 Task: Look for space in Barberton, South Africa from 8th August, 2023 to 15th August, 2023 for 9 adults in price range Rs.10000 to Rs.14000. Place can be shared room with 5 bedrooms having 9 beds and 5 bathrooms. Property type can be house, flat, guest house. Amenities needed are: wifi, TV, free parkinig on premises, gym, breakfast. Booking option can be shelf check-in. Required host language is English.
Action: Mouse moved to (527, 137)
Screenshot: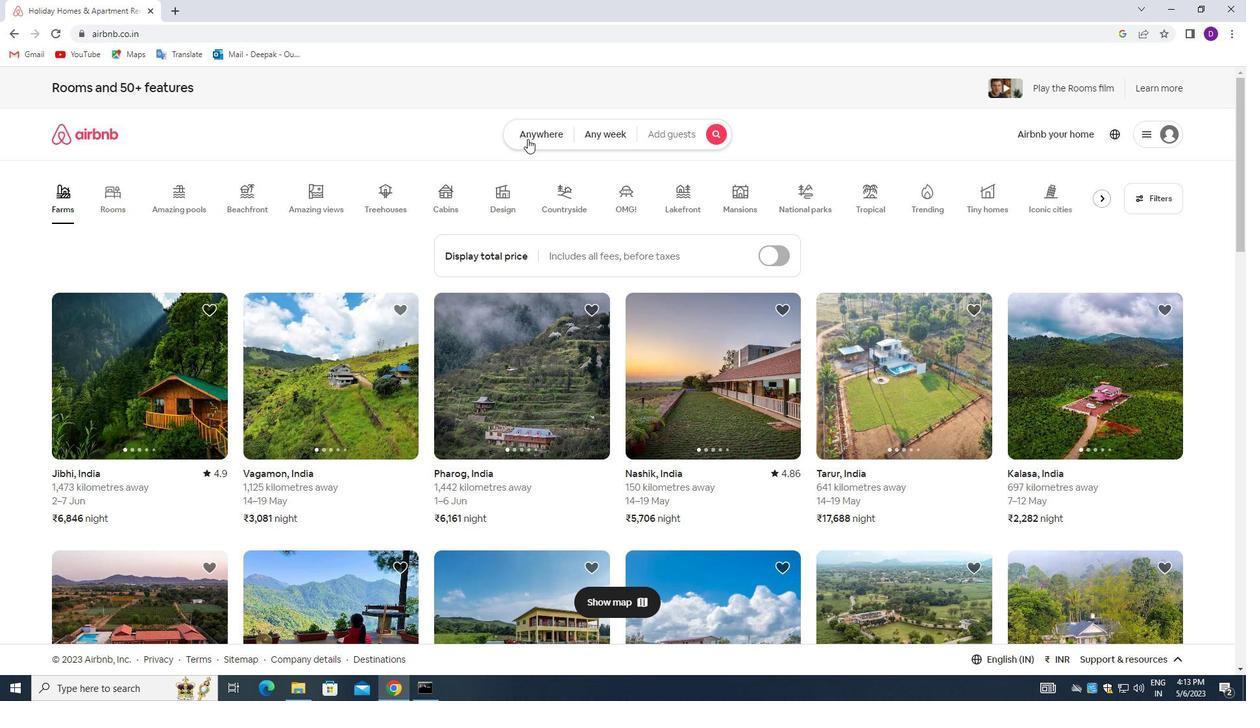 
Action: Mouse pressed left at (527, 137)
Screenshot: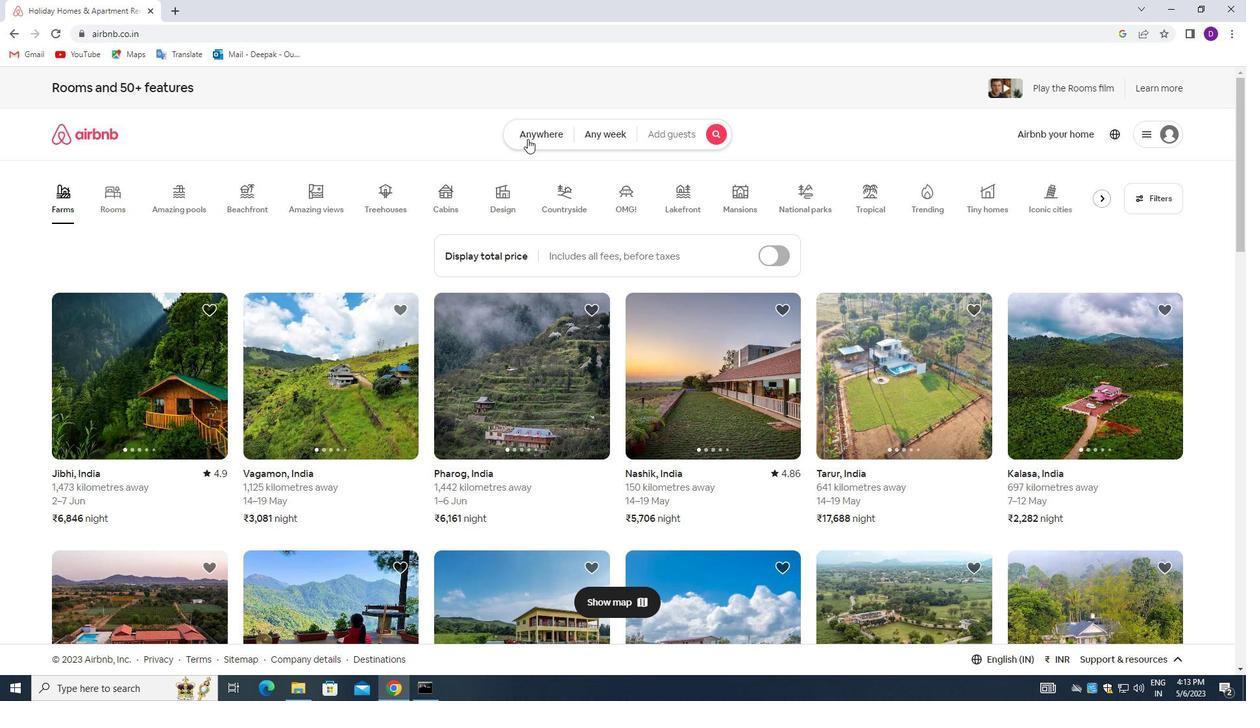 
Action: Mouse moved to (464, 185)
Screenshot: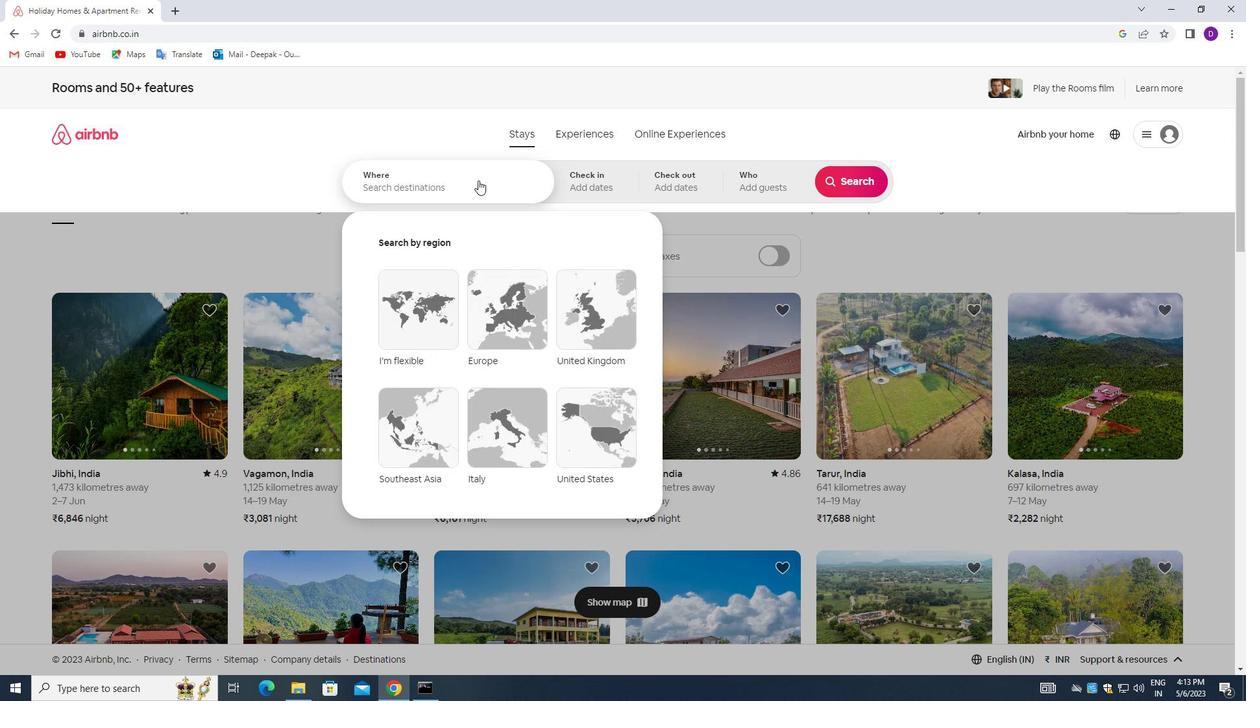 
Action: Mouse pressed left at (464, 185)
Screenshot: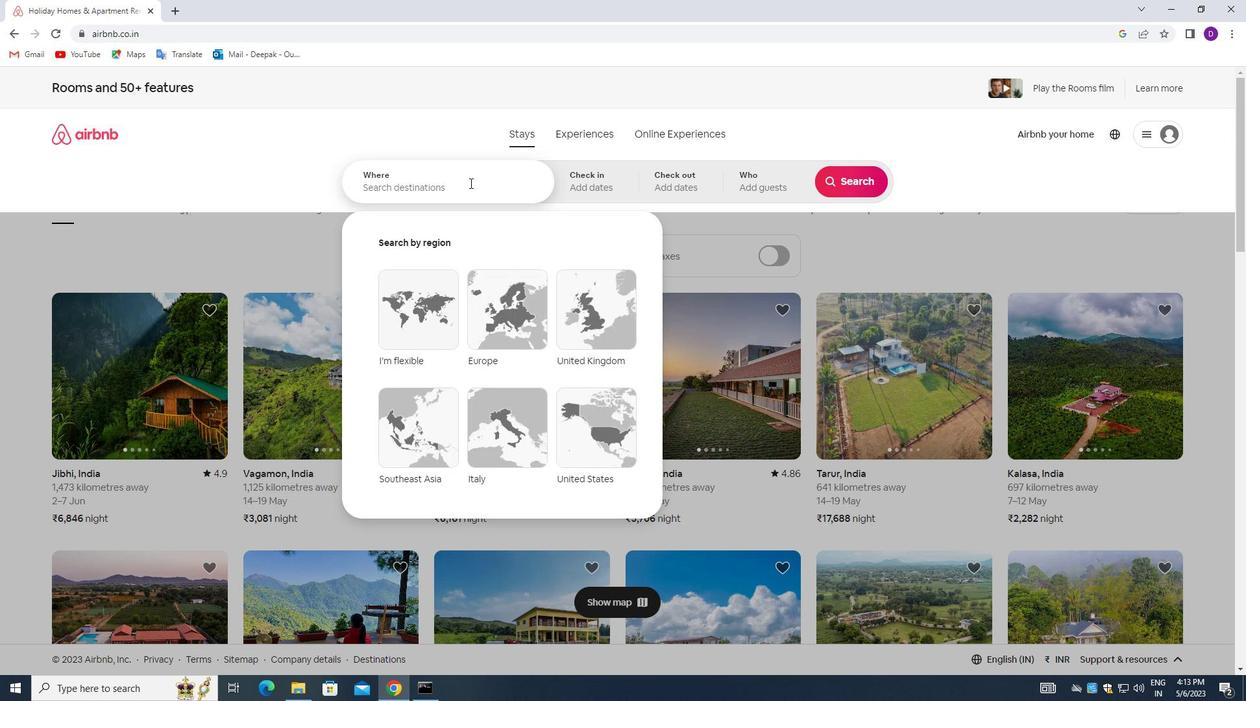 
Action: Mouse moved to (222, 284)
Screenshot: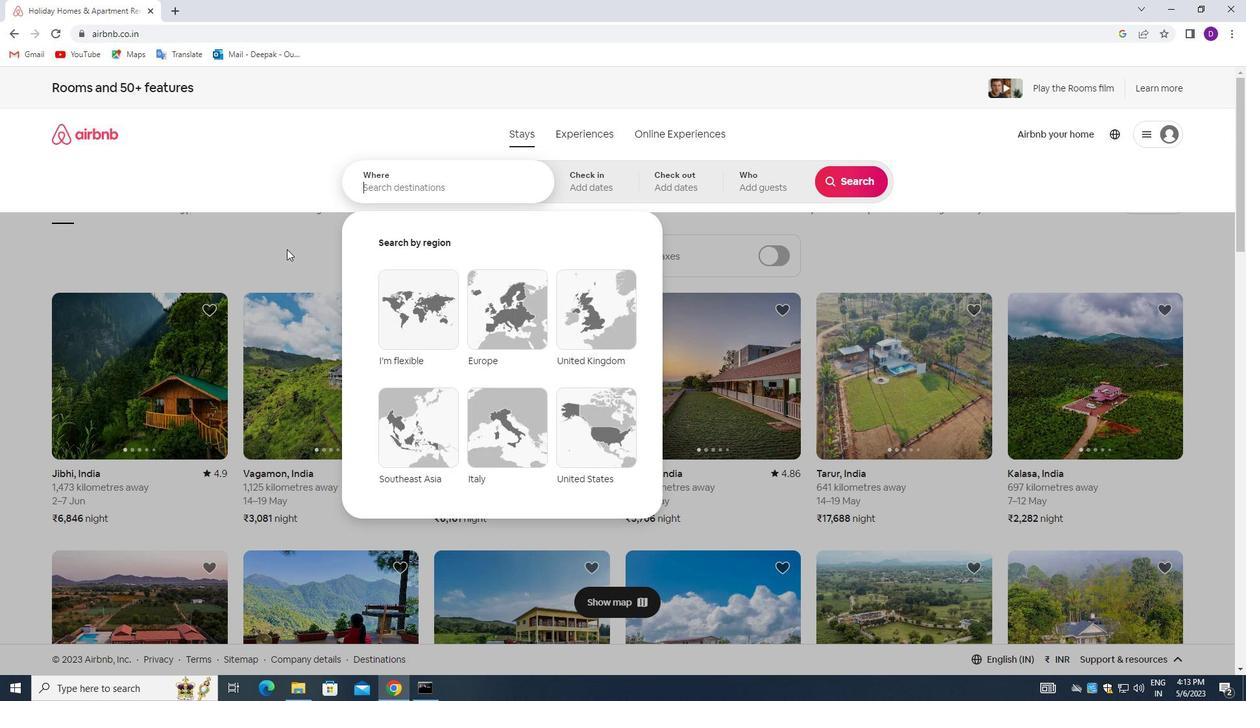 
Action: Key pressed <Key.shift_r><Key.shift_r><Key.shift_r><Key.shift_r><Key.shift_r>Barberton,<Key.space><Key.shift_r>South<Key.space><Key.shift_r>Africa<Key.enter>
Screenshot: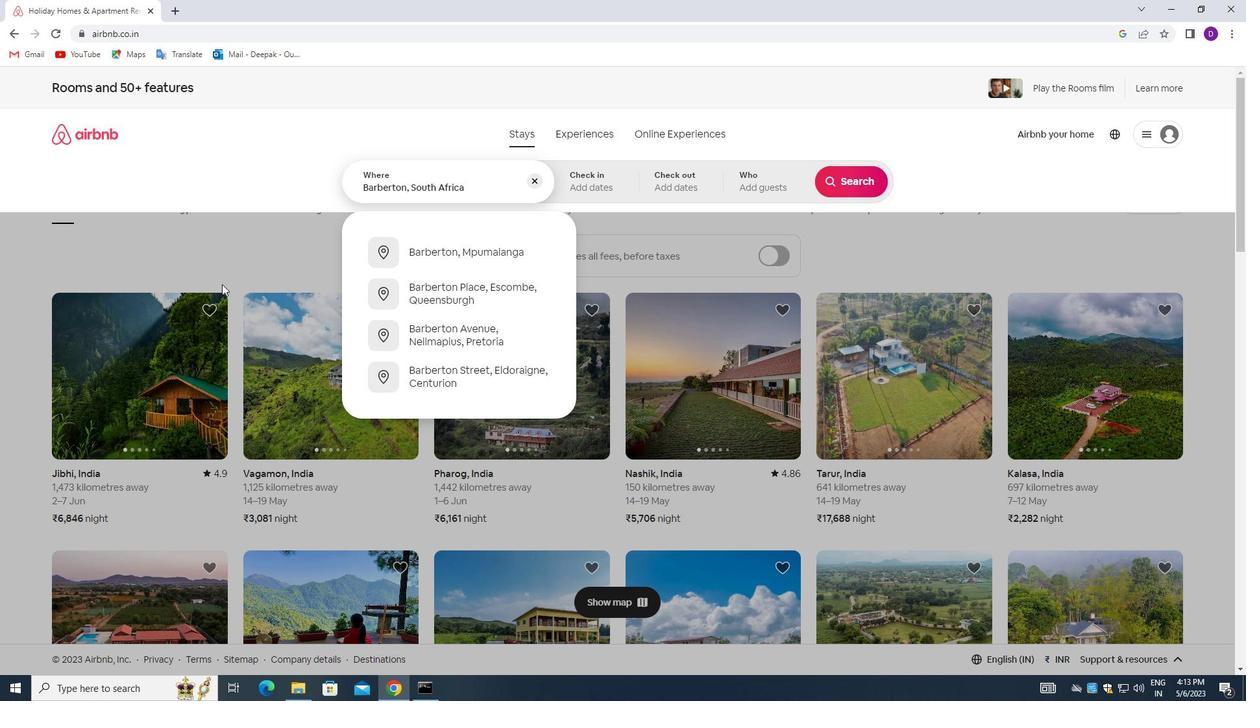 
Action: Mouse moved to (838, 277)
Screenshot: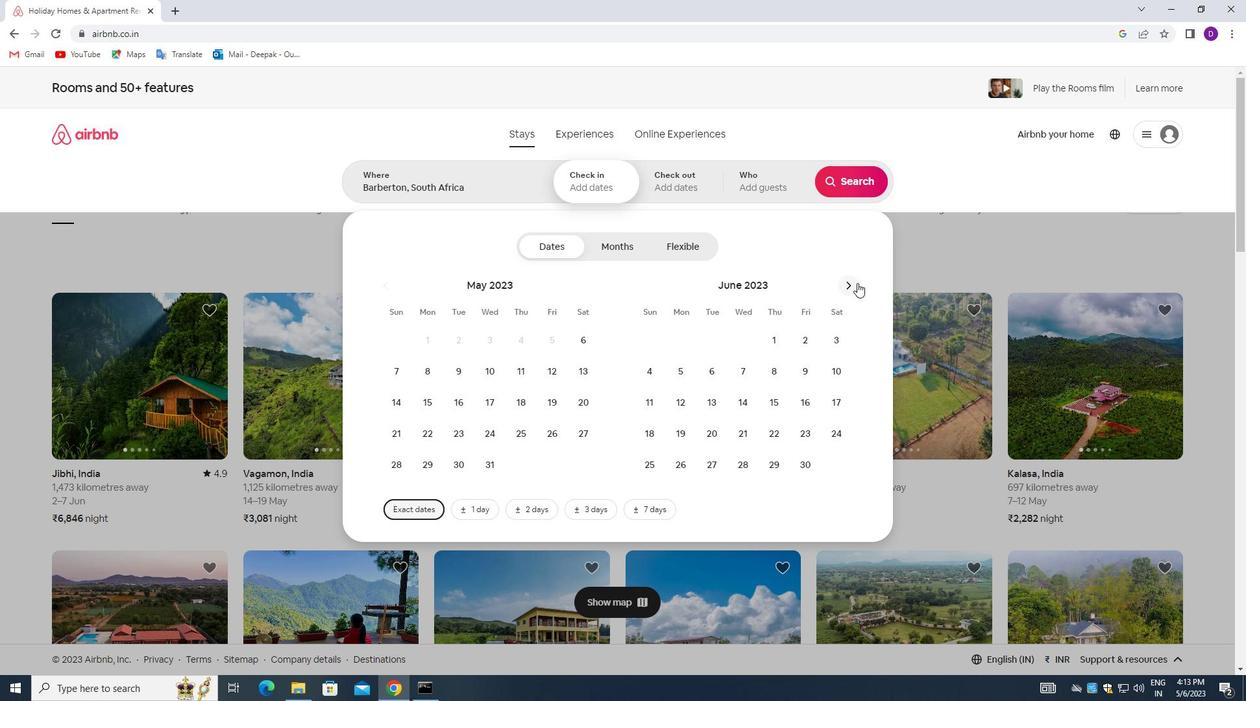 
Action: Mouse pressed left at (838, 277)
Screenshot: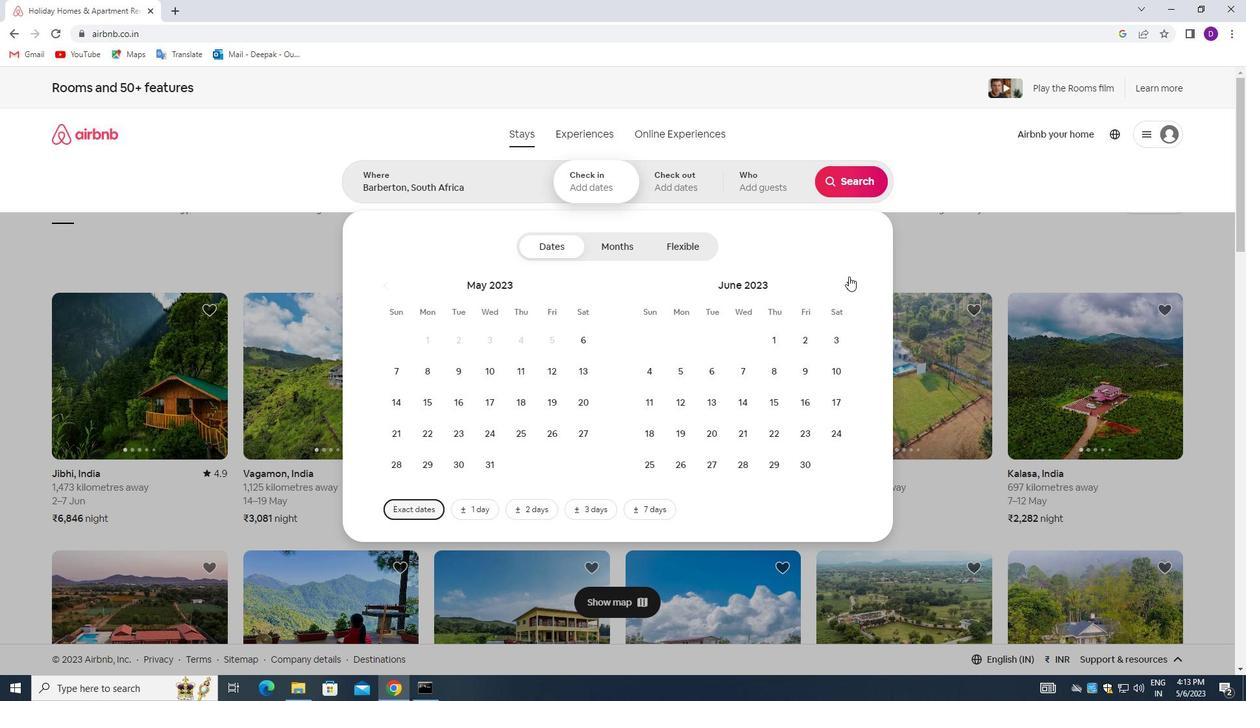 
Action: Mouse moved to (844, 287)
Screenshot: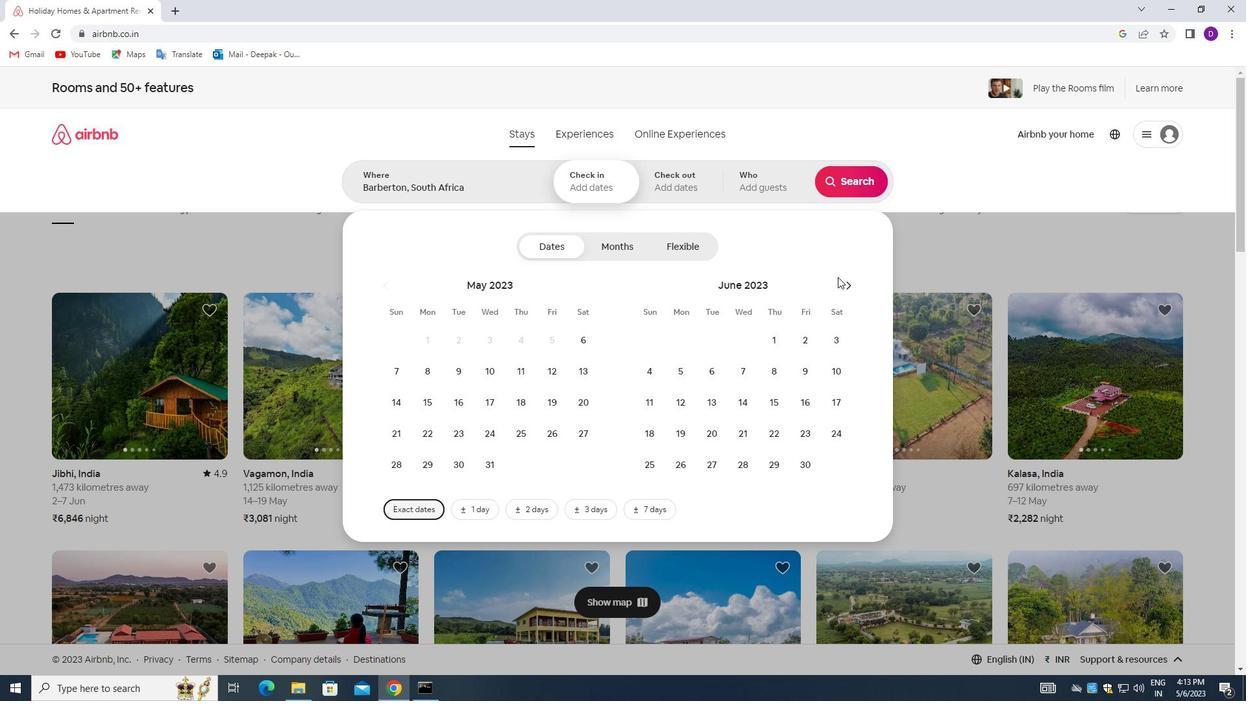 
Action: Mouse pressed left at (844, 287)
Screenshot: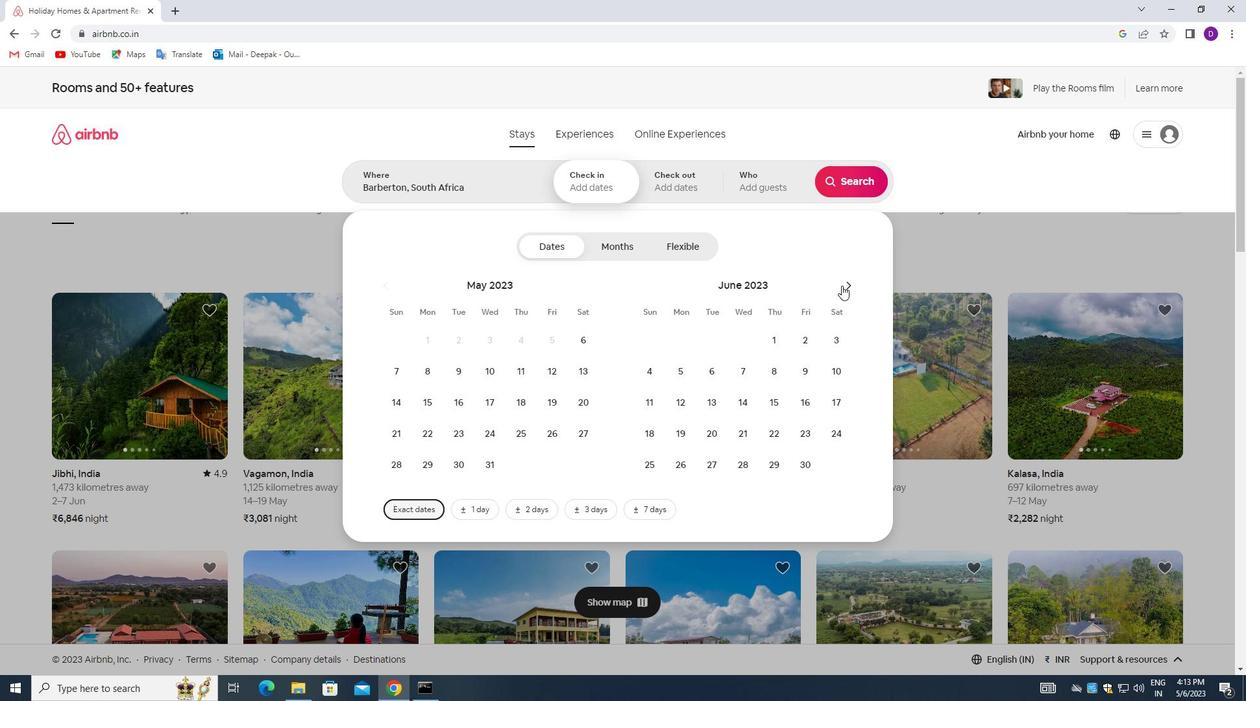
Action: Mouse pressed left at (844, 287)
Screenshot: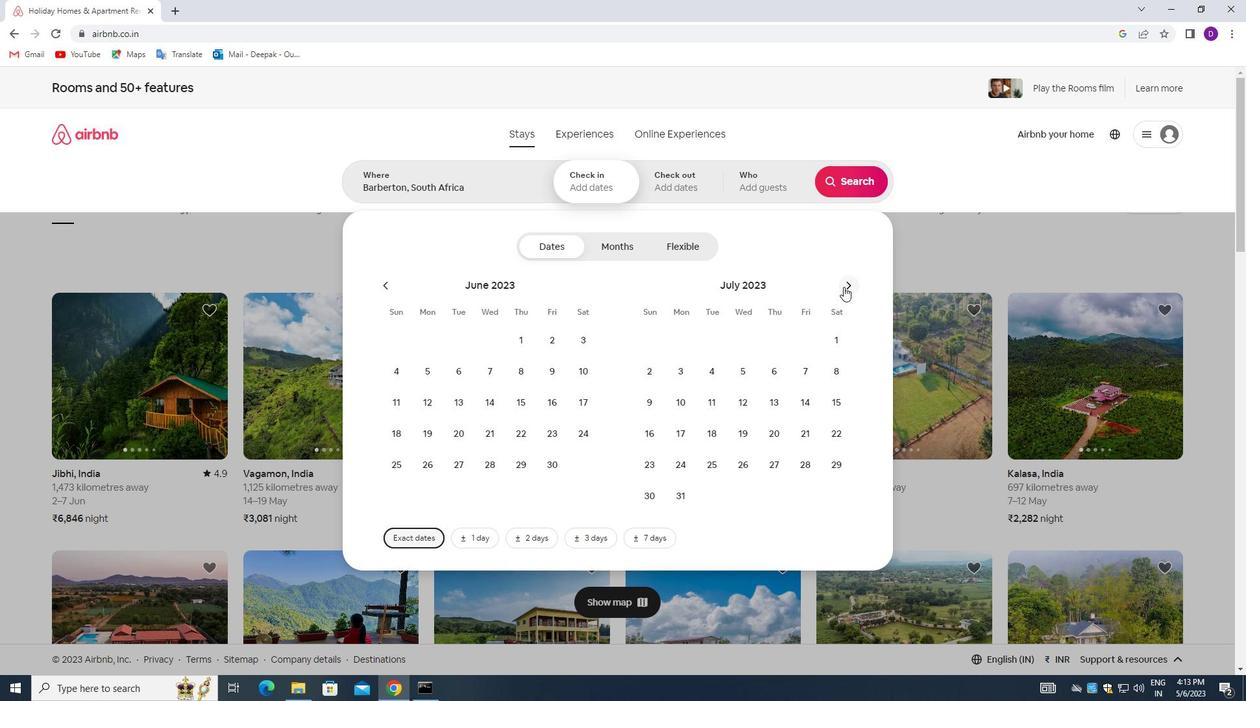 
Action: Mouse moved to (721, 367)
Screenshot: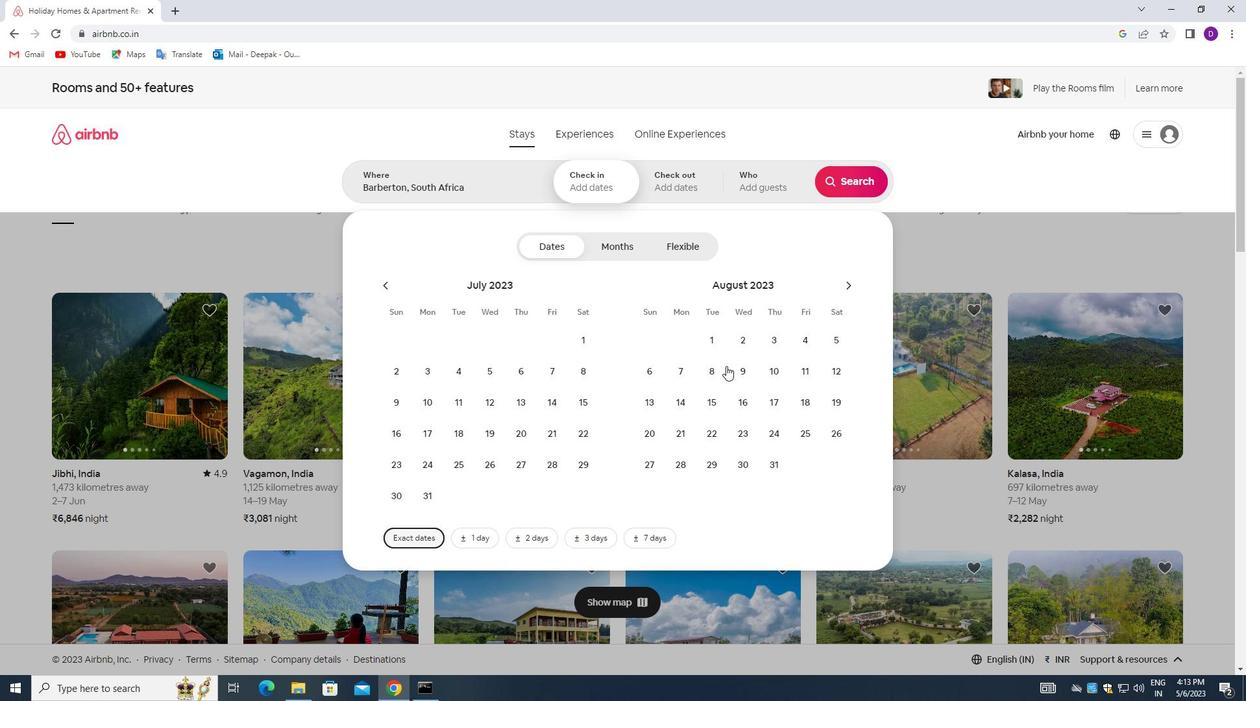 
Action: Mouse pressed left at (721, 367)
Screenshot: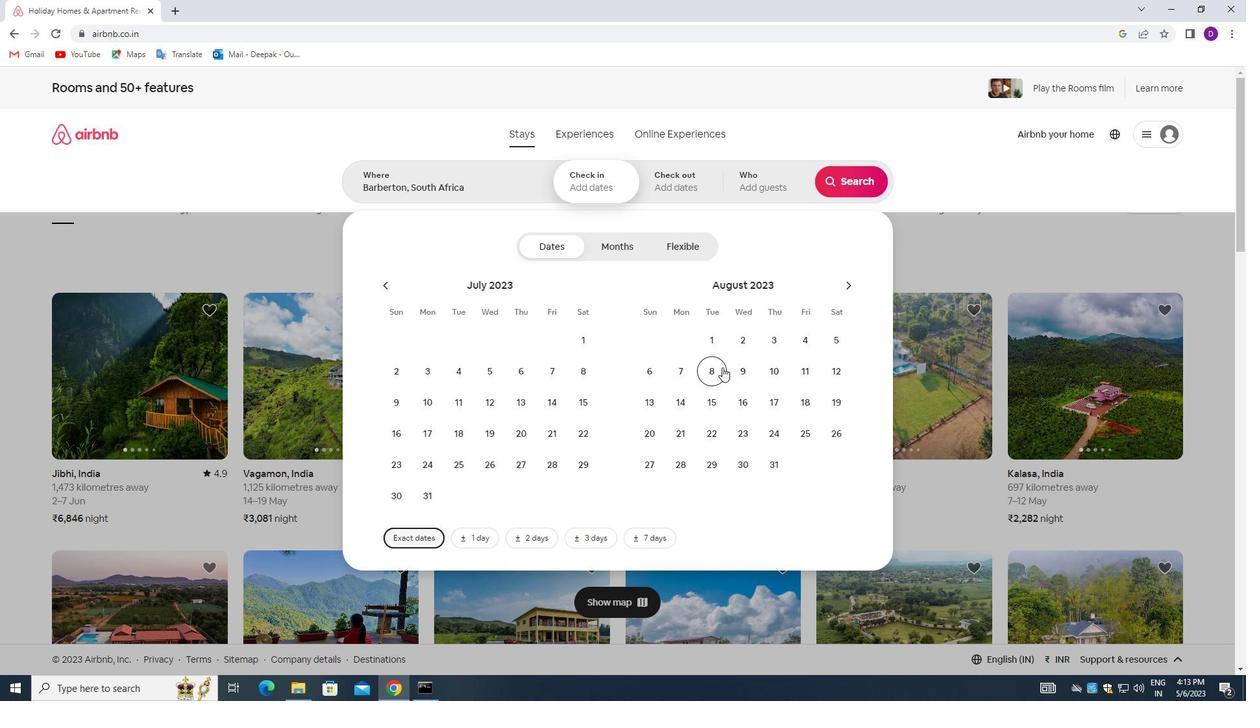
Action: Mouse moved to (721, 392)
Screenshot: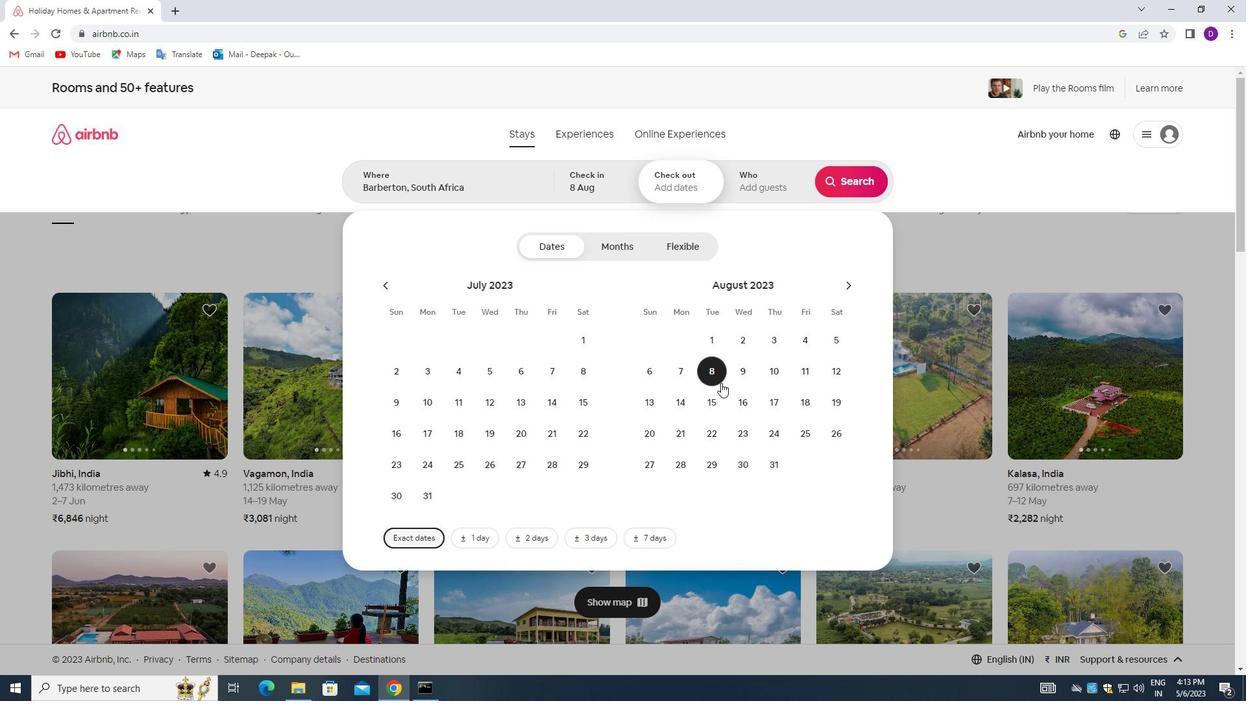 
Action: Mouse pressed left at (721, 392)
Screenshot: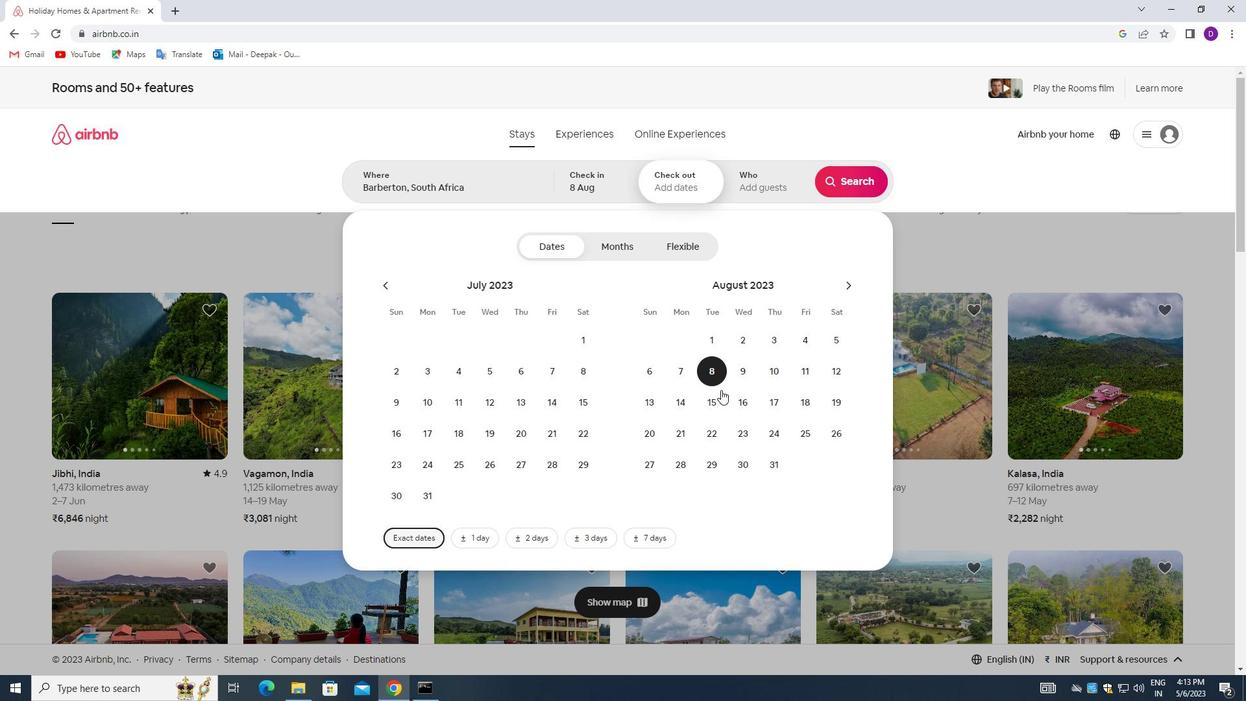 
Action: Mouse moved to (759, 186)
Screenshot: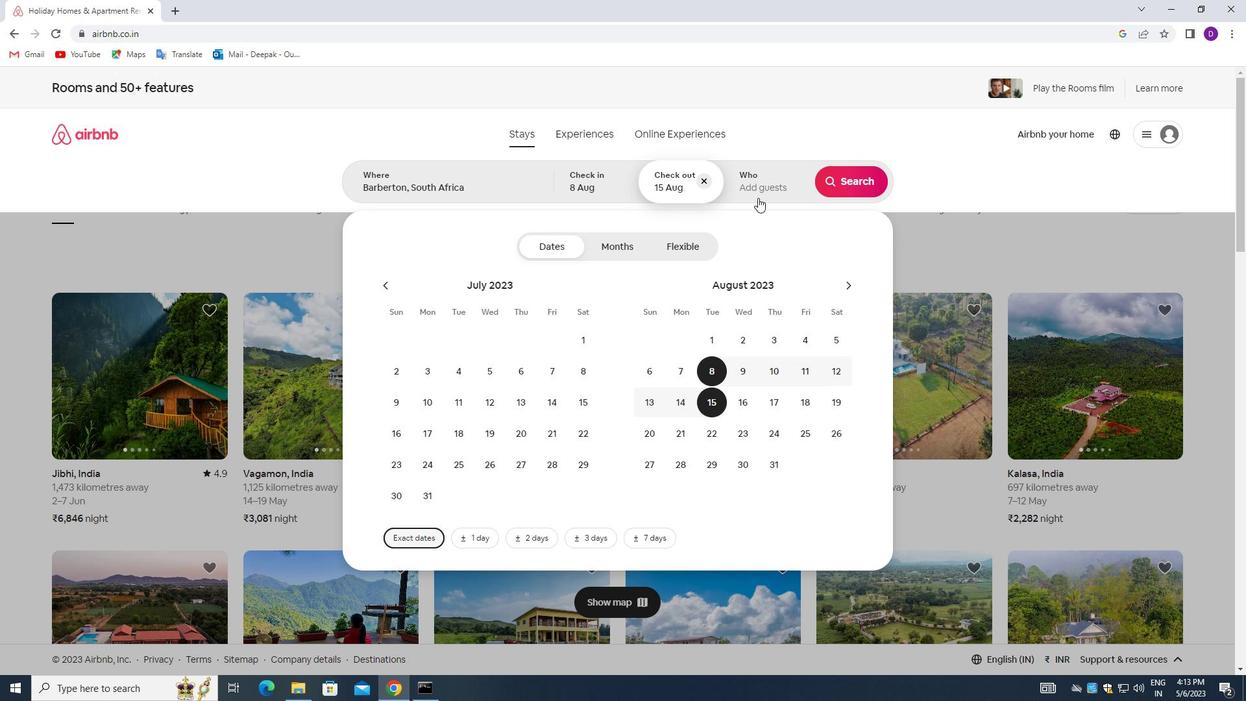 
Action: Mouse pressed left at (759, 186)
Screenshot: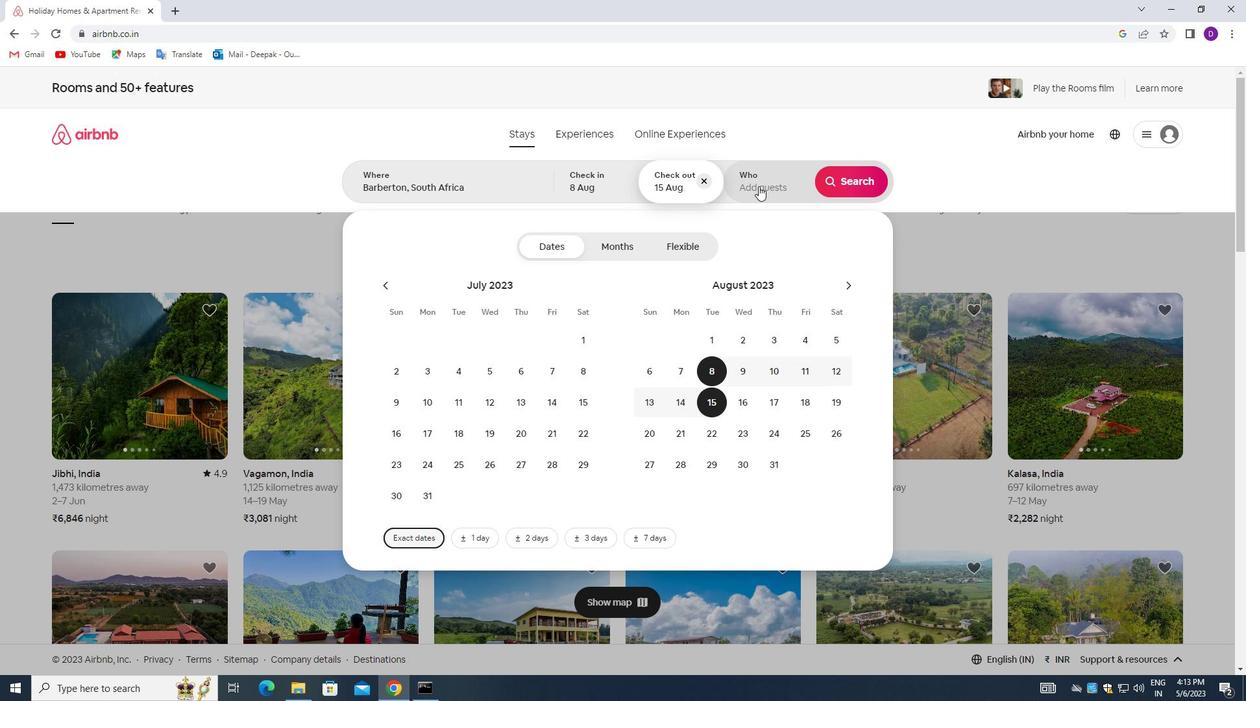 
Action: Mouse moved to (858, 256)
Screenshot: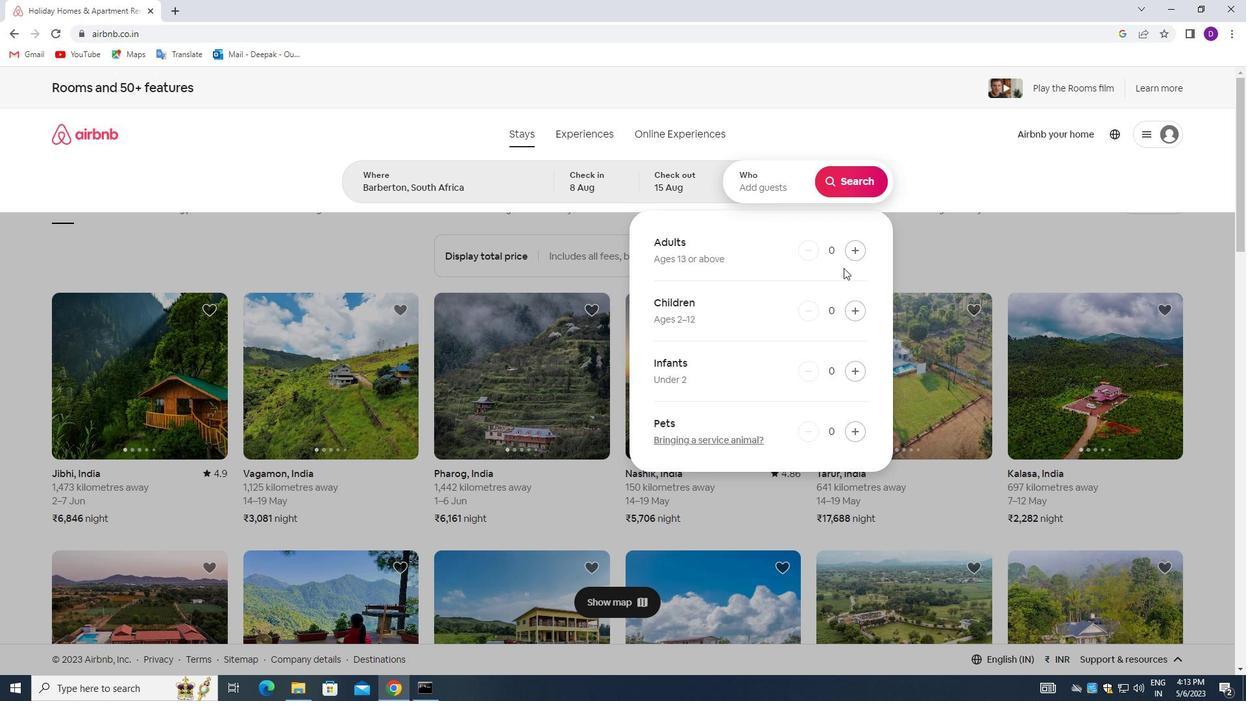 
Action: Mouse pressed left at (858, 256)
Screenshot: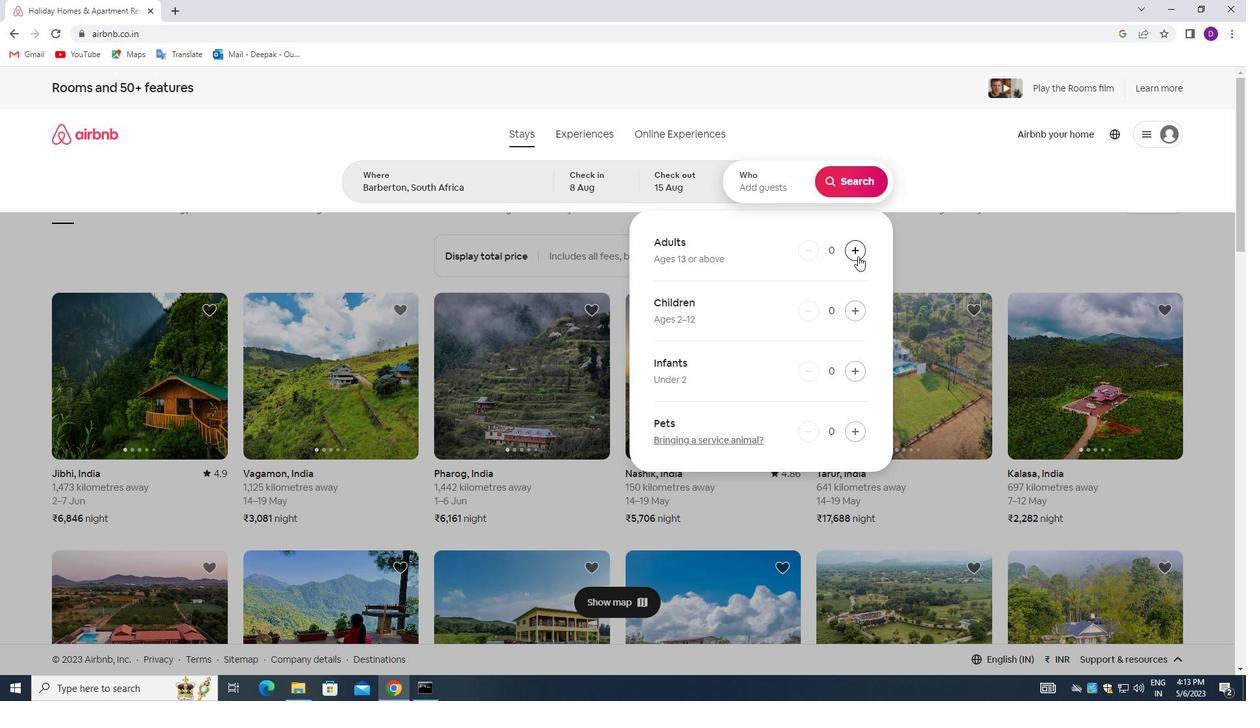 
Action: Mouse pressed left at (858, 256)
Screenshot: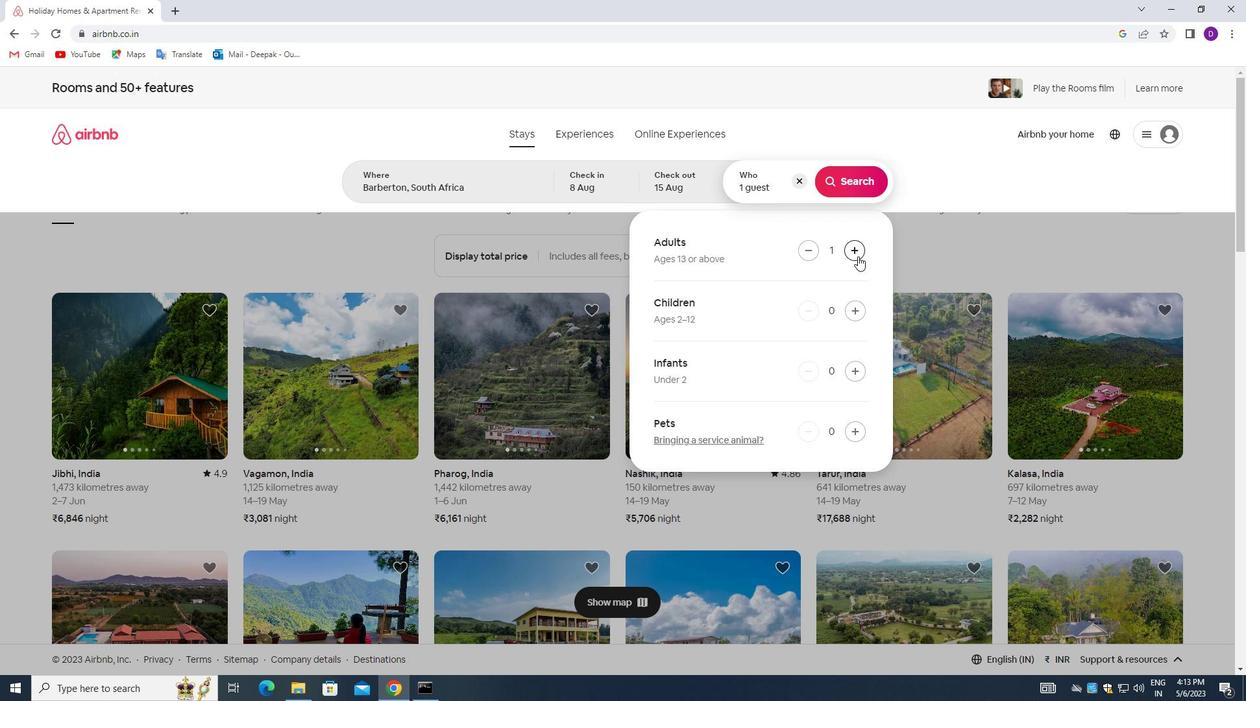 
Action: Mouse pressed left at (858, 256)
Screenshot: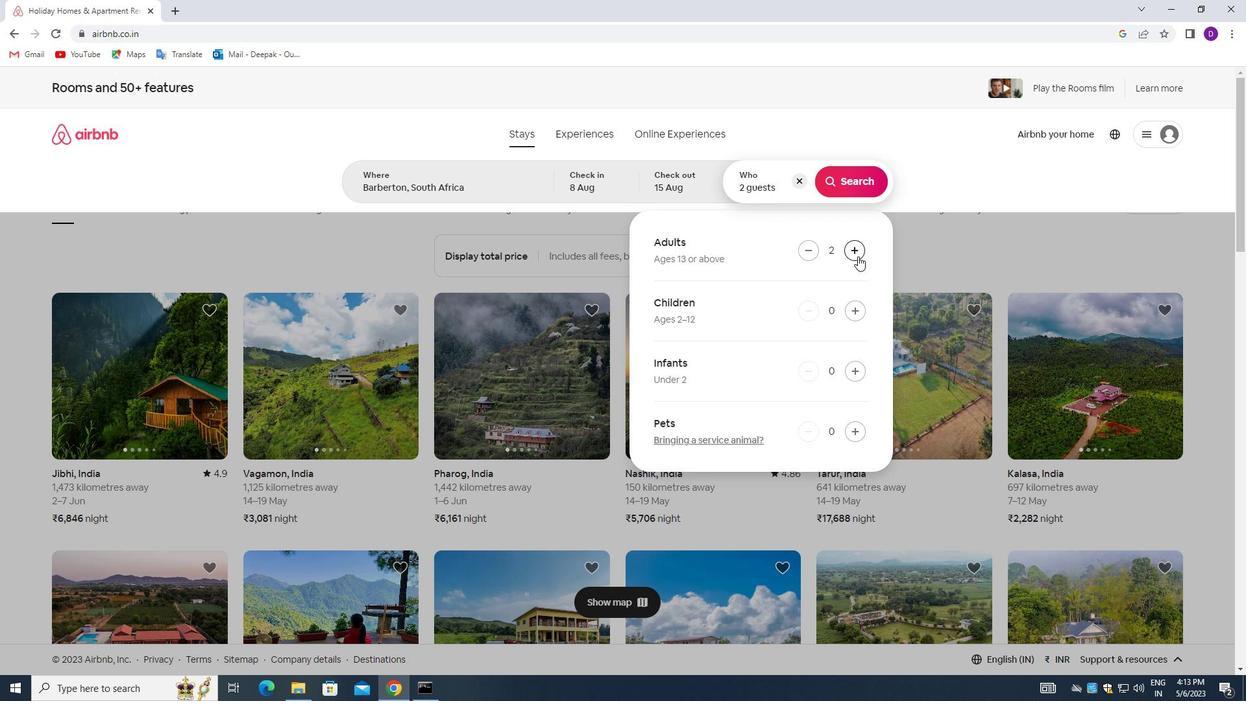 
Action: Mouse pressed left at (858, 256)
Screenshot: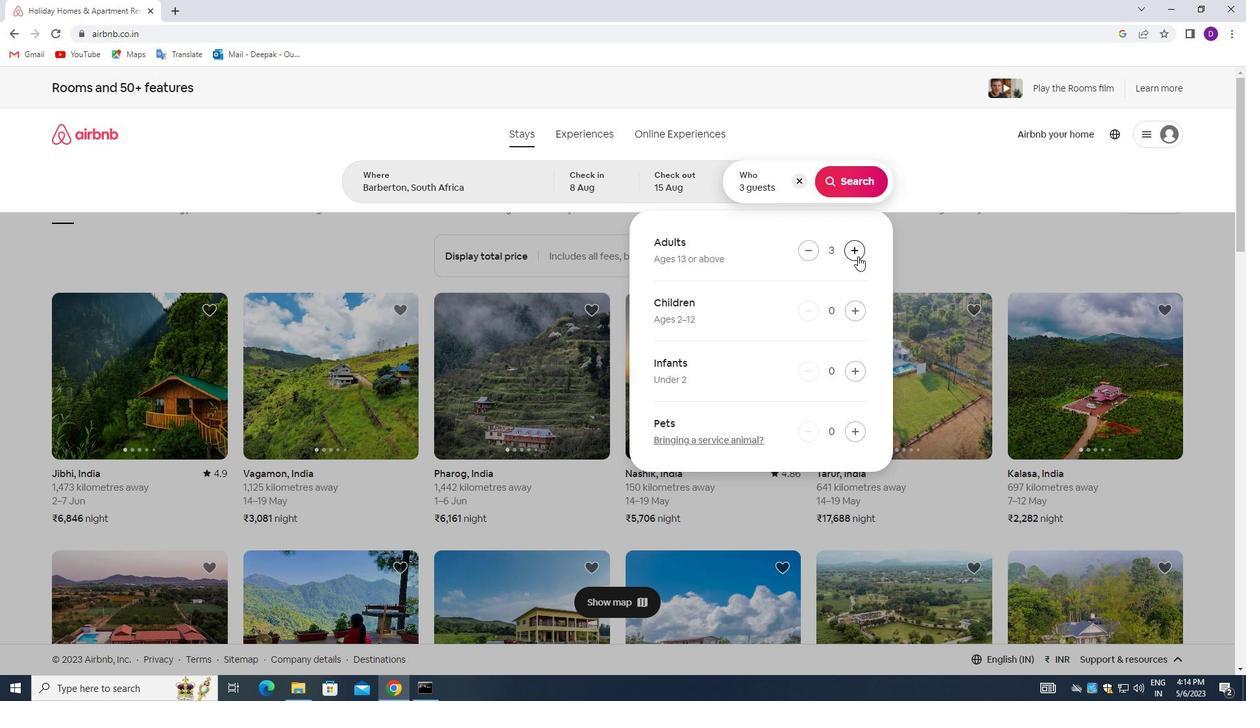 
Action: Mouse pressed left at (858, 256)
Screenshot: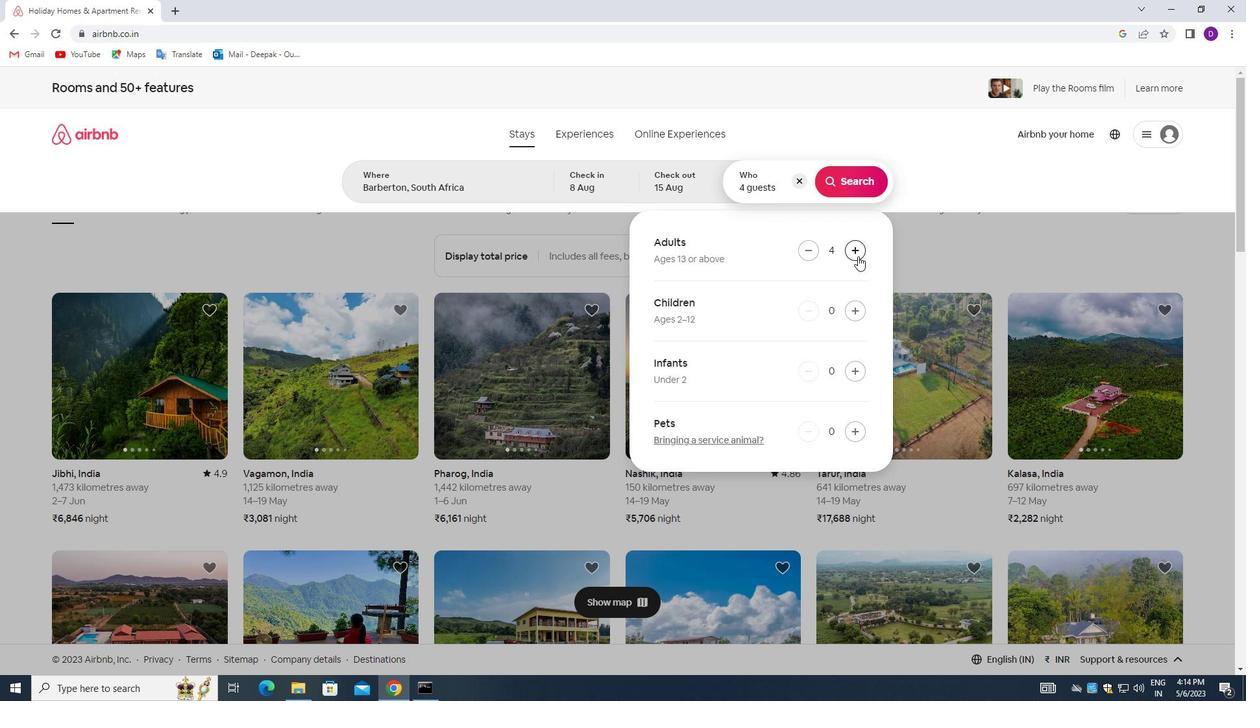 
Action: Mouse pressed left at (858, 256)
Screenshot: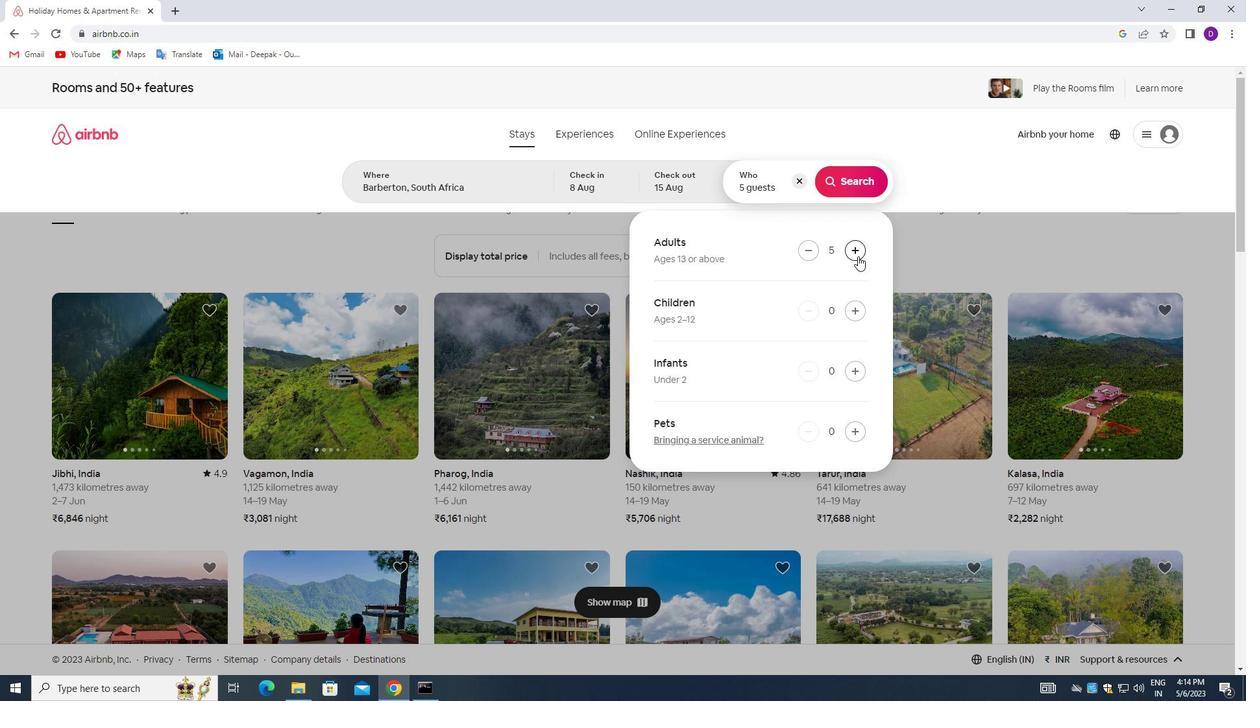 
Action: Mouse pressed left at (858, 256)
Screenshot: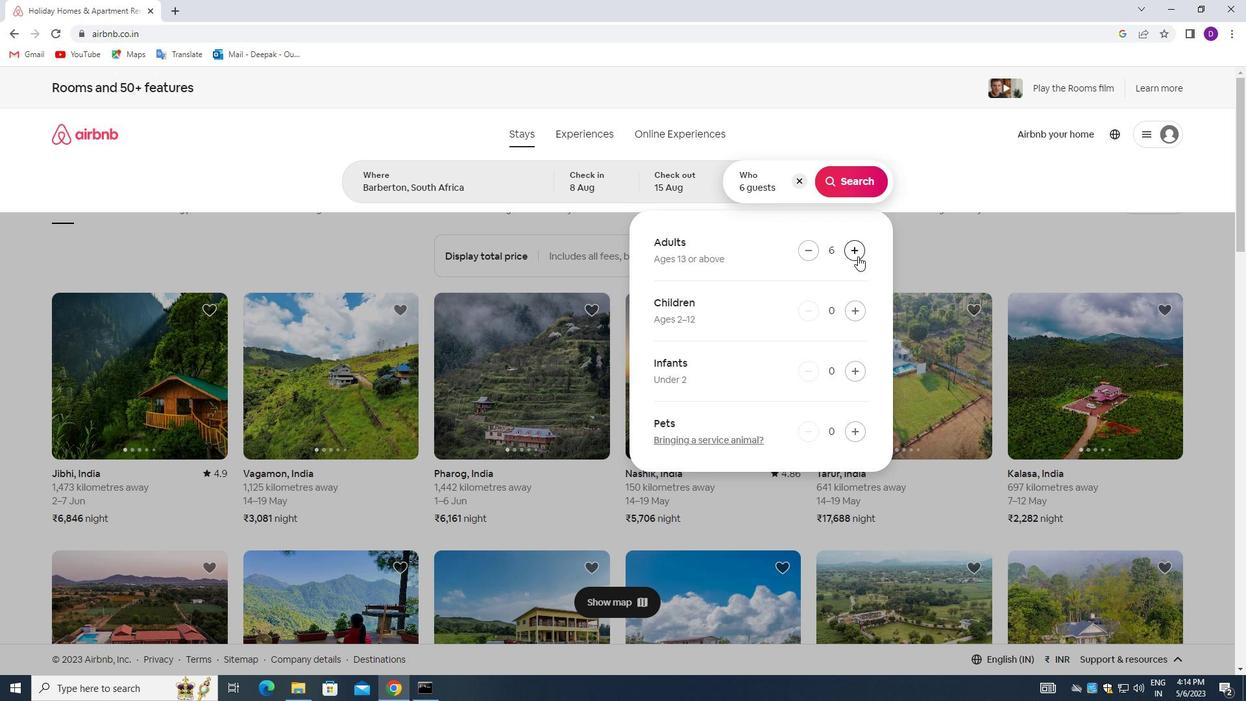 
Action: Mouse pressed left at (858, 256)
Screenshot: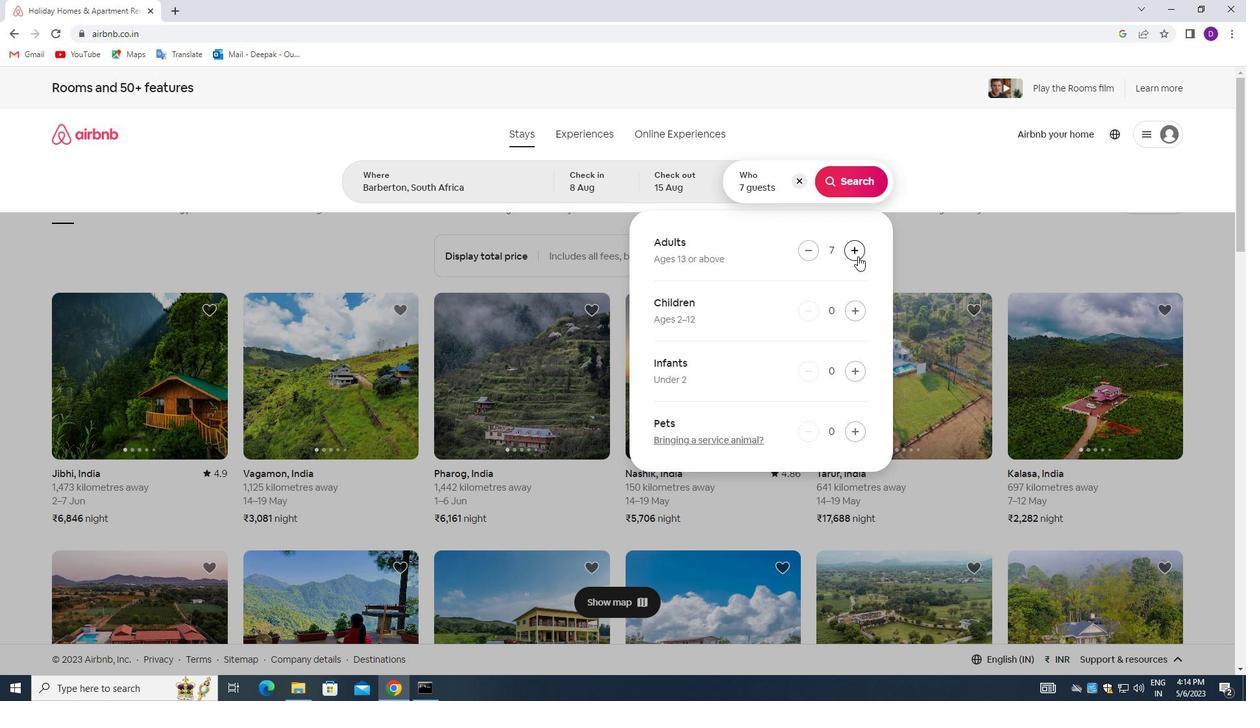 
Action: Mouse pressed left at (858, 256)
Screenshot: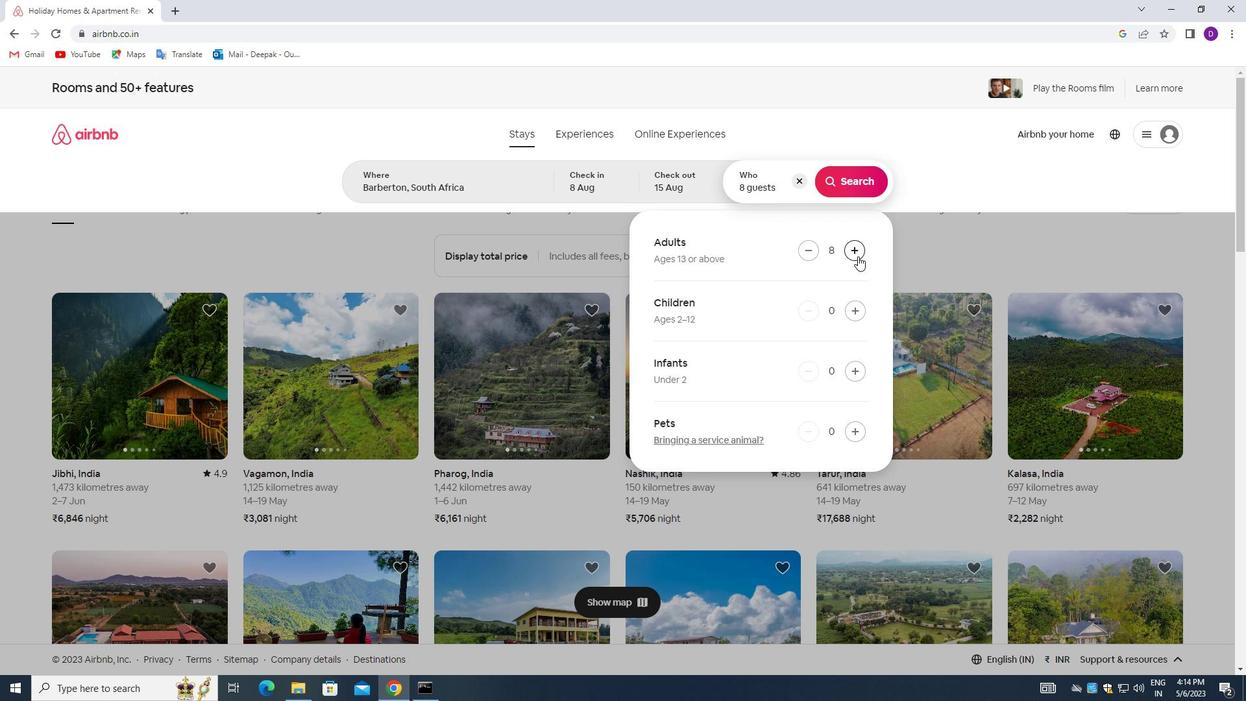 
Action: Mouse moved to (848, 181)
Screenshot: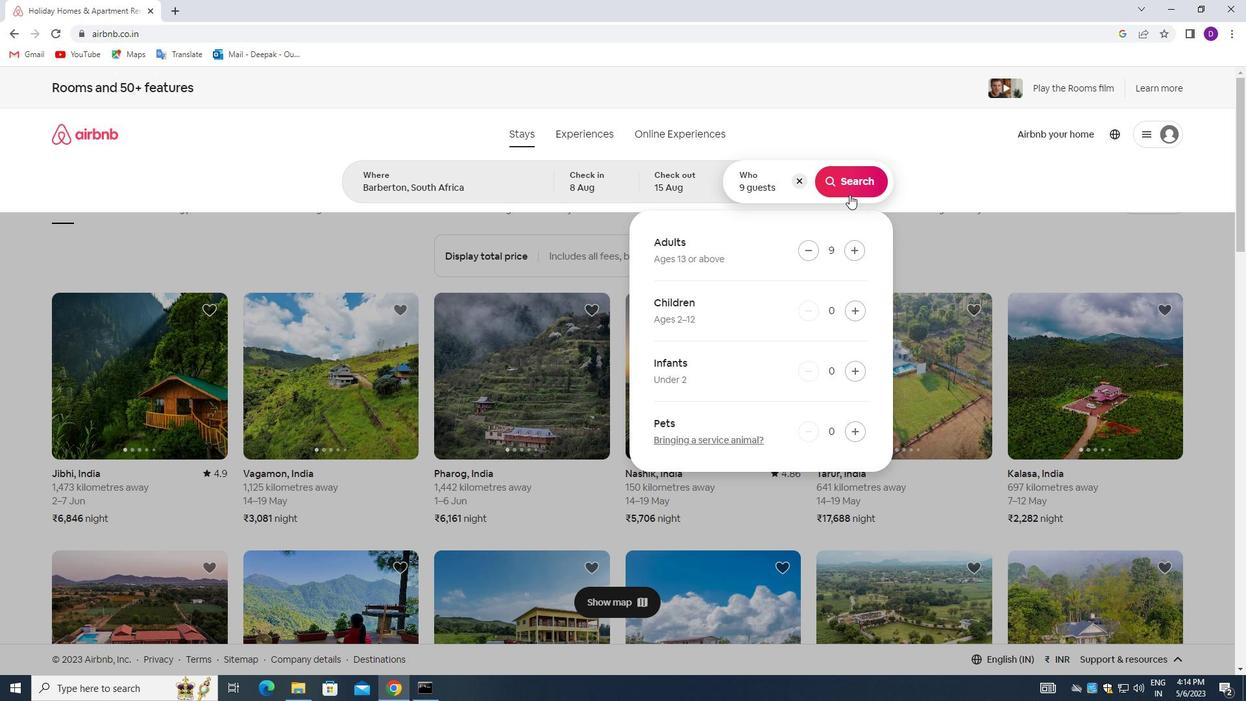 
Action: Mouse pressed left at (848, 181)
Screenshot: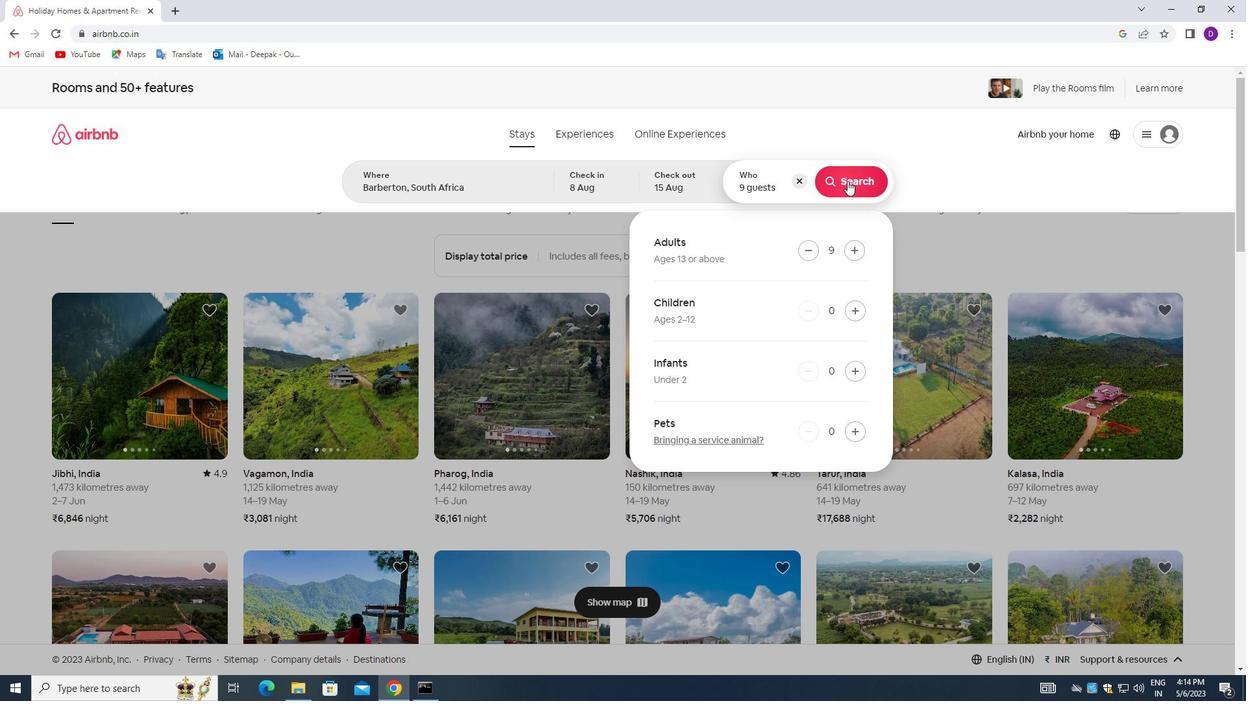 
Action: Mouse moved to (1175, 141)
Screenshot: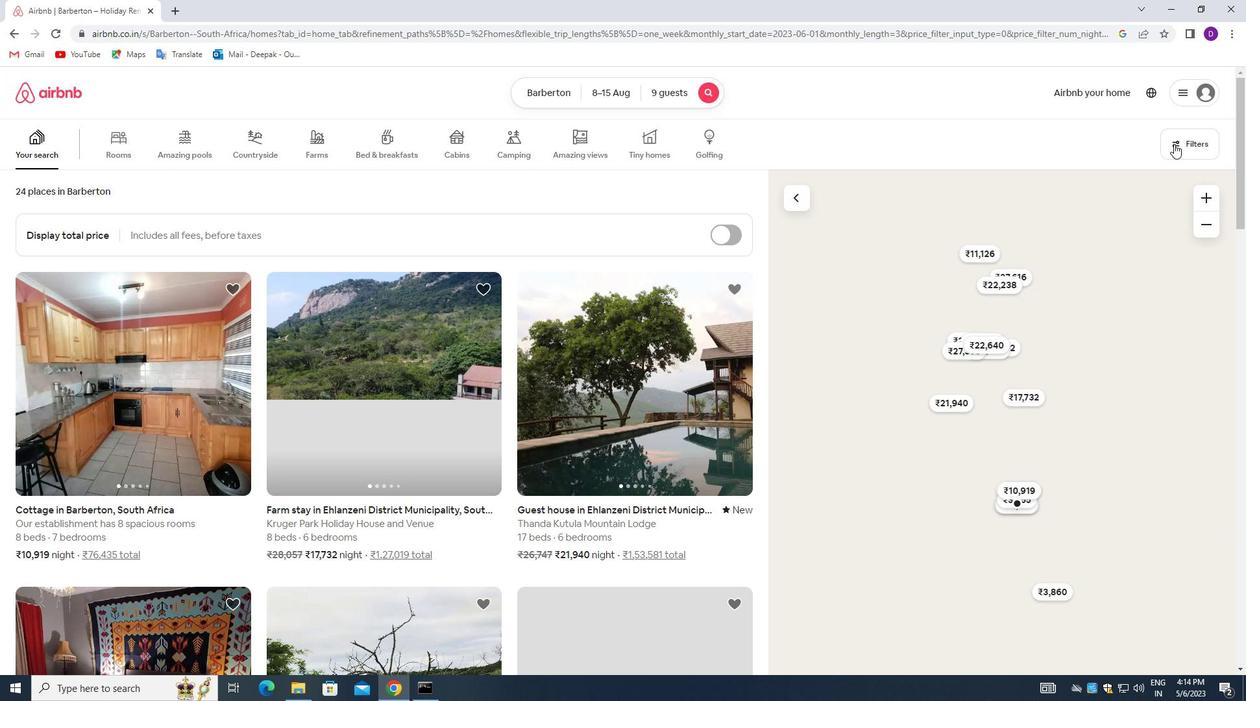 
Action: Mouse pressed left at (1175, 141)
Screenshot: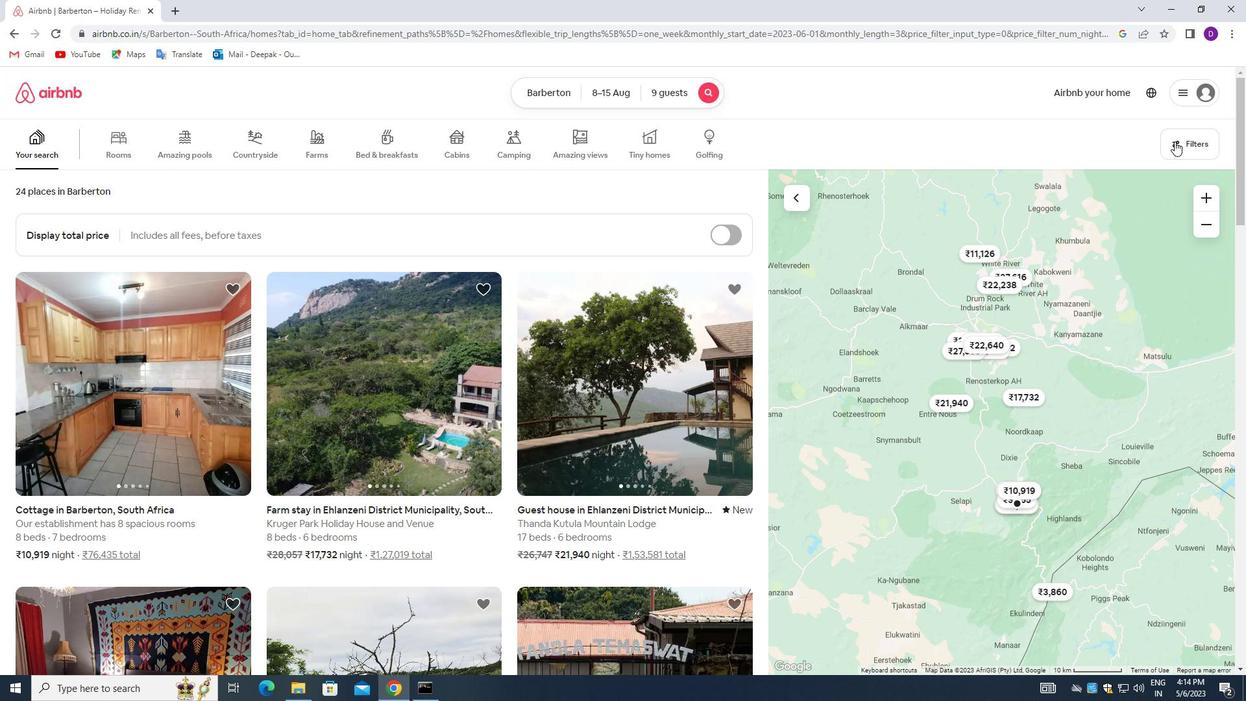 
Action: Mouse moved to (454, 461)
Screenshot: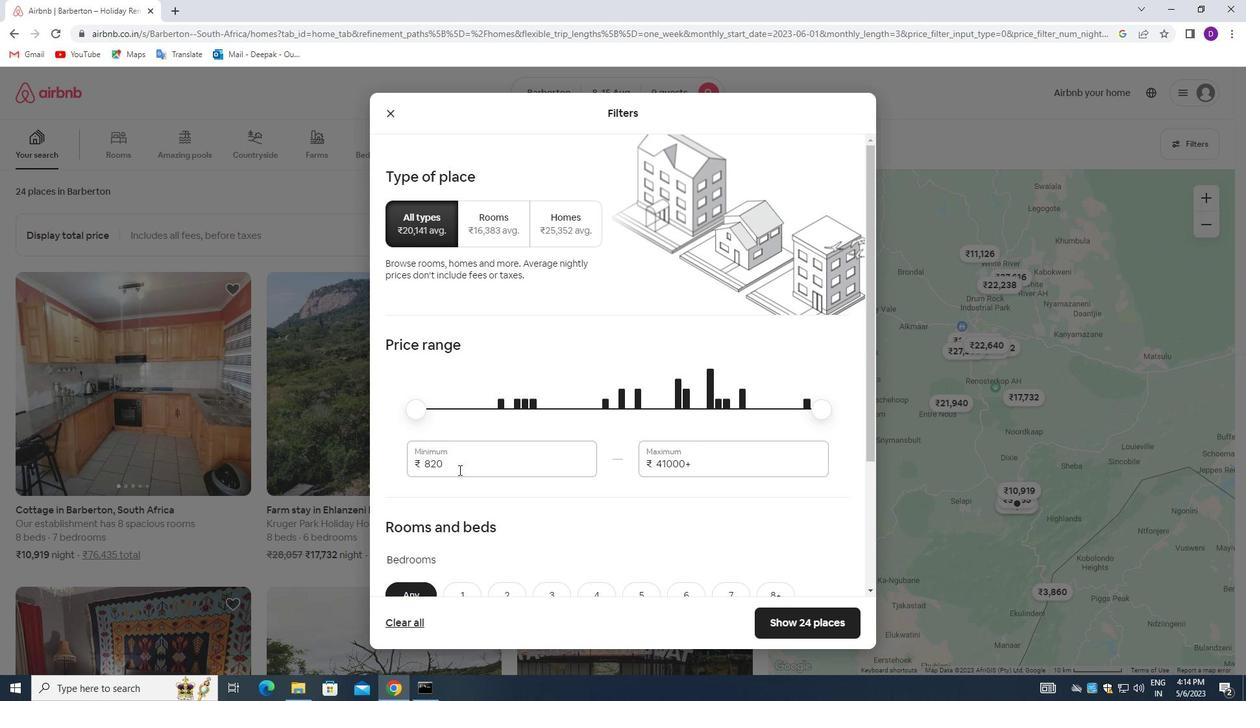 
Action: Mouse pressed left at (454, 461)
Screenshot: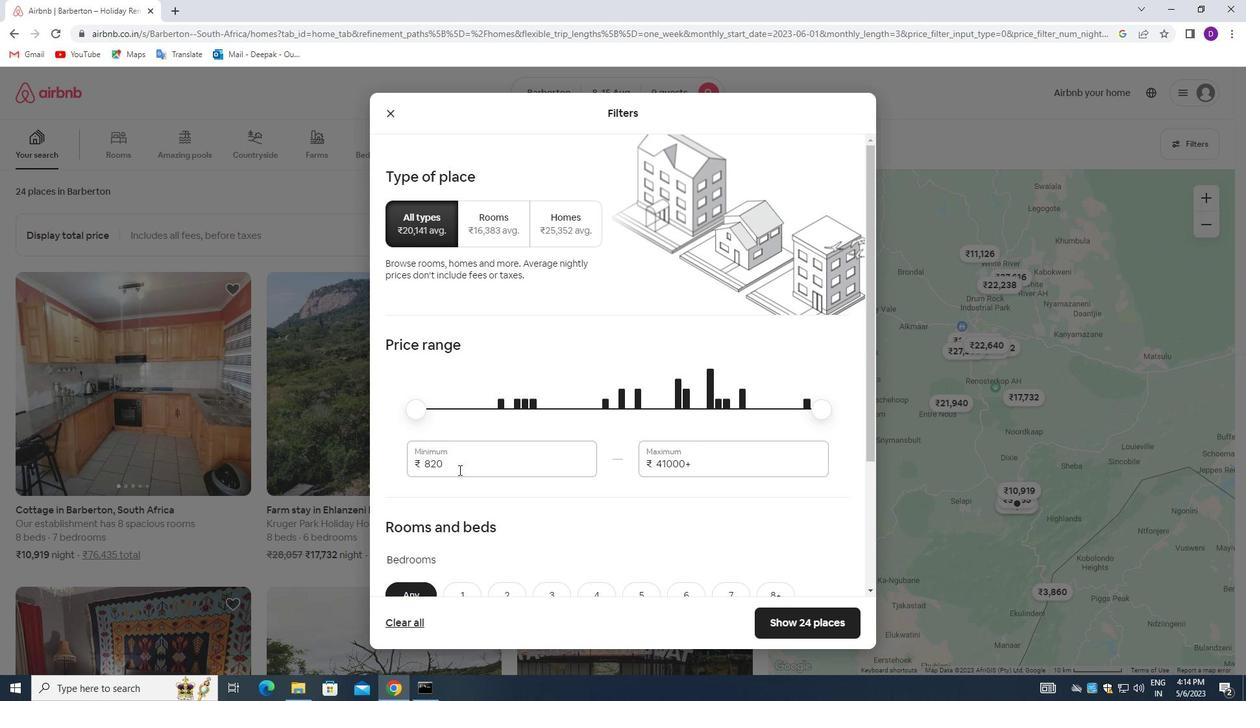 
Action: Mouse pressed left at (454, 461)
Screenshot: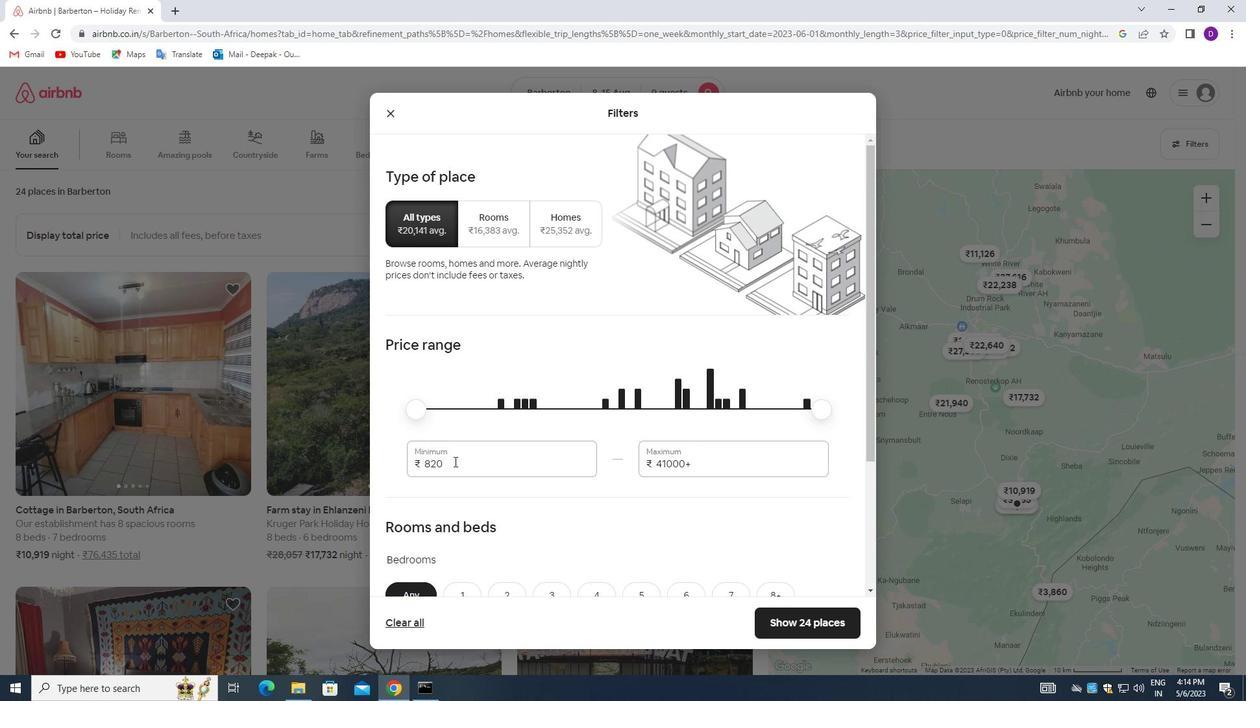 
Action: Mouse moved to (459, 459)
Screenshot: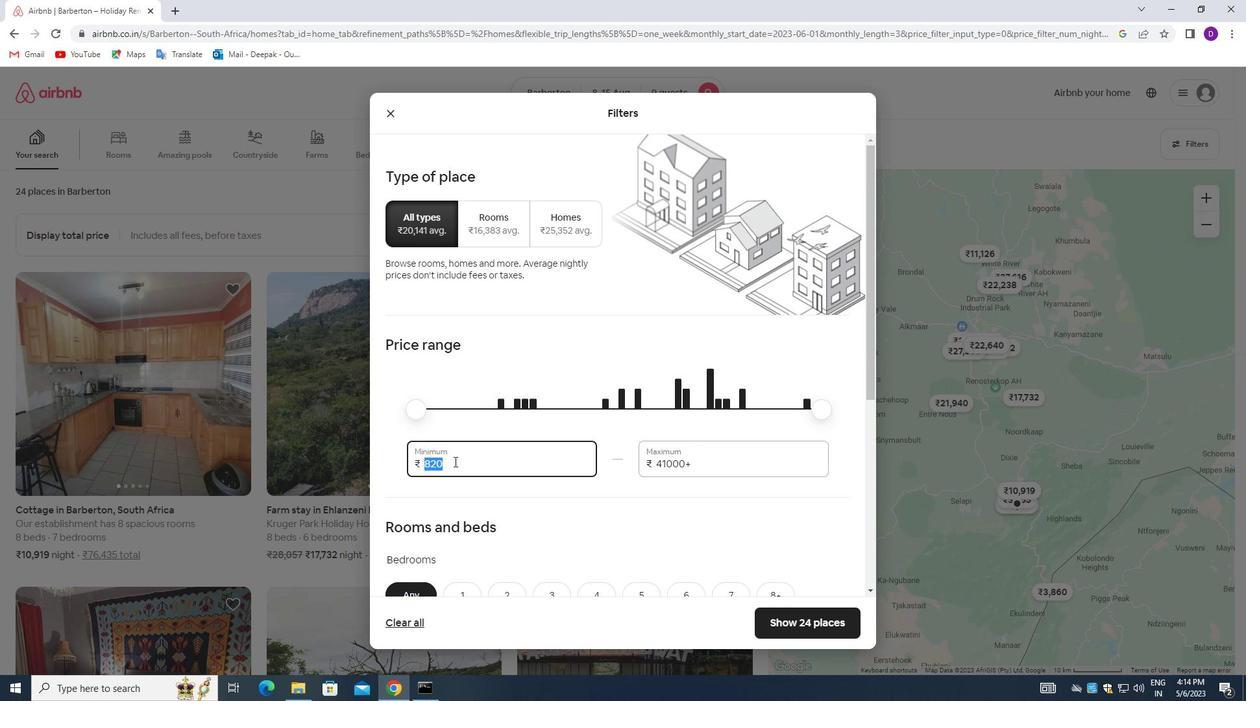 
Action: Key pressed 10000<Key.tab>14000
Screenshot: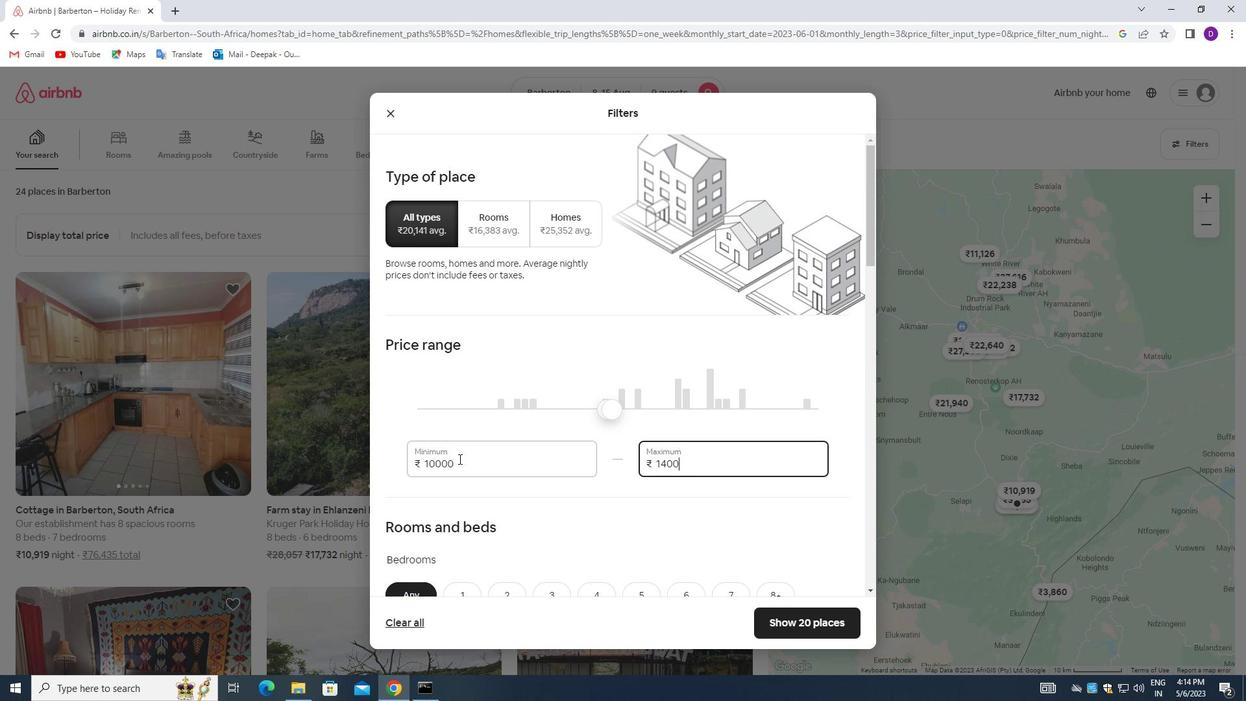 
Action: Mouse moved to (477, 469)
Screenshot: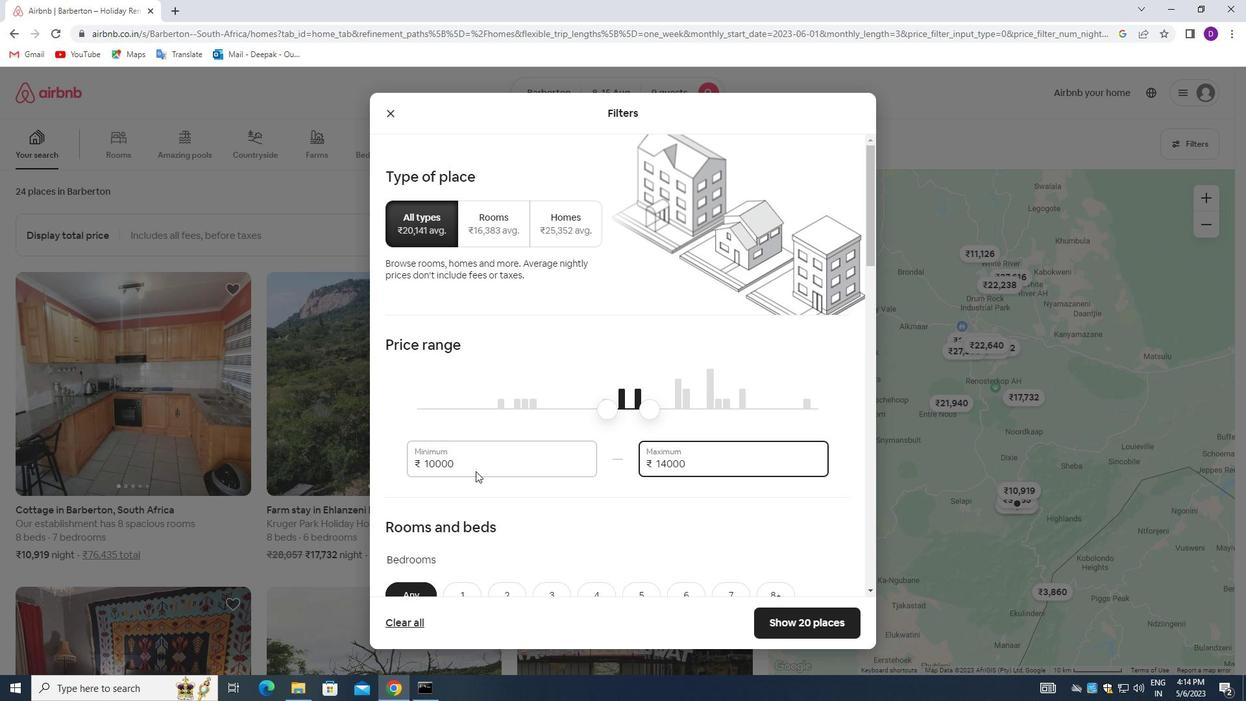 
Action: Mouse scrolled (477, 468) with delta (0, 0)
Screenshot: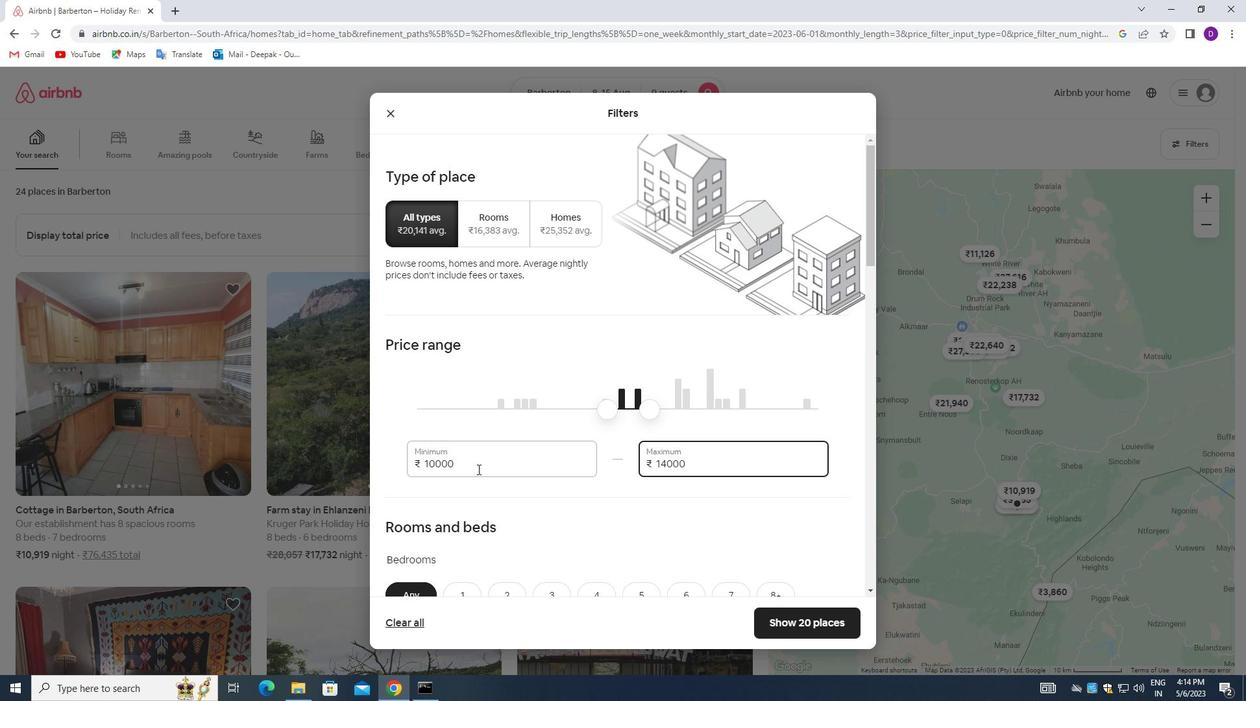 
Action: Mouse scrolled (477, 468) with delta (0, 0)
Screenshot: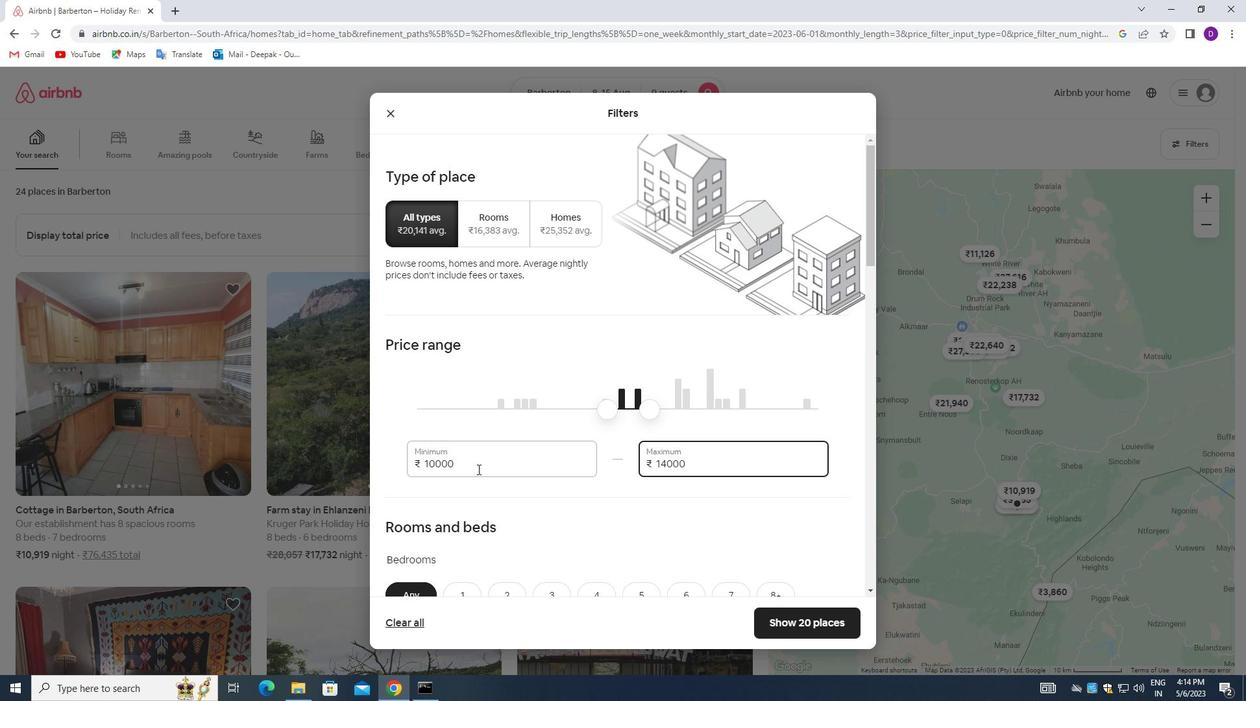 
Action: Mouse moved to (518, 477)
Screenshot: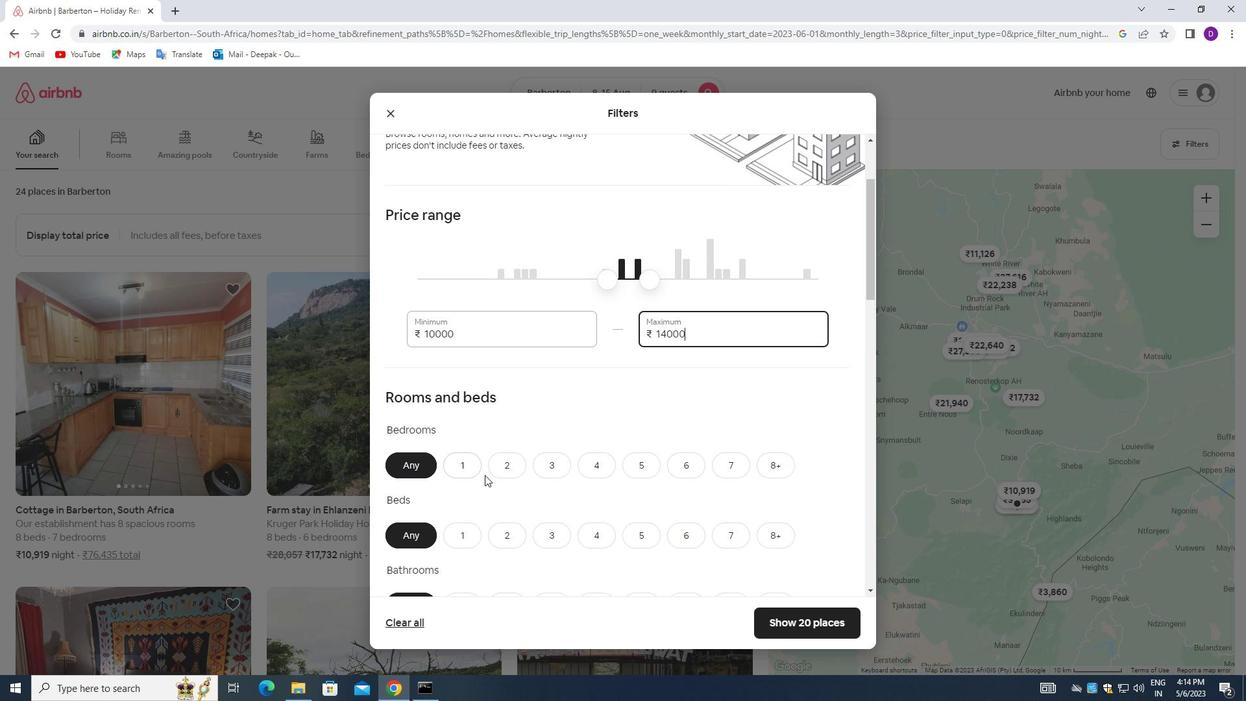 
Action: Mouse scrolled (518, 476) with delta (0, 0)
Screenshot: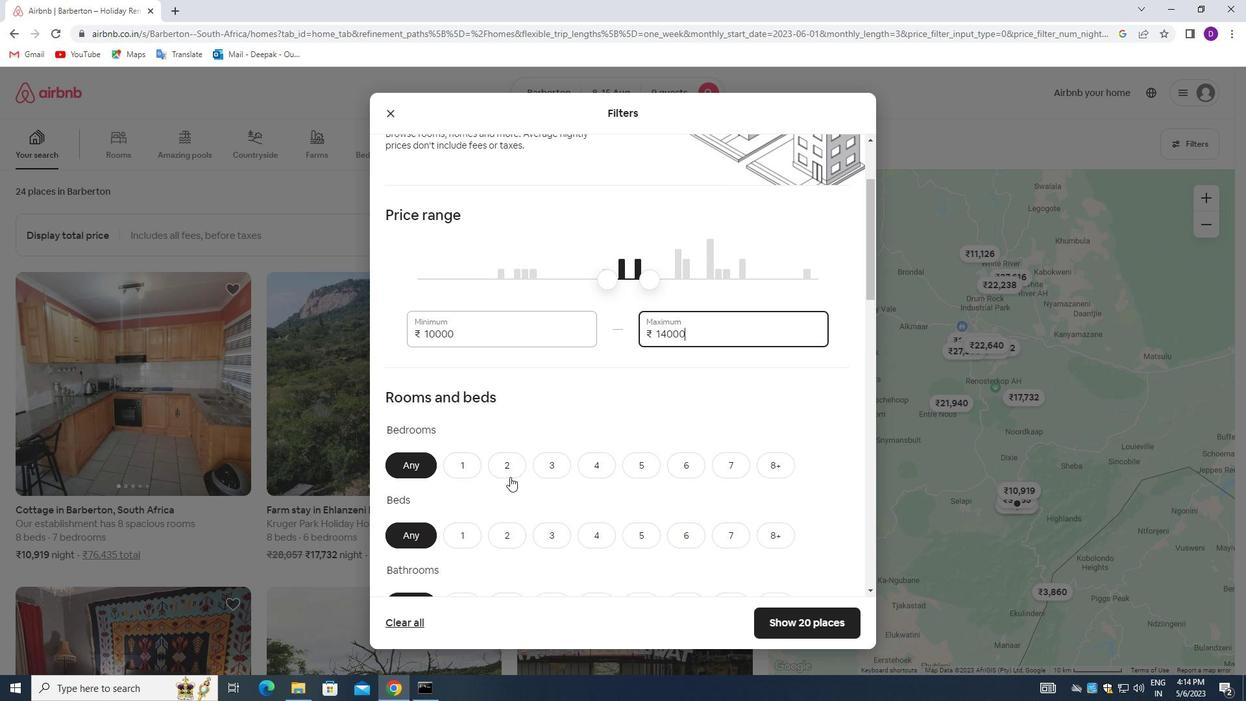 
Action: Mouse moved to (645, 406)
Screenshot: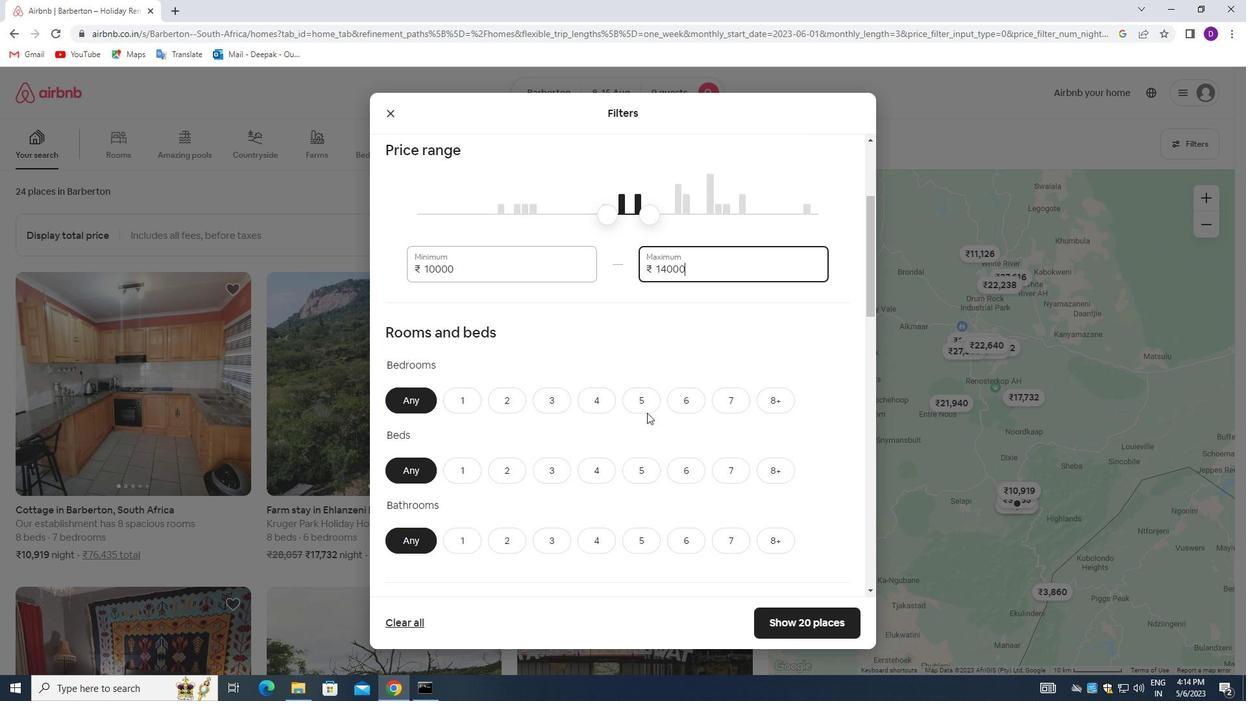
Action: Mouse pressed left at (645, 406)
Screenshot: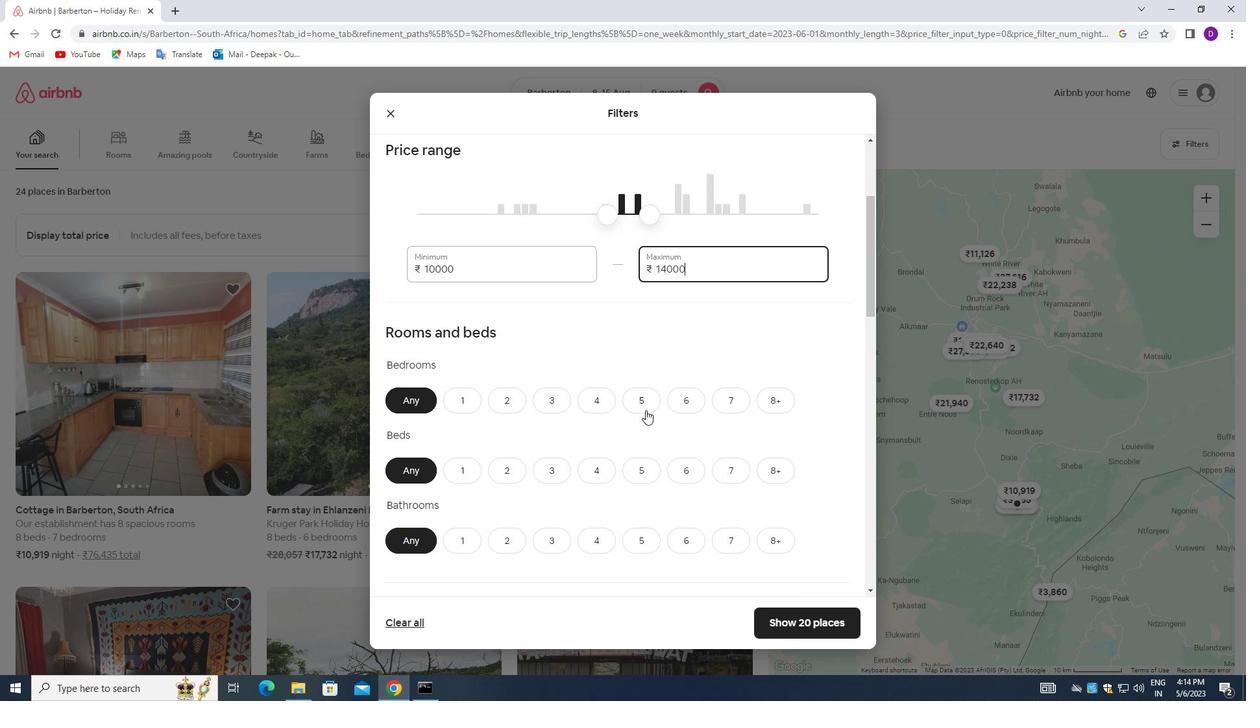 
Action: Mouse moved to (763, 468)
Screenshot: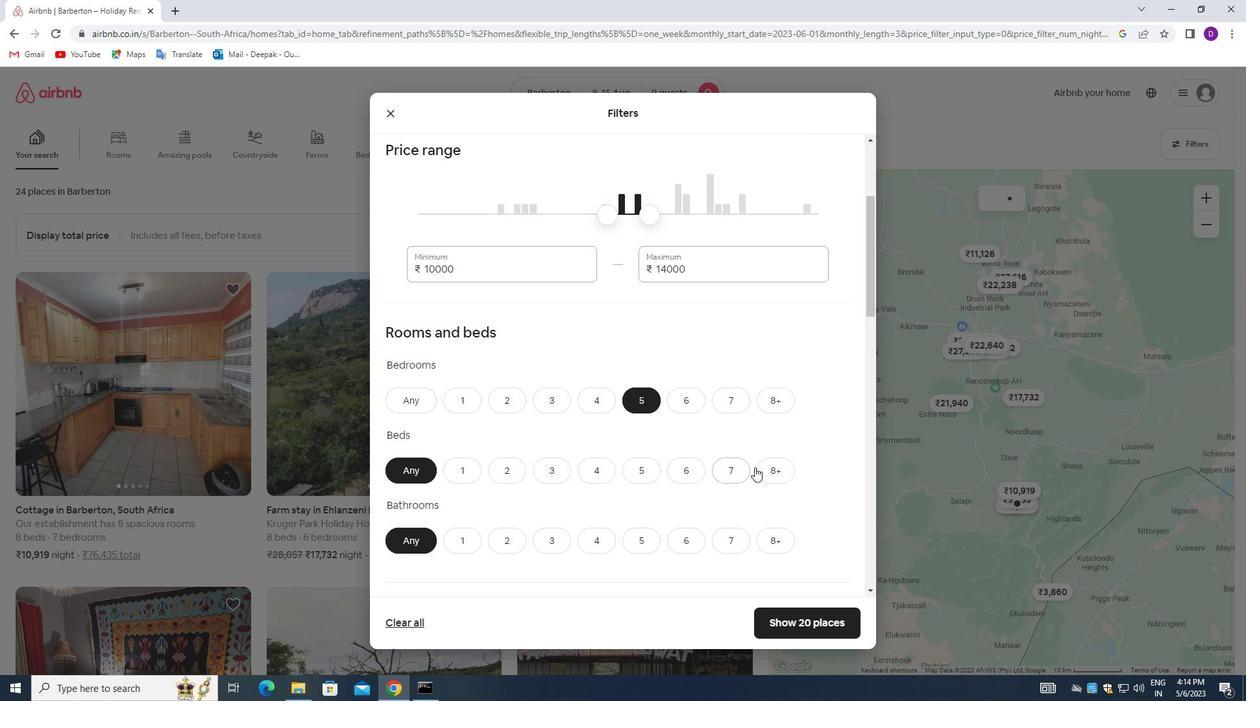 
Action: Mouse pressed left at (763, 468)
Screenshot: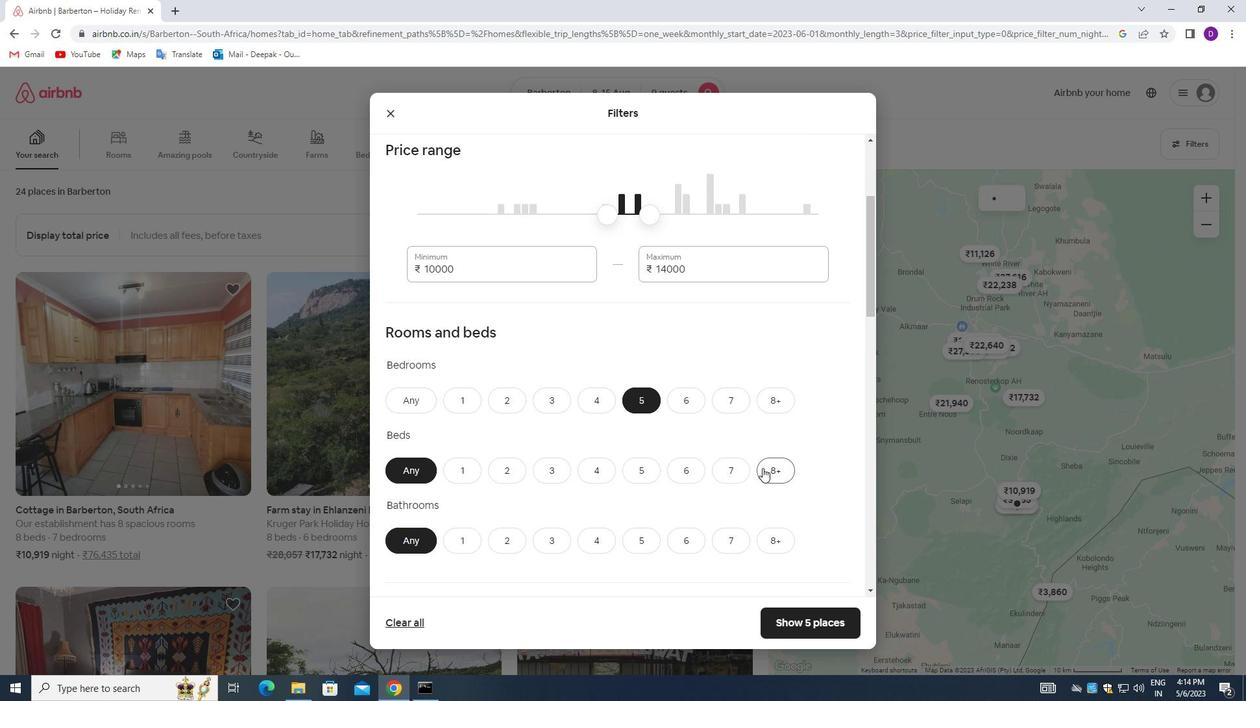 
Action: Mouse moved to (631, 539)
Screenshot: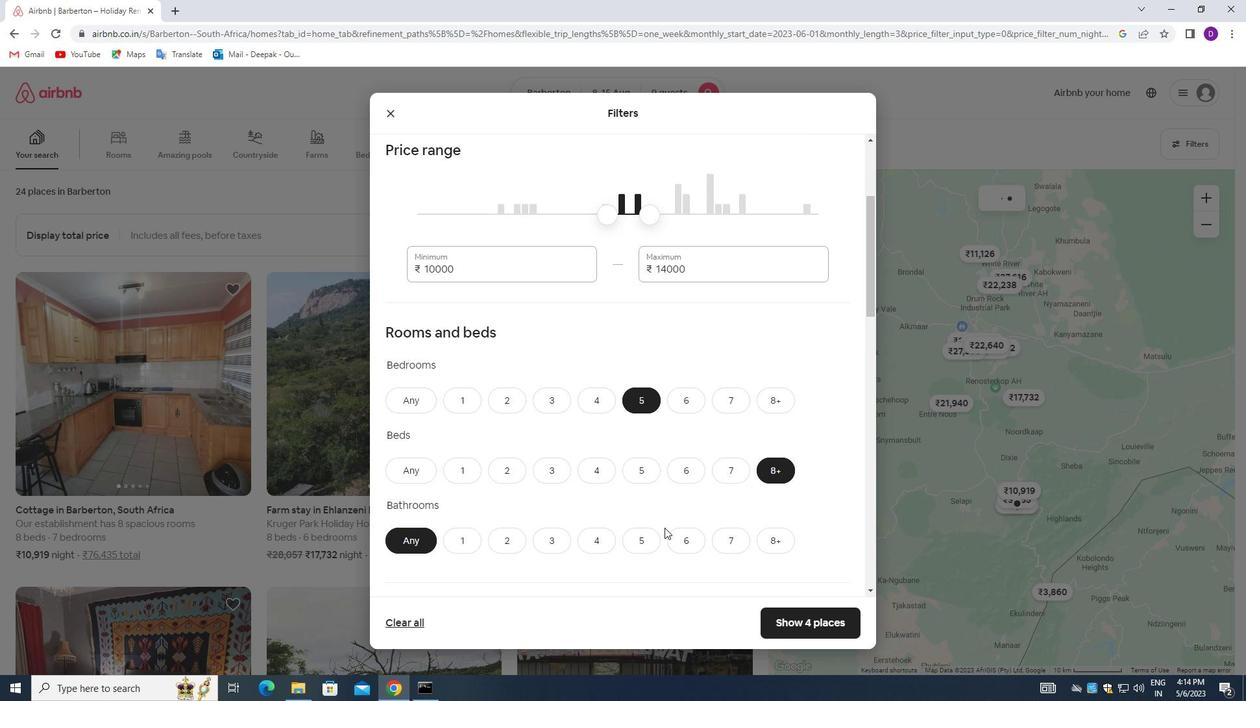 
Action: Mouse pressed left at (631, 539)
Screenshot: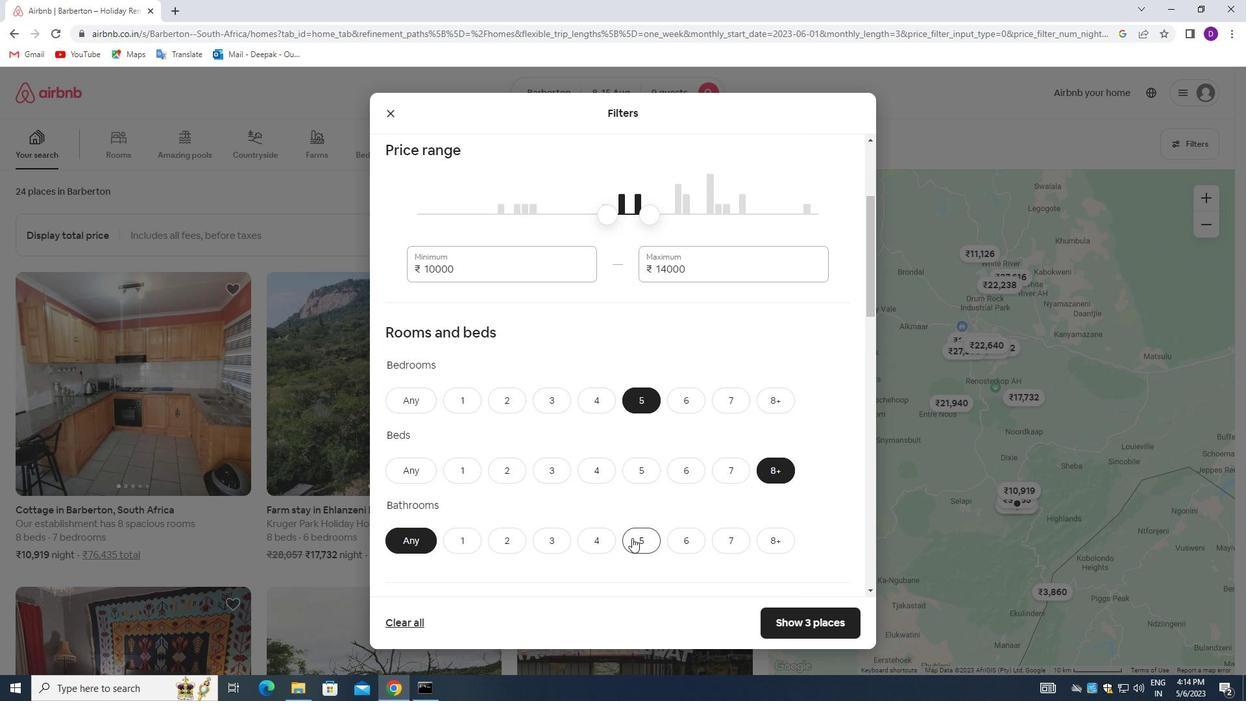 
Action: Mouse moved to (596, 494)
Screenshot: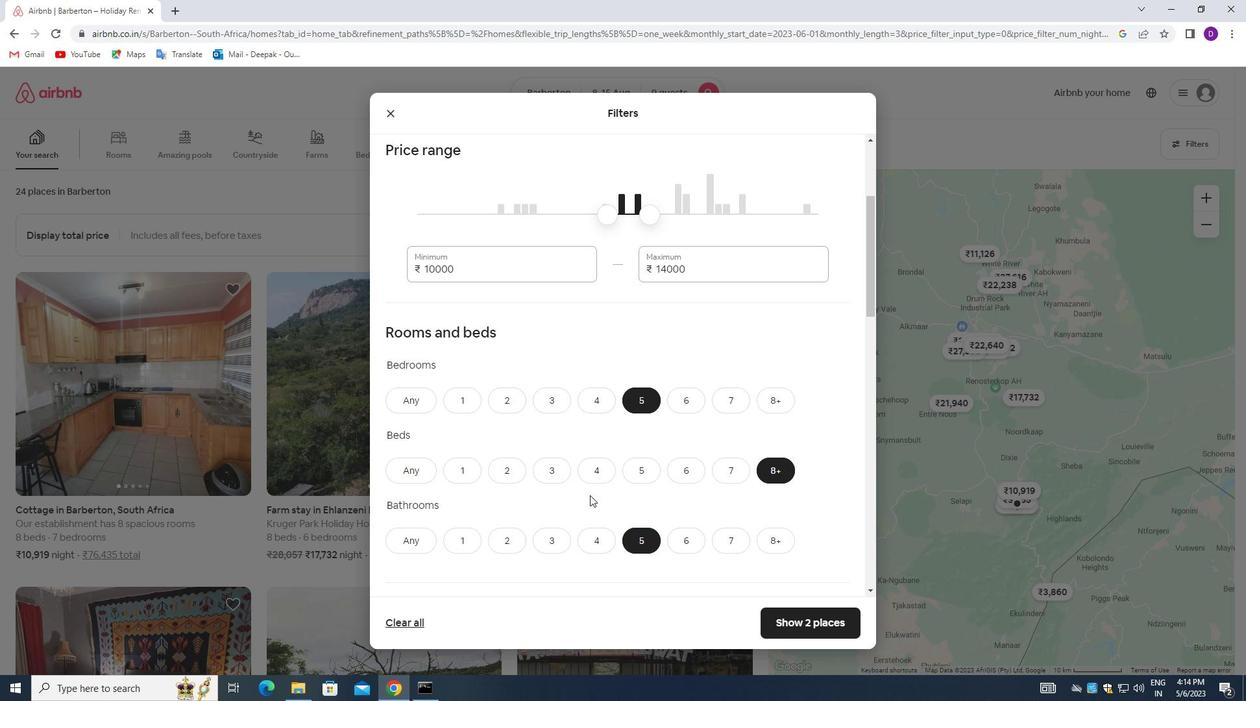 
Action: Mouse scrolled (596, 493) with delta (0, 0)
Screenshot: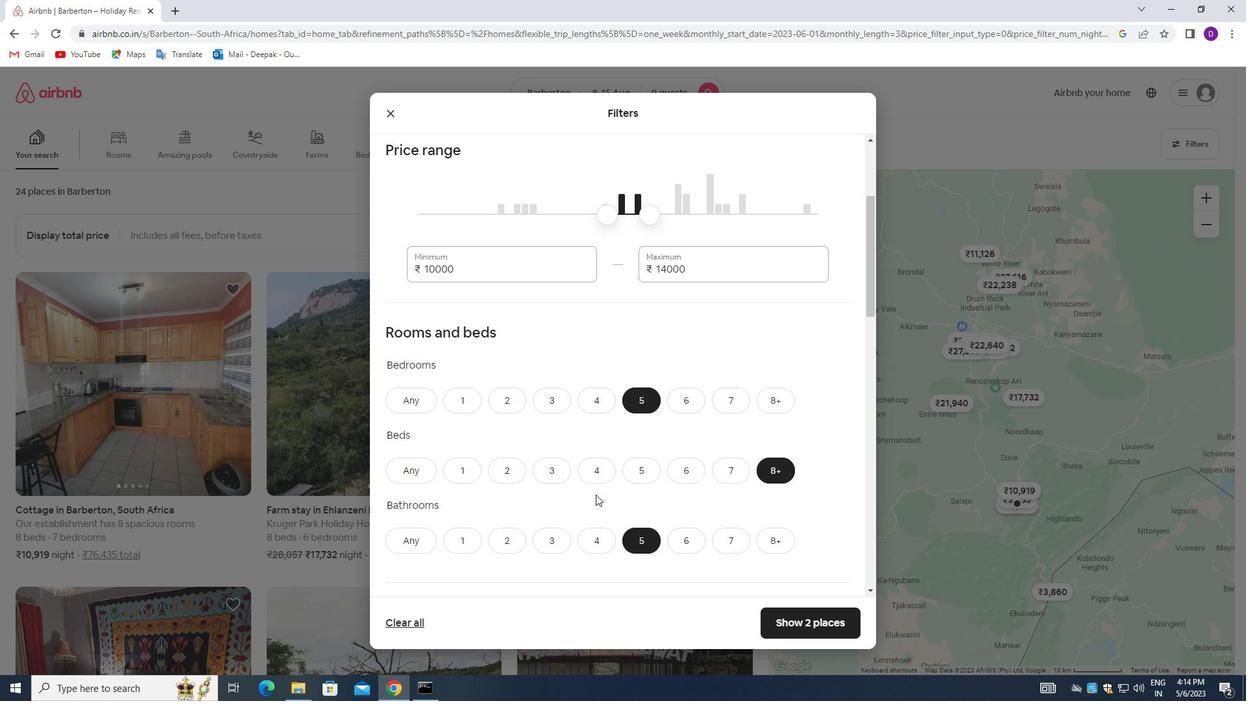 
Action: Mouse moved to (597, 493)
Screenshot: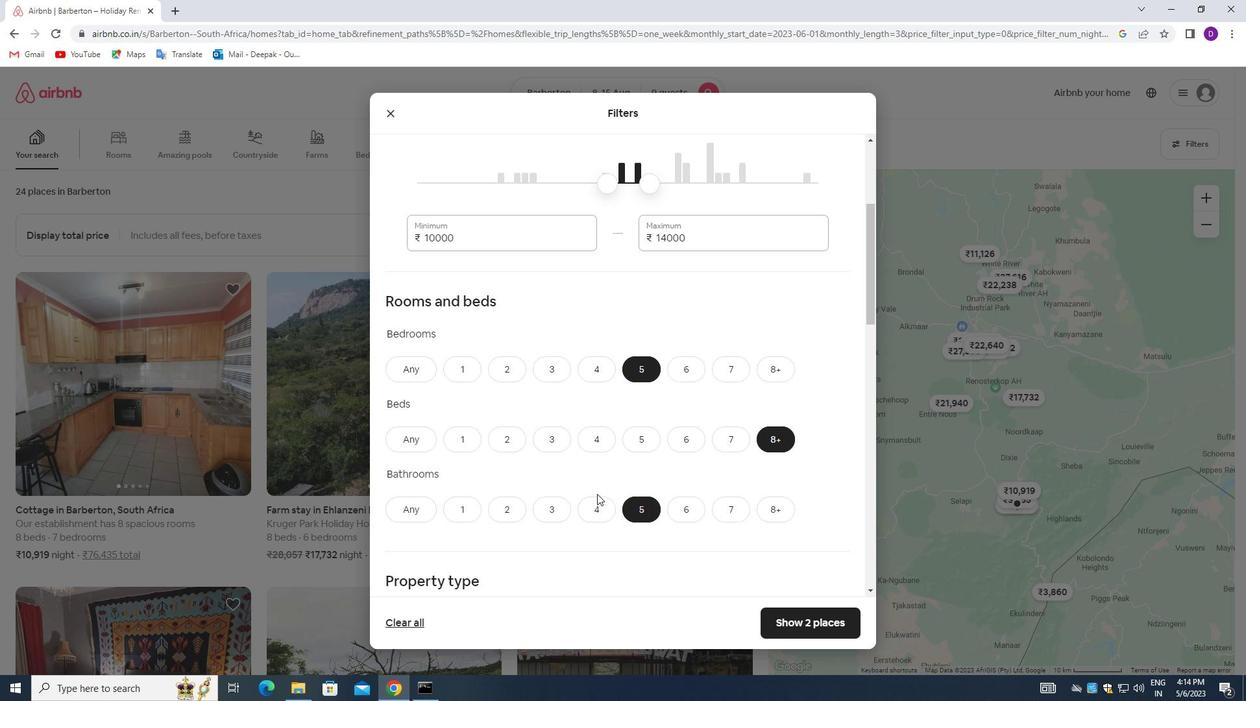 
Action: Mouse scrolled (597, 492) with delta (0, 0)
Screenshot: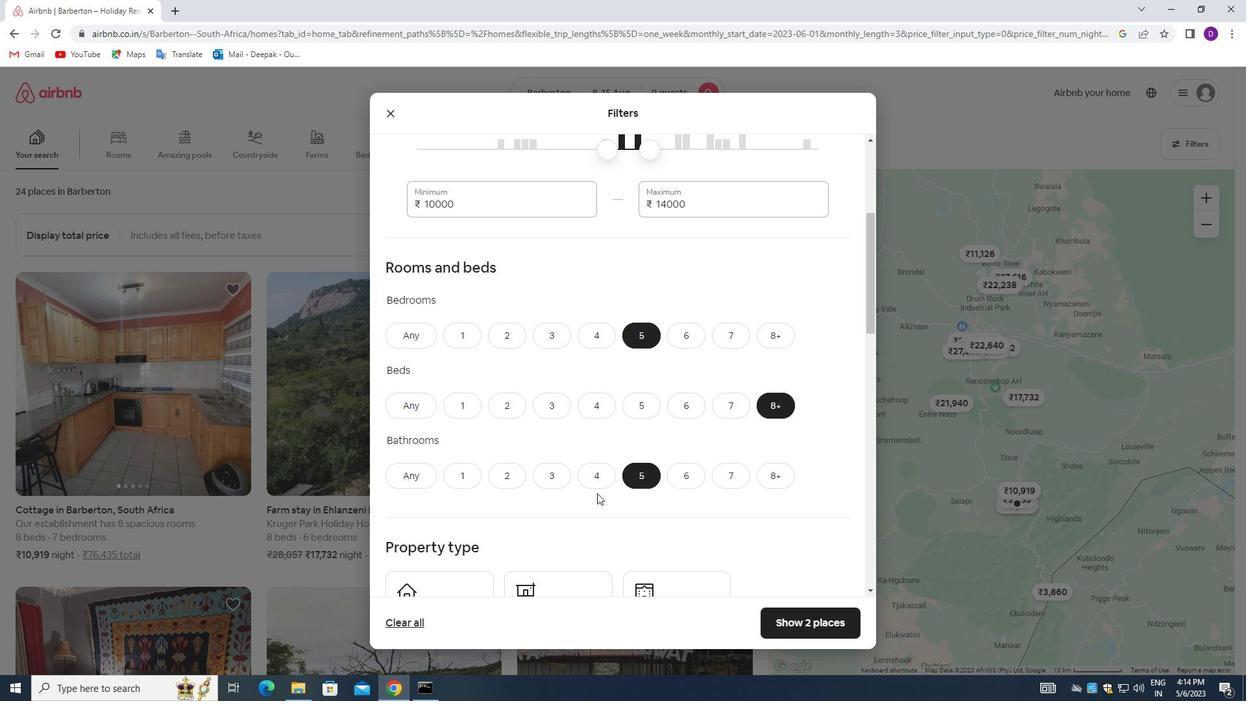 
Action: Mouse scrolled (597, 492) with delta (0, 0)
Screenshot: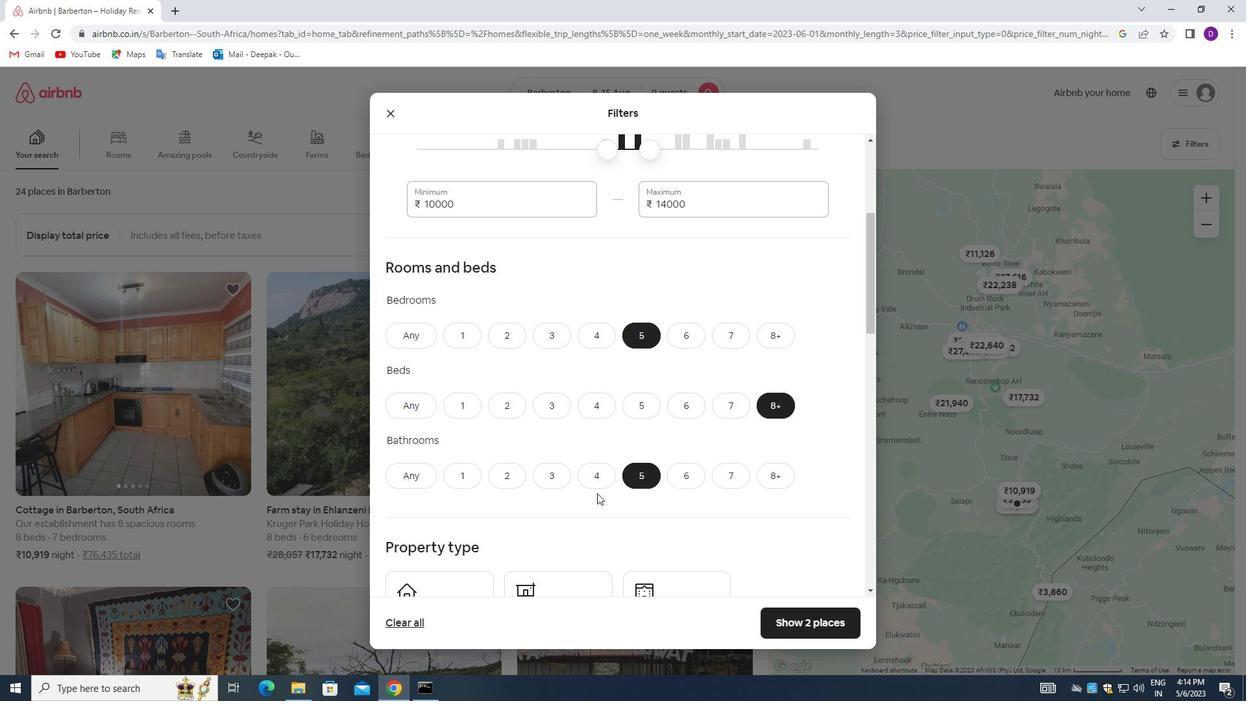 
Action: Mouse moved to (428, 469)
Screenshot: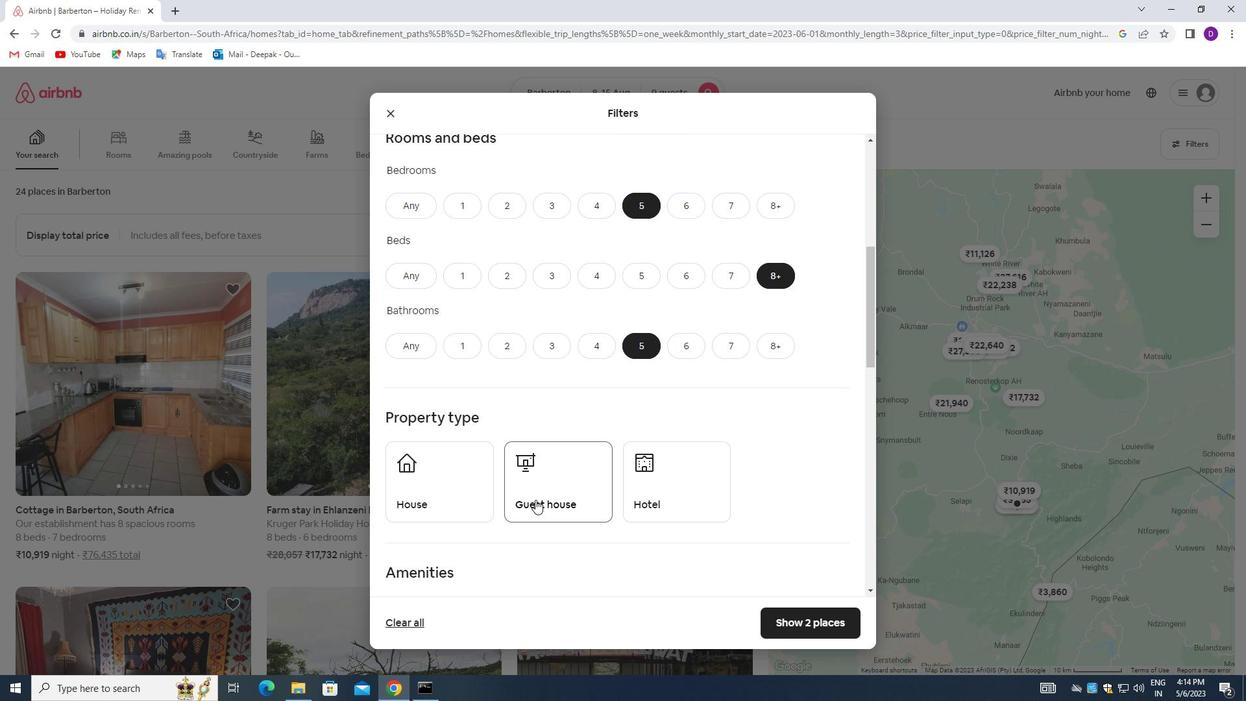 
Action: Mouse pressed left at (428, 469)
Screenshot: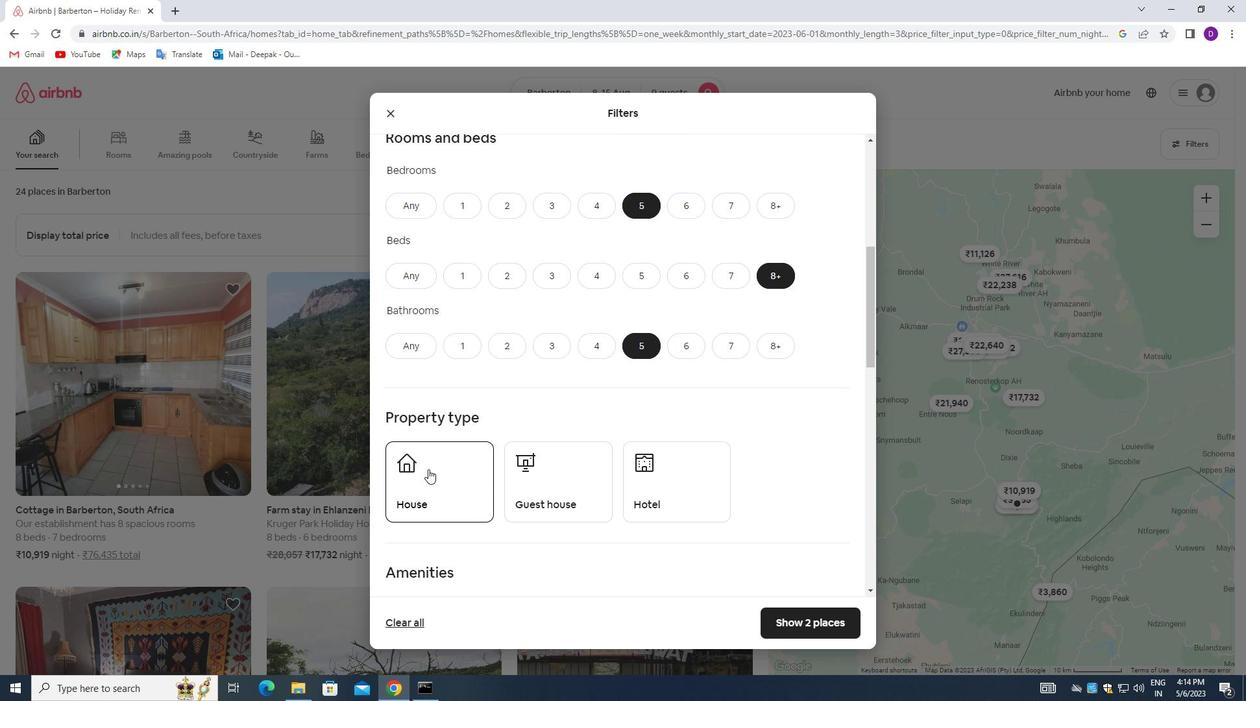 
Action: Mouse moved to (557, 479)
Screenshot: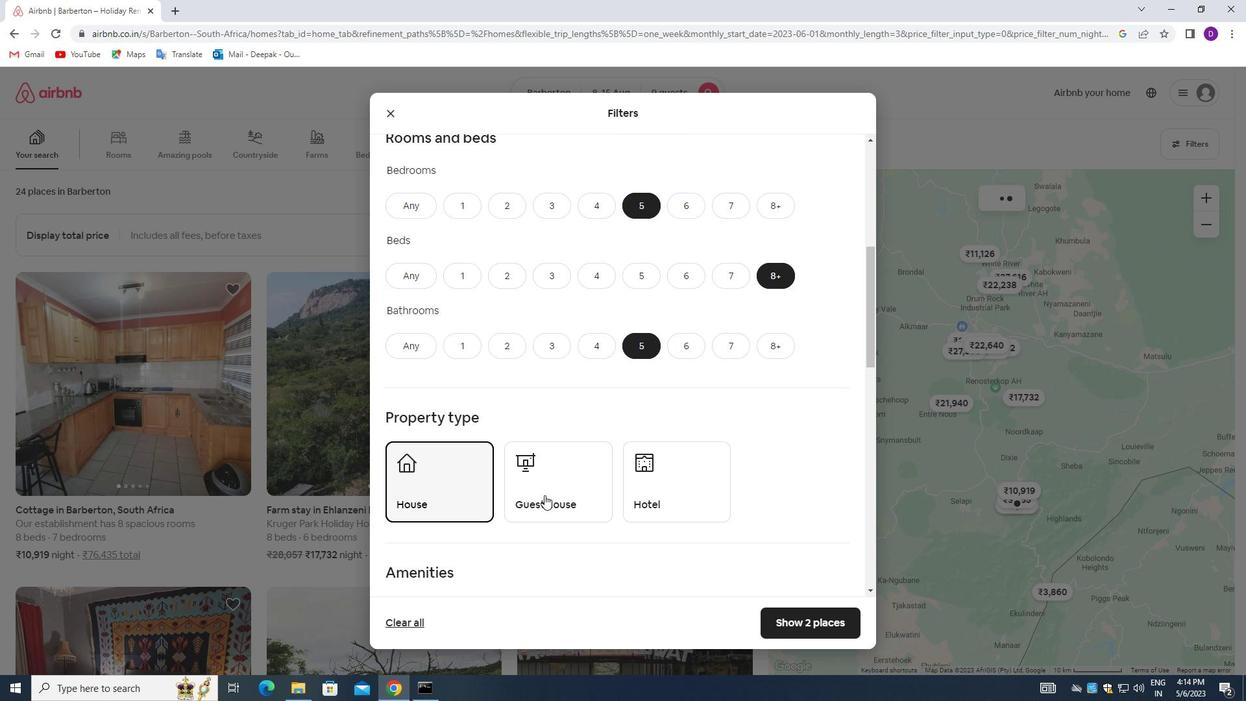 
Action: Mouse pressed left at (557, 479)
Screenshot: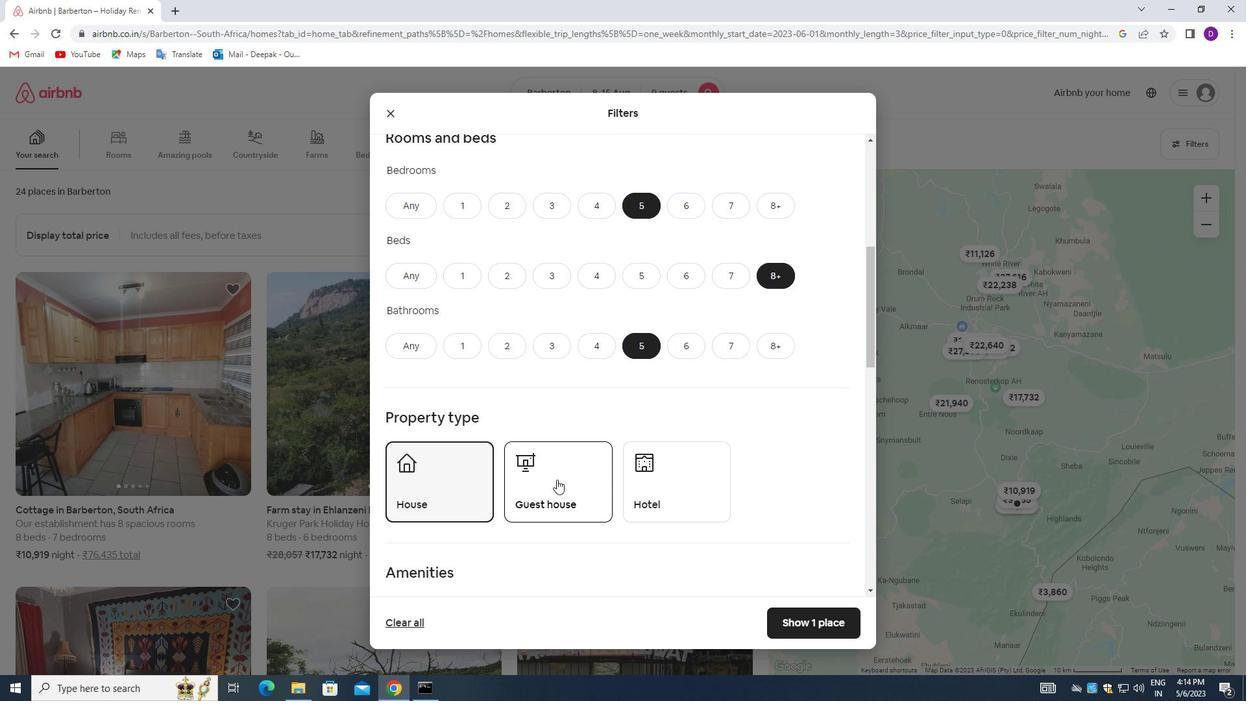 
Action: Mouse moved to (631, 496)
Screenshot: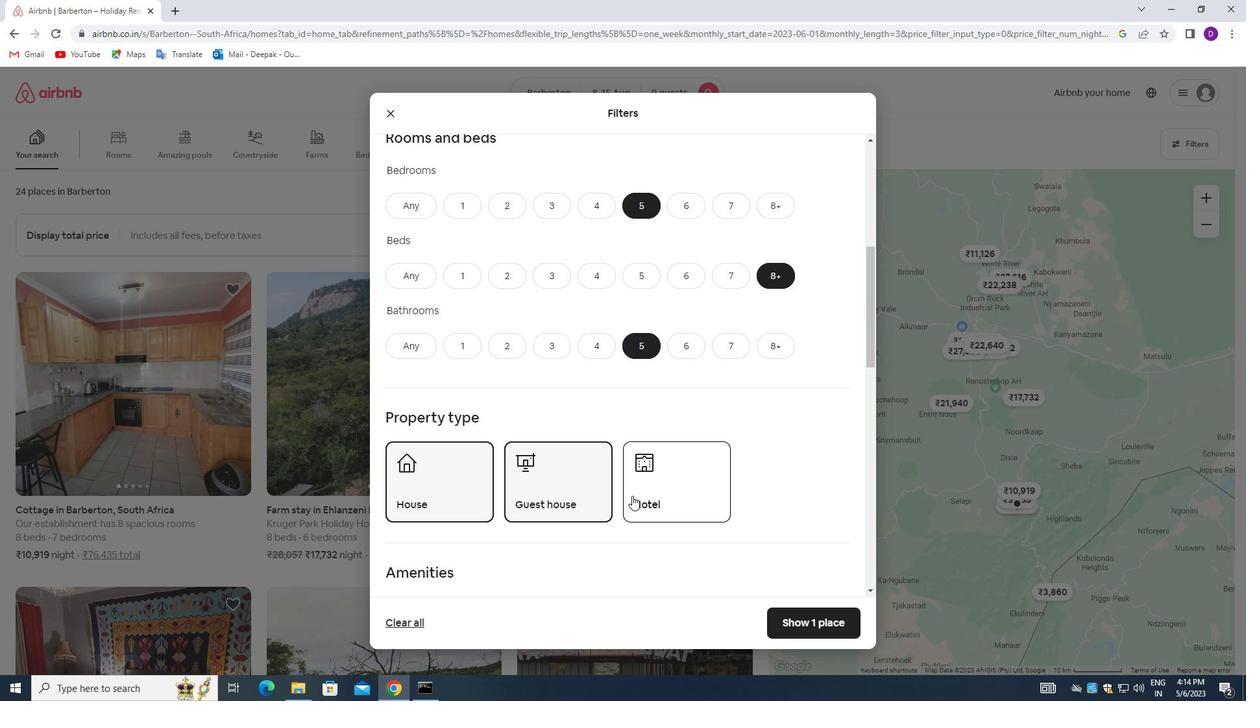 
Action: Mouse scrolled (631, 495) with delta (0, 0)
Screenshot: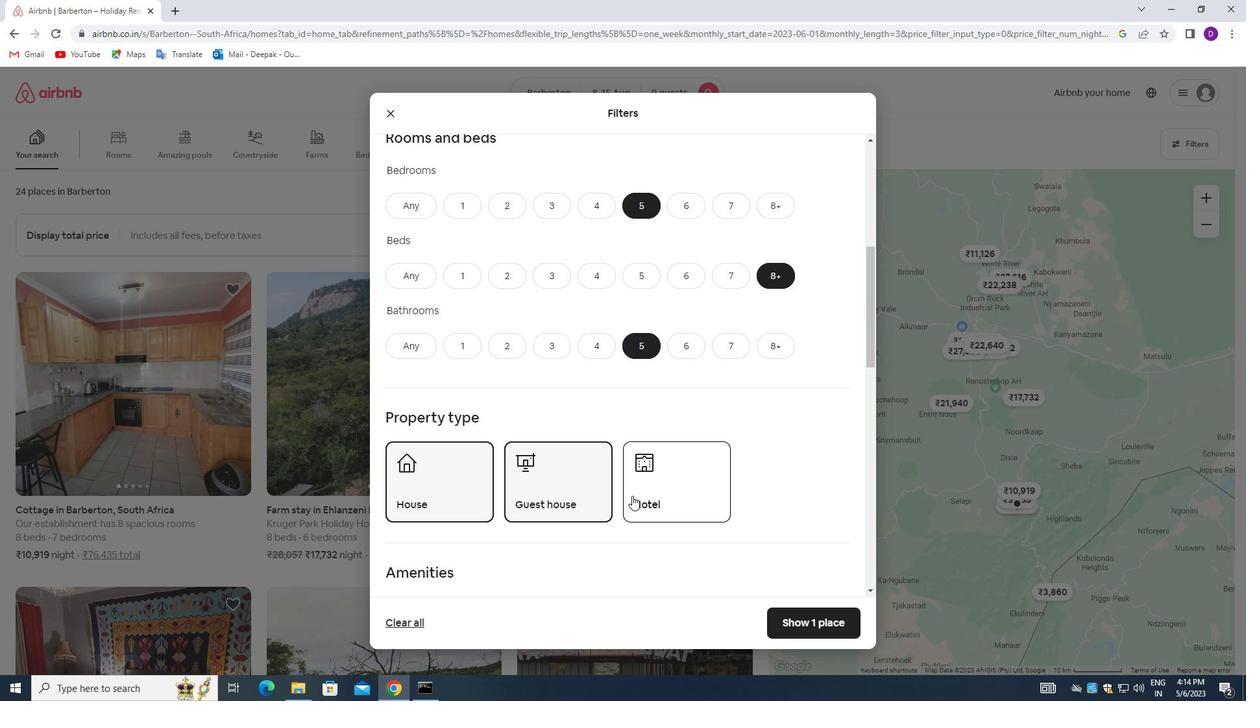 
Action: Mouse moved to (629, 496)
Screenshot: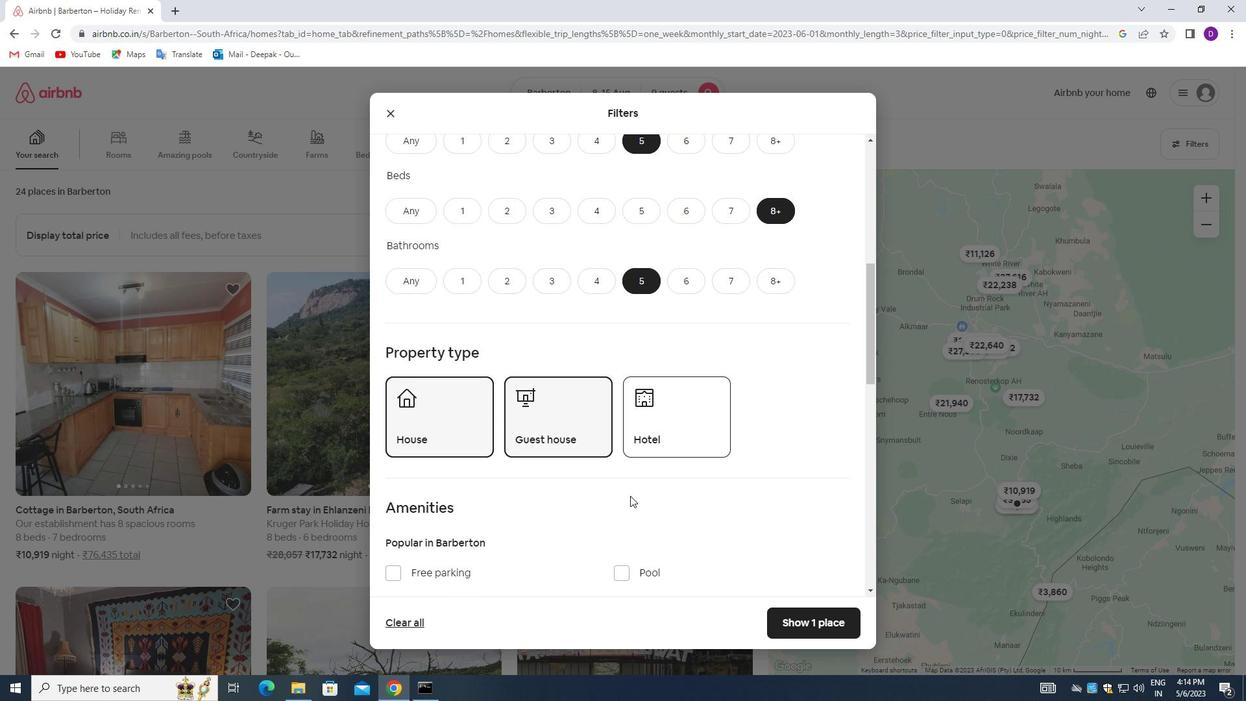 
Action: Mouse scrolled (629, 495) with delta (0, 0)
Screenshot: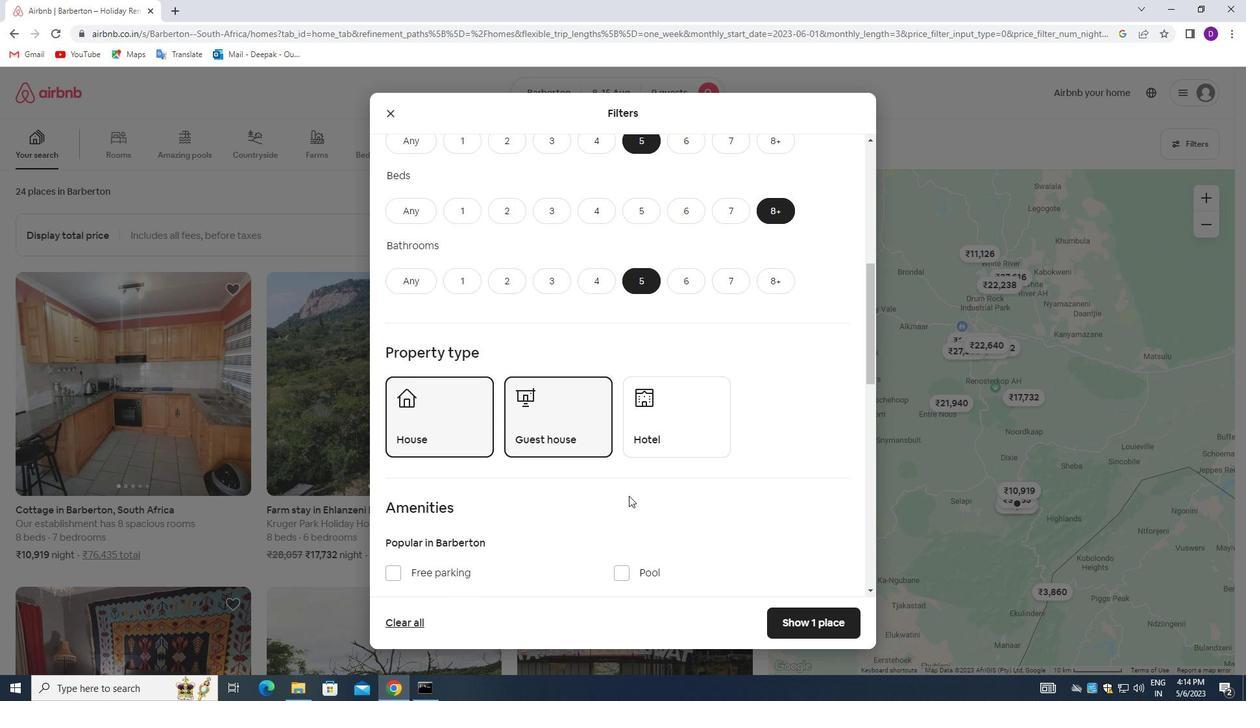 
Action: Mouse scrolled (629, 495) with delta (0, 0)
Screenshot: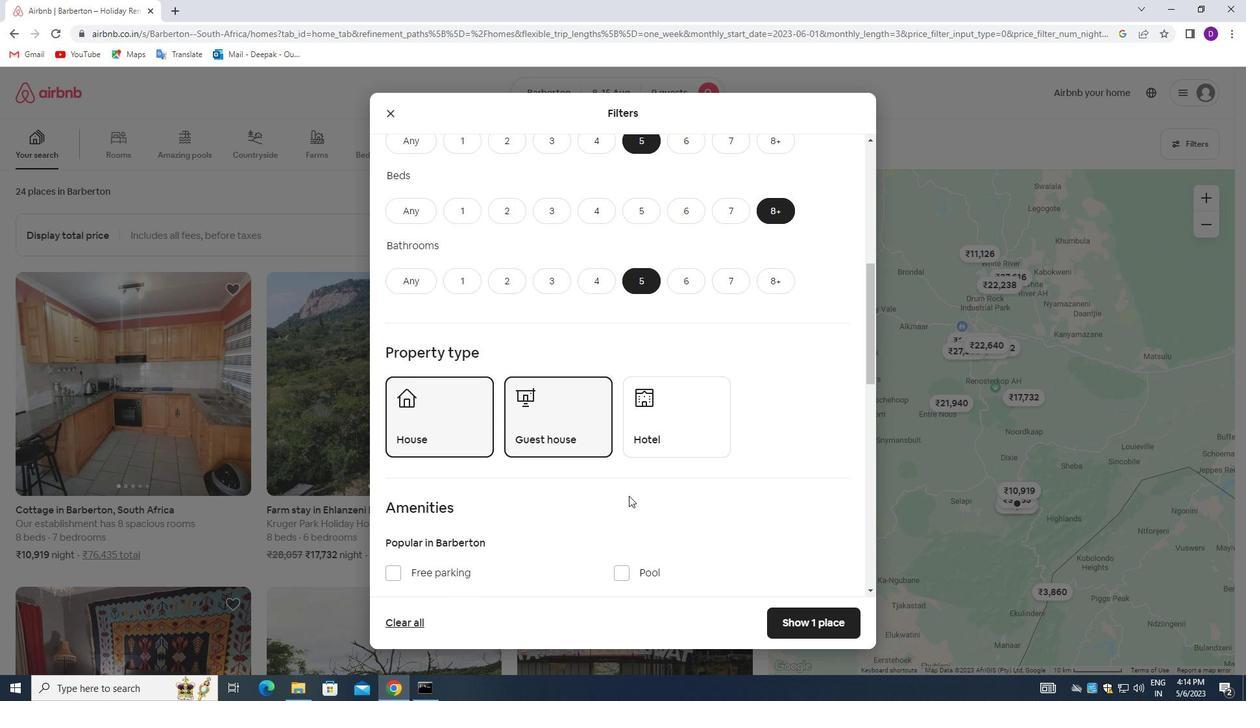 
Action: Mouse moved to (601, 498)
Screenshot: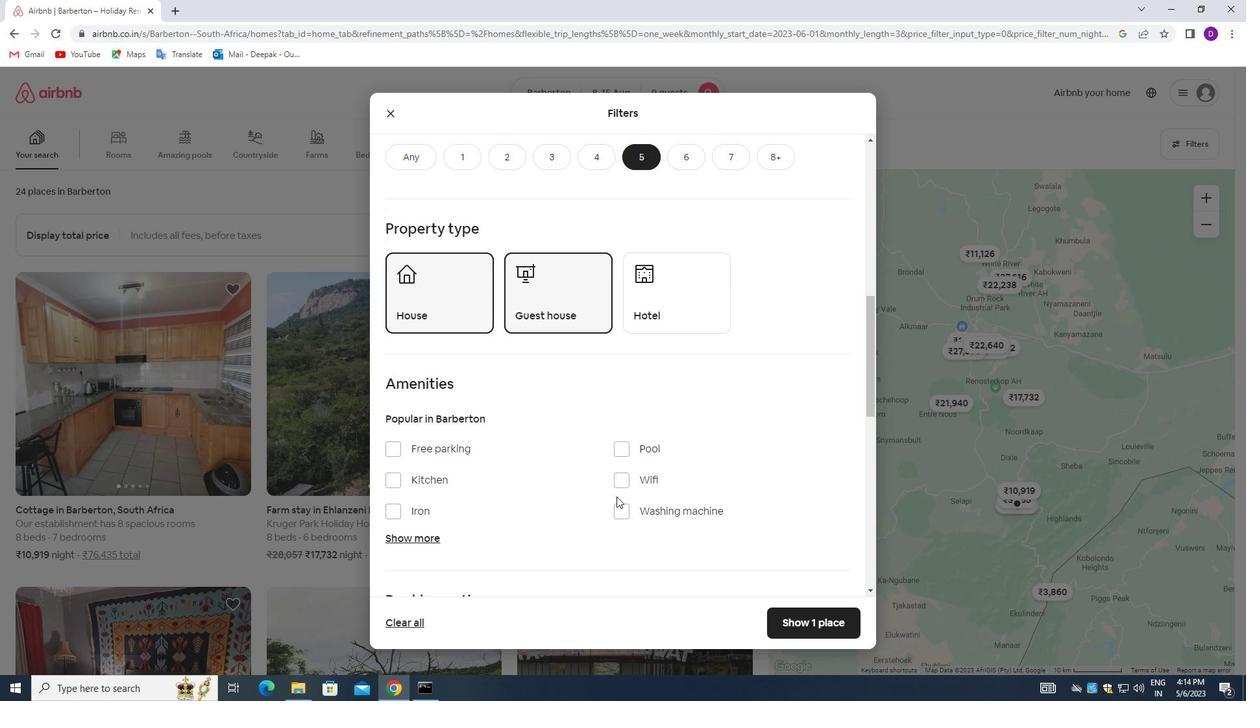 
Action: Mouse scrolled (601, 497) with delta (0, 0)
Screenshot: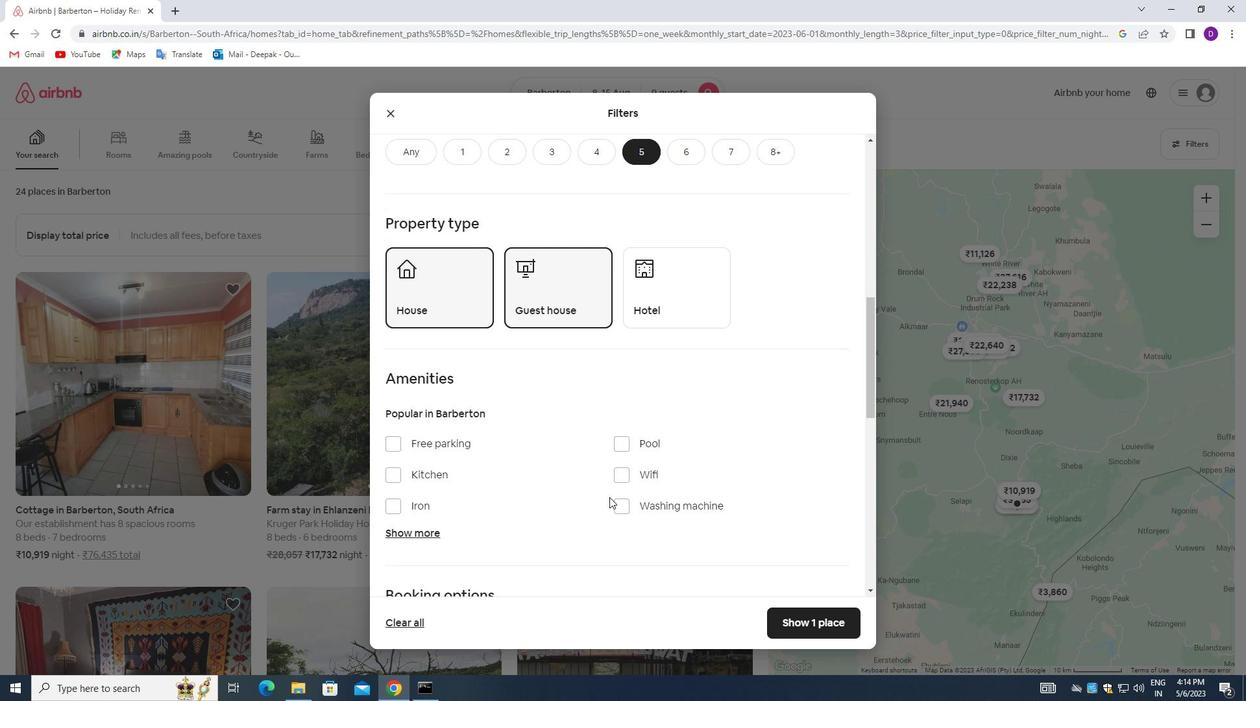 
Action: Mouse moved to (620, 410)
Screenshot: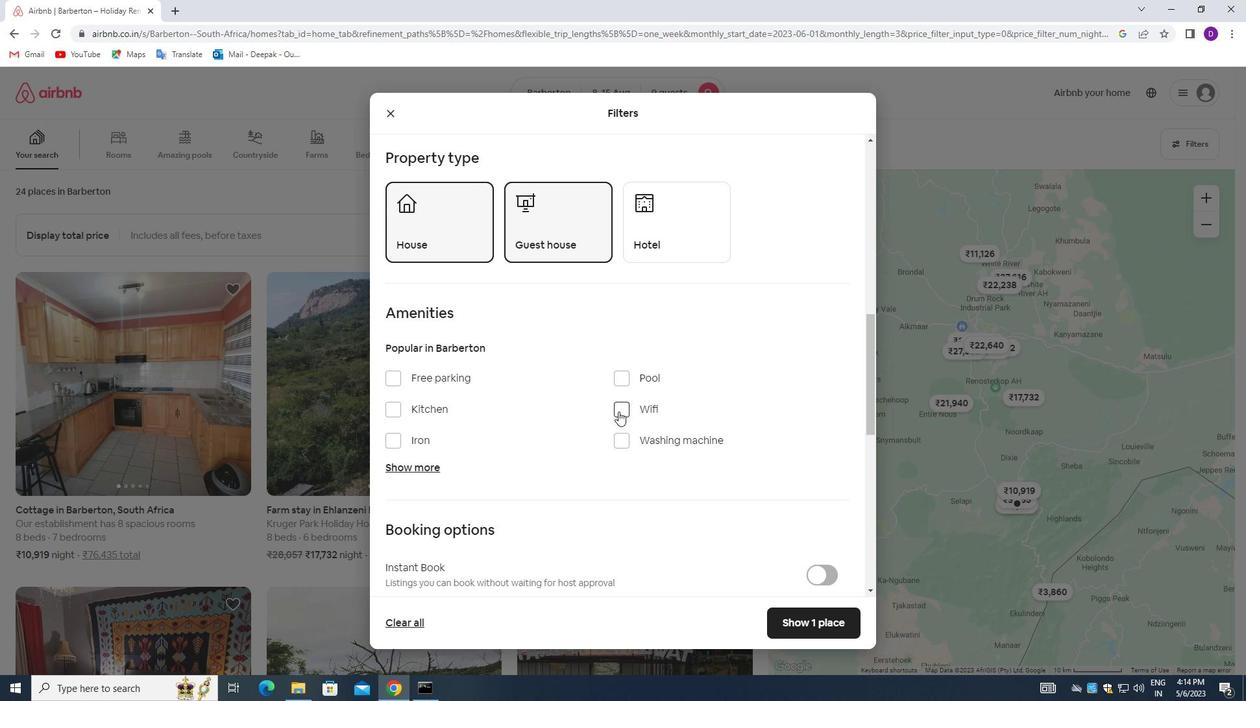 
Action: Mouse pressed left at (620, 410)
Screenshot: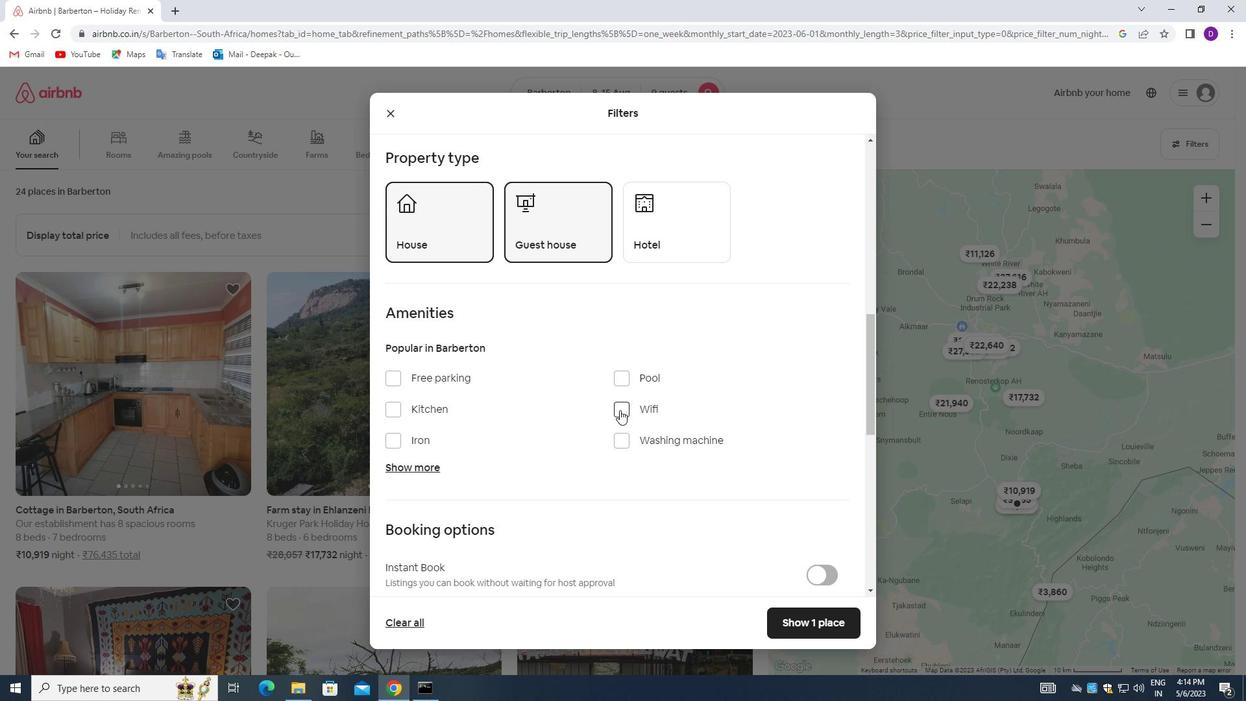 
Action: Mouse moved to (392, 383)
Screenshot: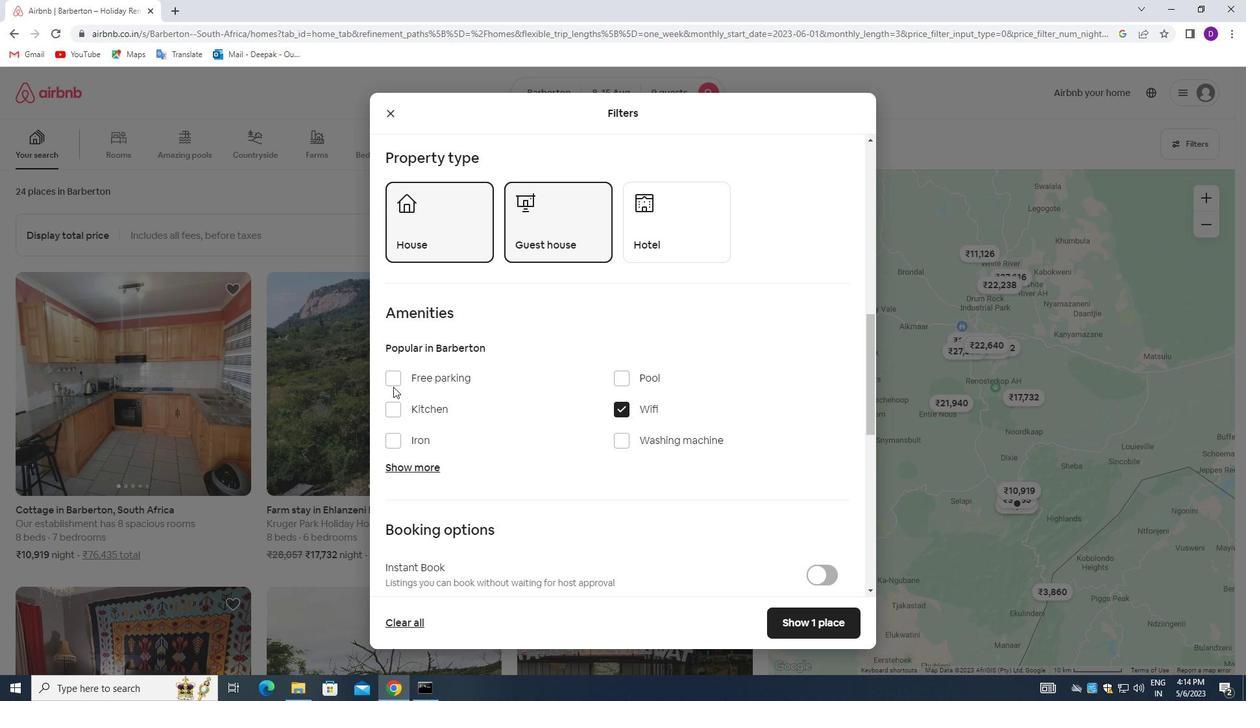 
Action: Mouse pressed left at (392, 383)
Screenshot: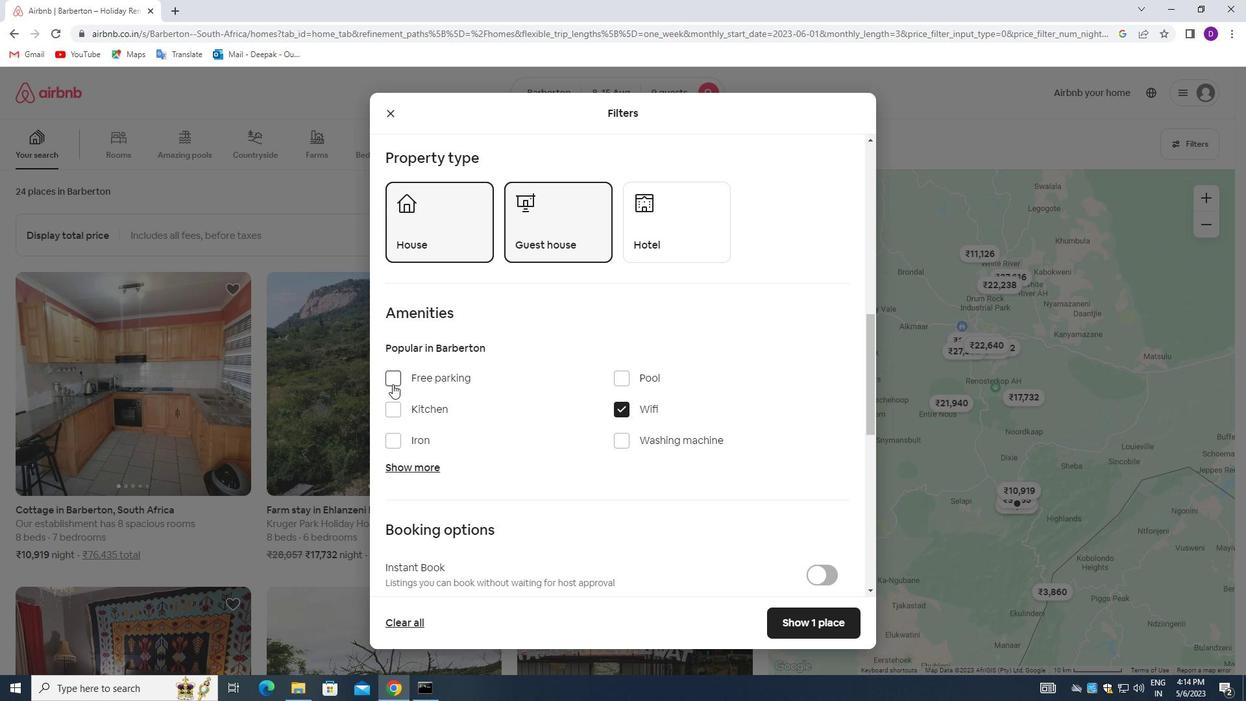 
Action: Mouse moved to (414, 468)
Screenshot: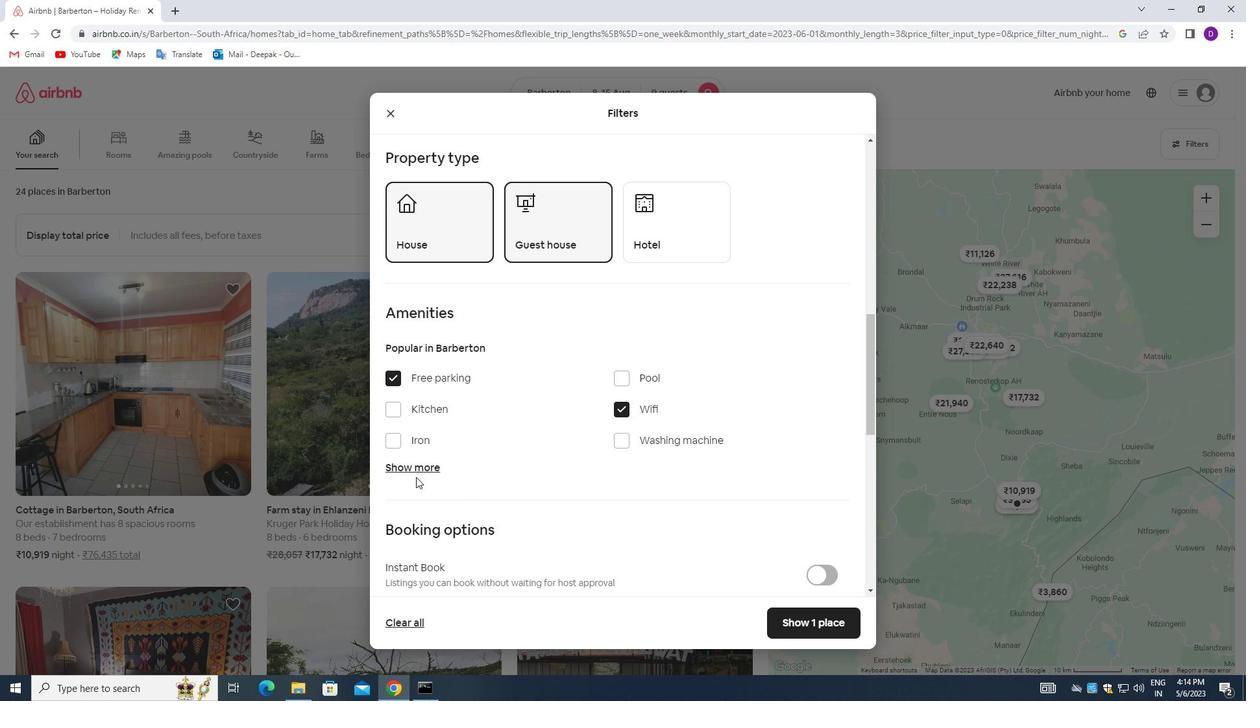 
Action: Mouse pressed left at (414, 468)
Screenshot: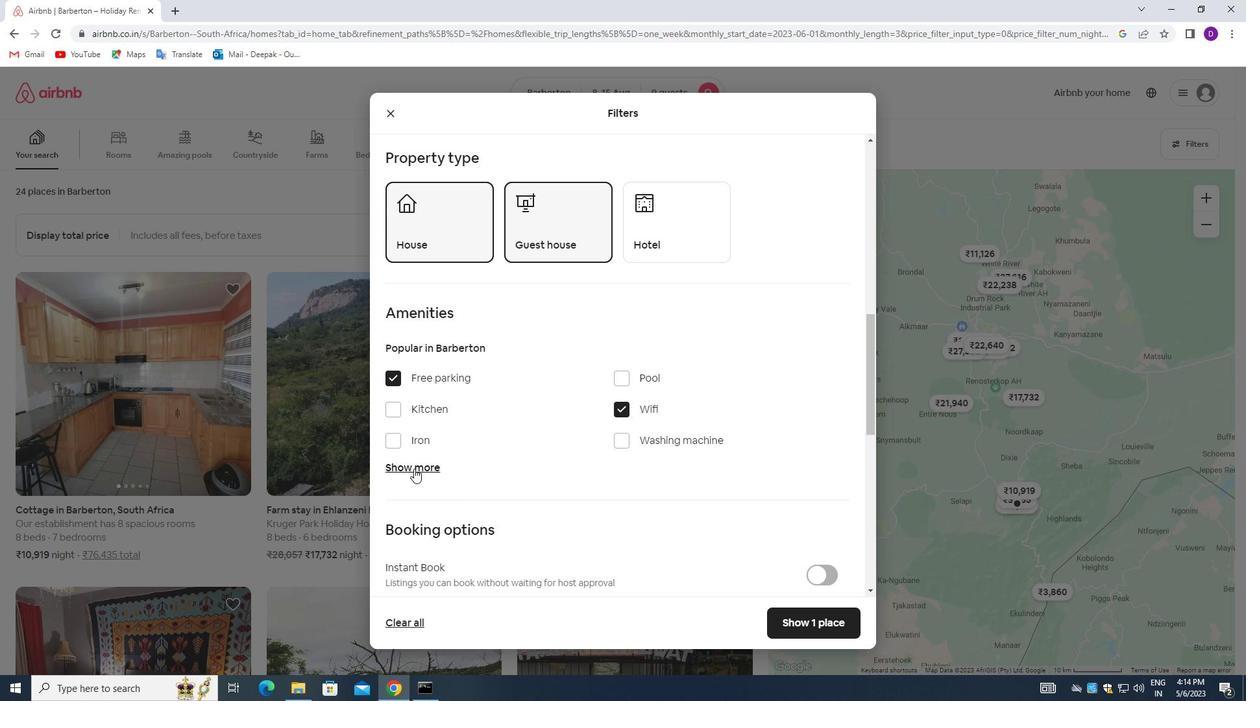 
Action: Mouse moved to (532, 442)
Screenshot: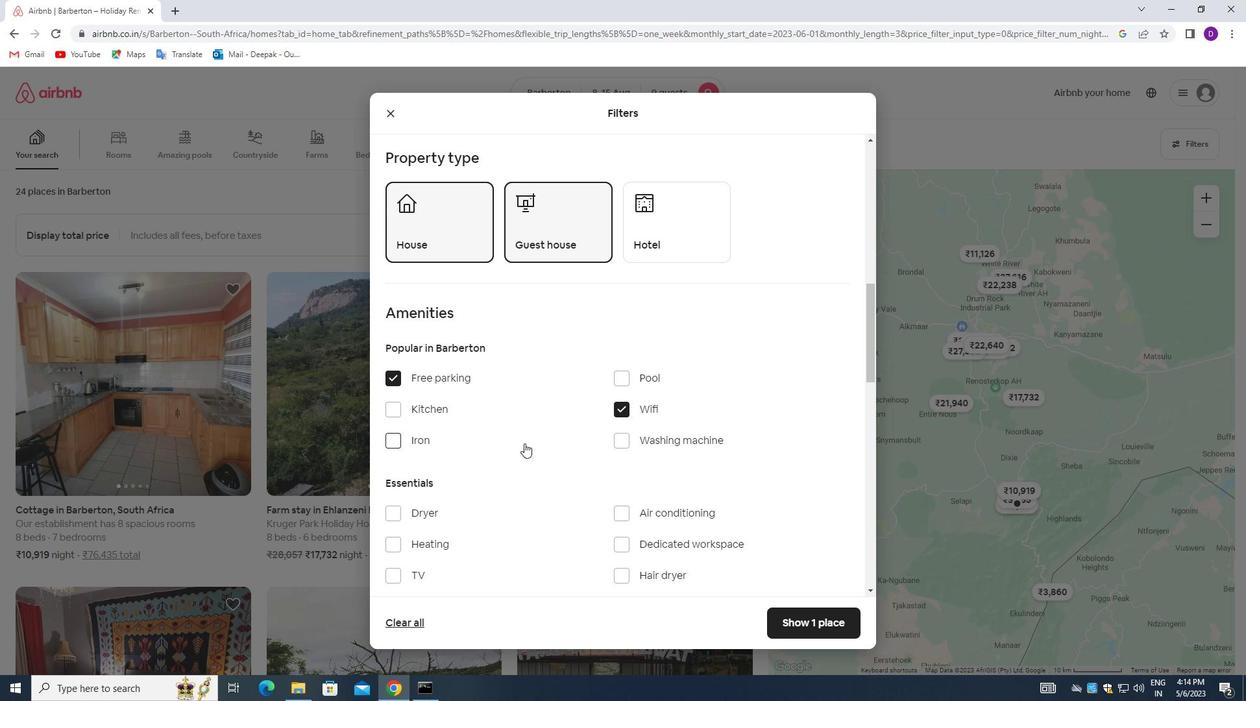 
Action: Mouse scrolled (532, 442) with delta (0, 0)
Screenshot: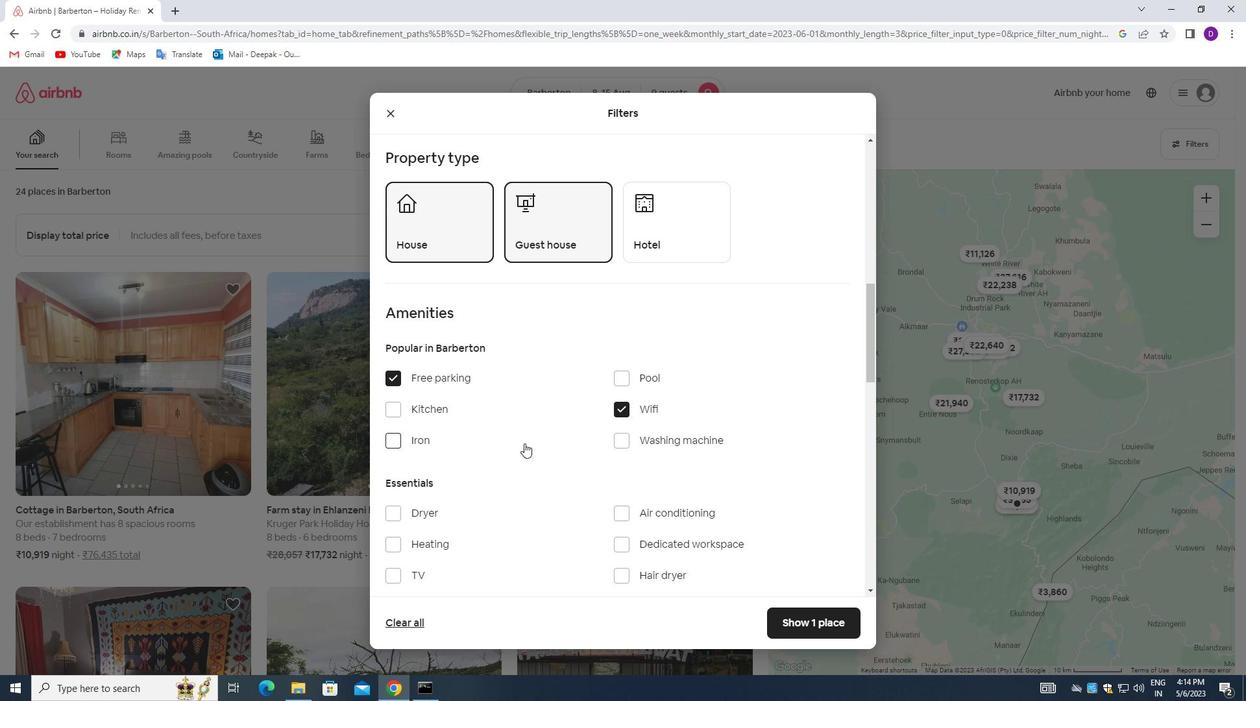 
Action: Mouse moved to (537, 442)
Screenshot: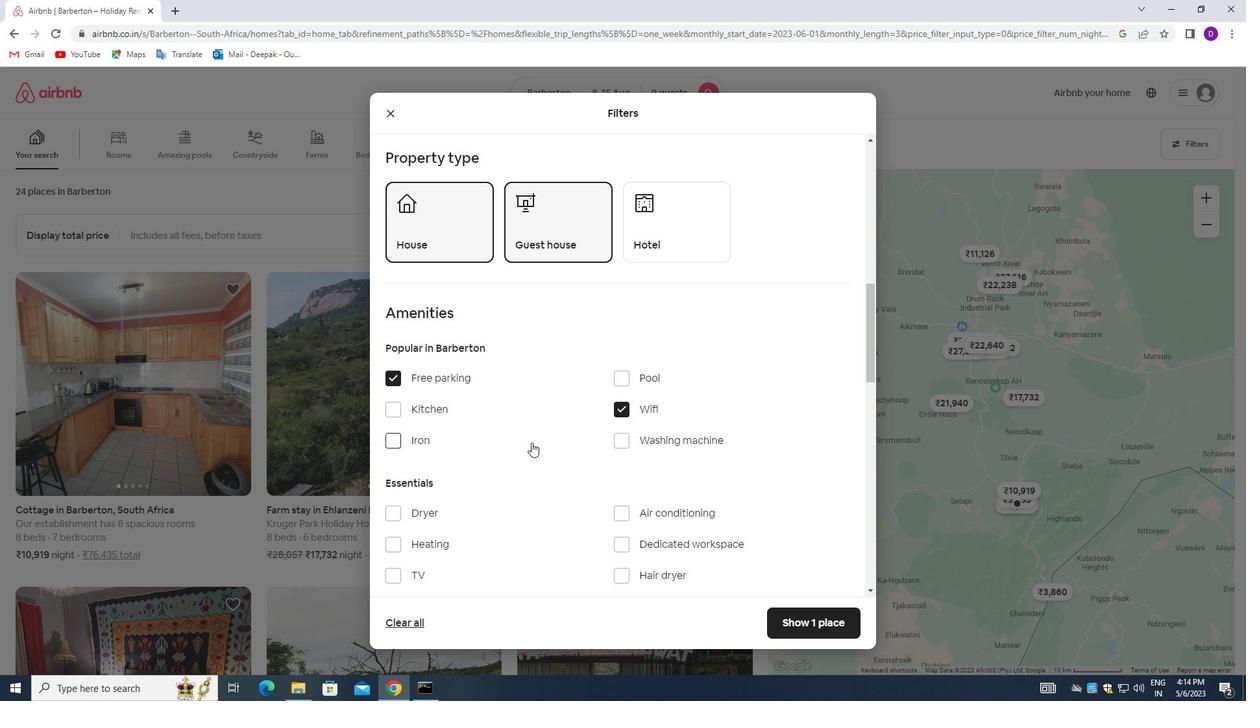 
Action: Mouse scrolled (537, 441) with delta (0, 0)
Screenshot: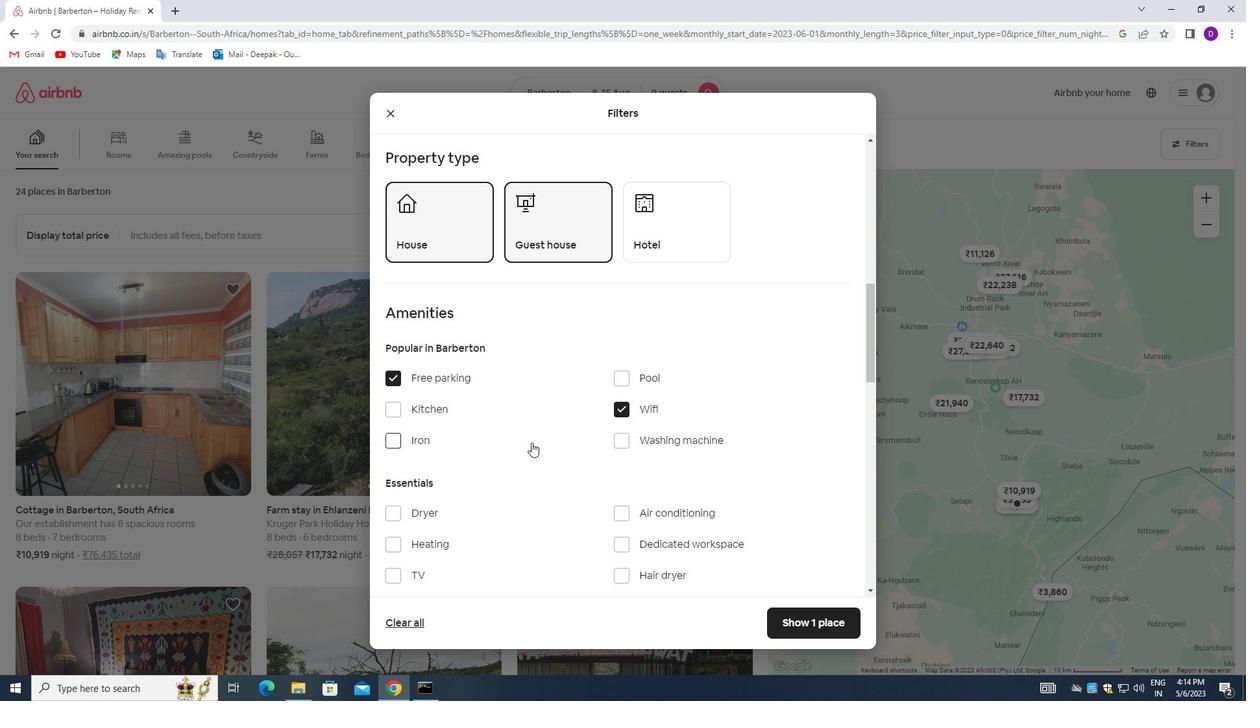 
Action: Mouse moved to (395, 445)
Screenshot: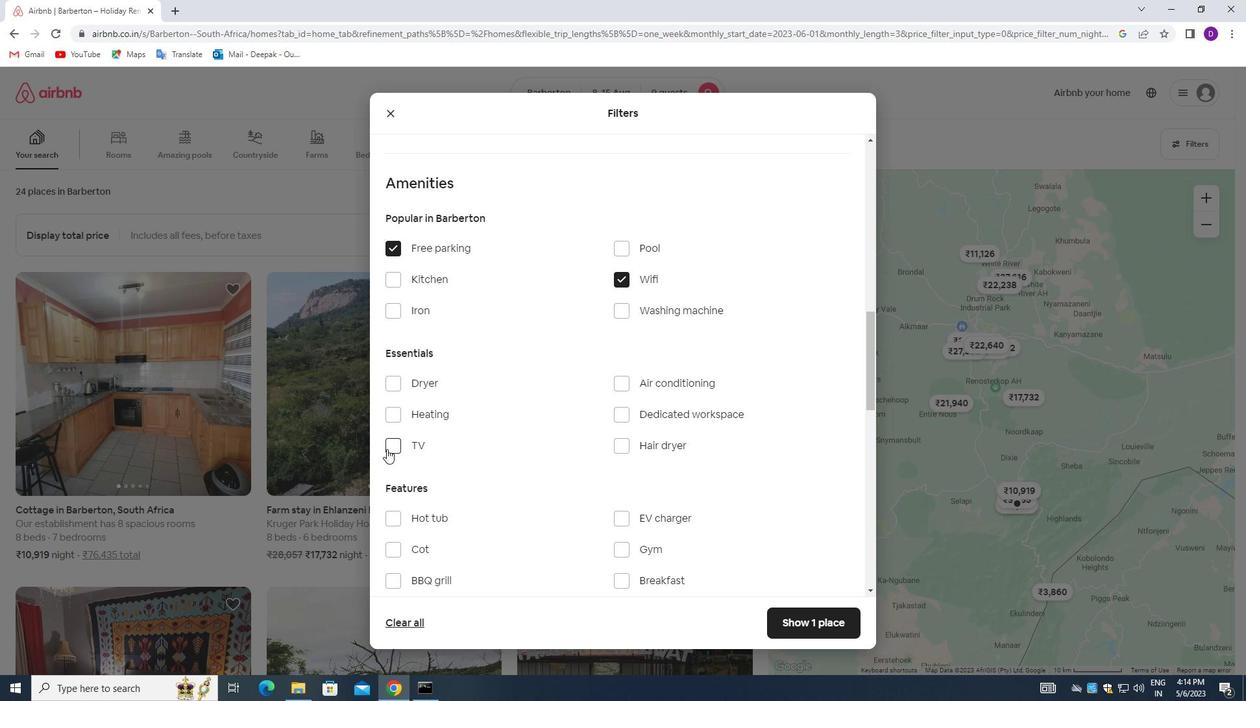 
Action: Mouse pressed left at (395, 445)
Screenshot: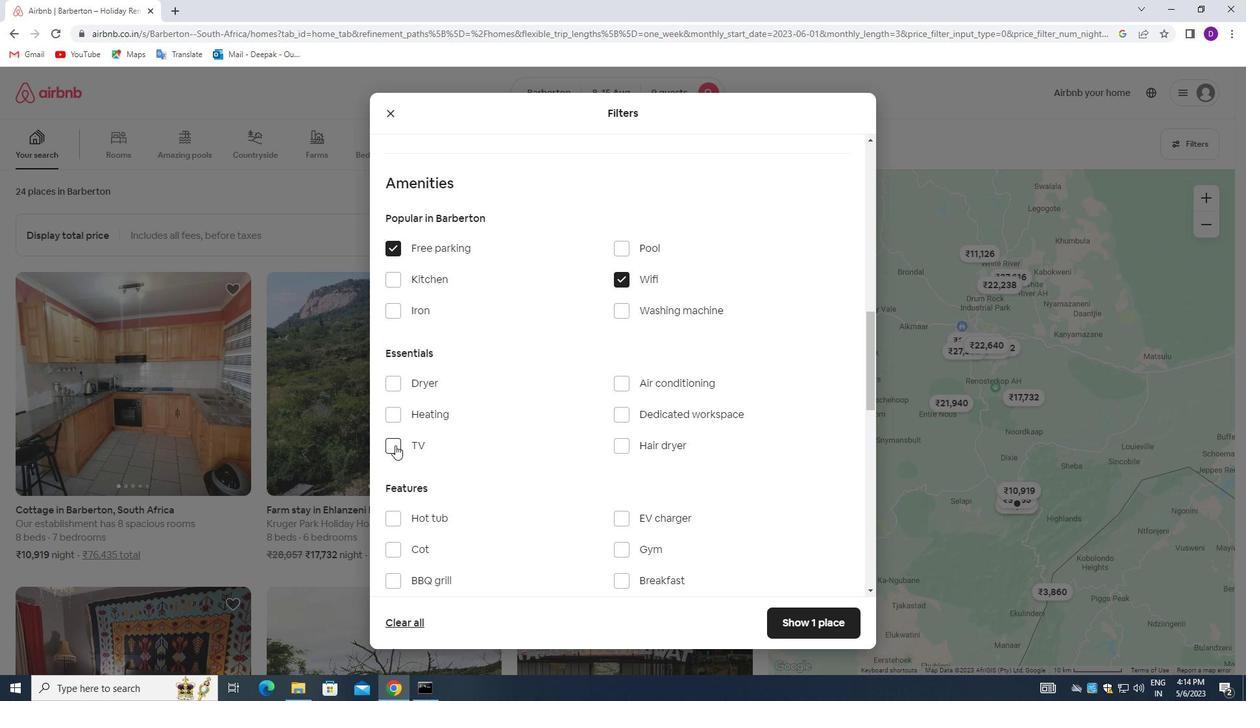 
Action: Mouse moved to (520, 451)
Screenshot: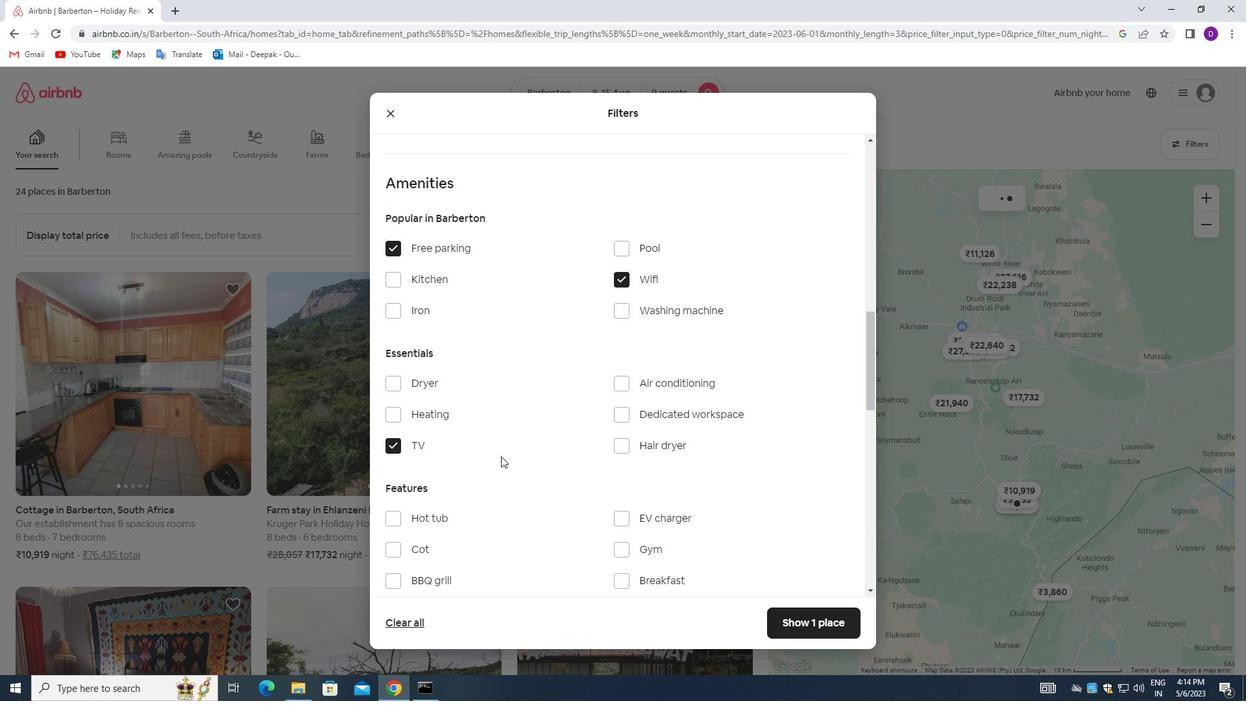 
Action: Mouse scrolled (520, 451) with delta (0, 0)
Screenshot: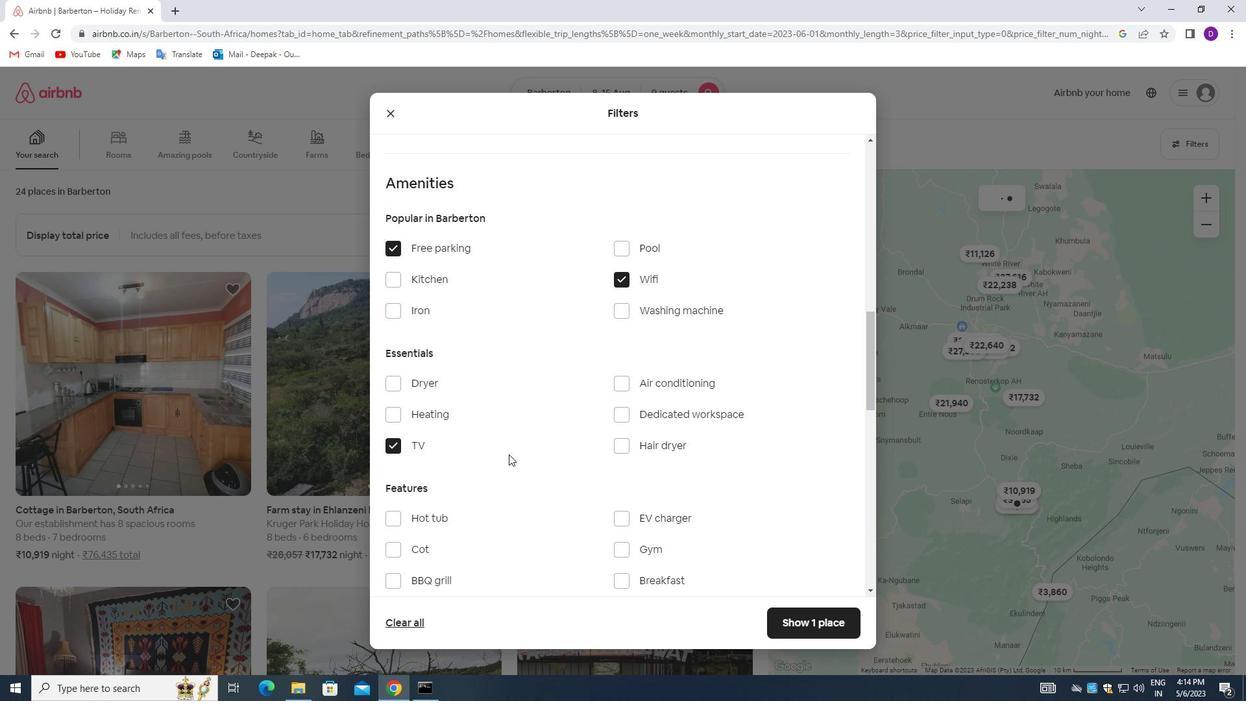 
Action: Mouse scrolled (520, 451) with delta (0, 0)
Screenshot: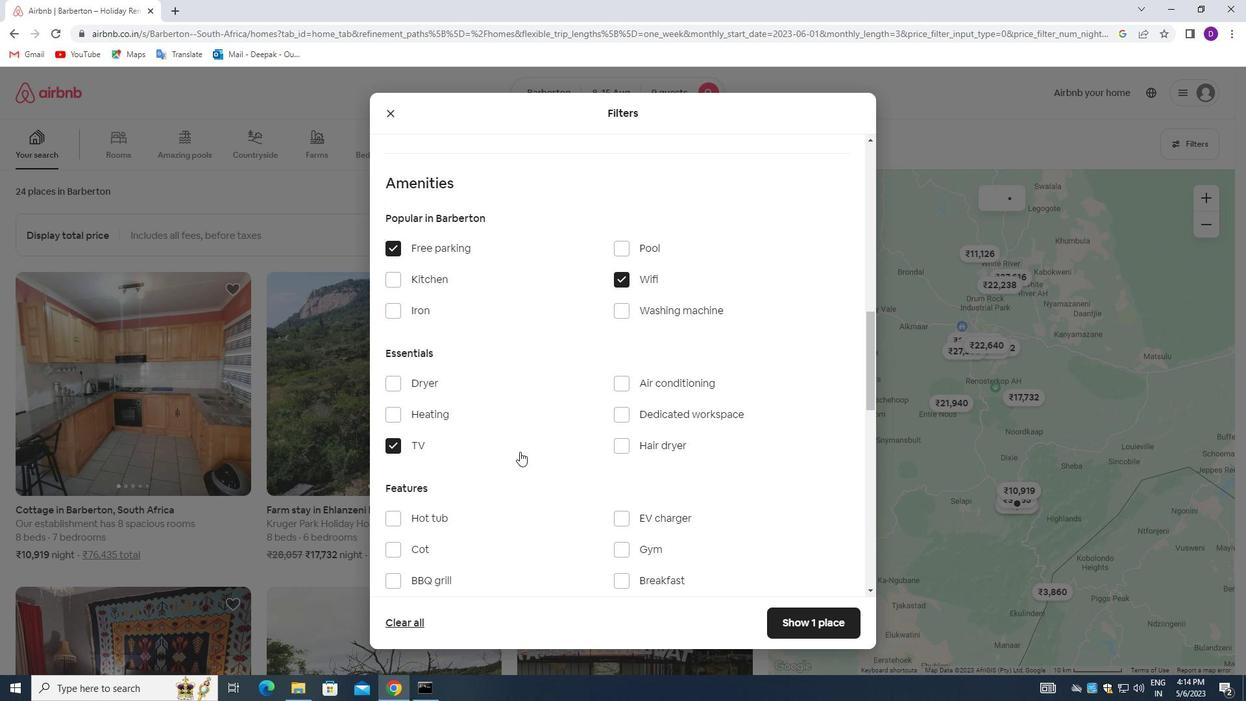 
Action: Mouse moved to (616, 453)
Screenshot: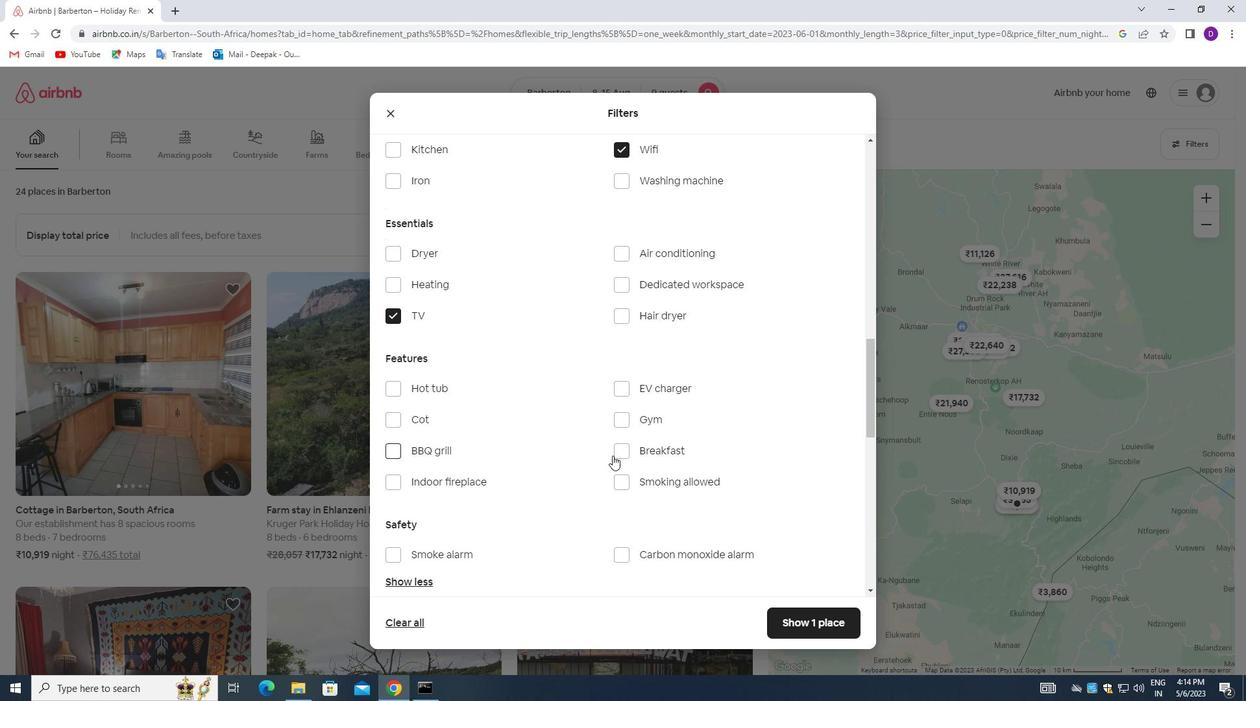 
Action: Mouse pressed left at (616, 453)
Screenshot: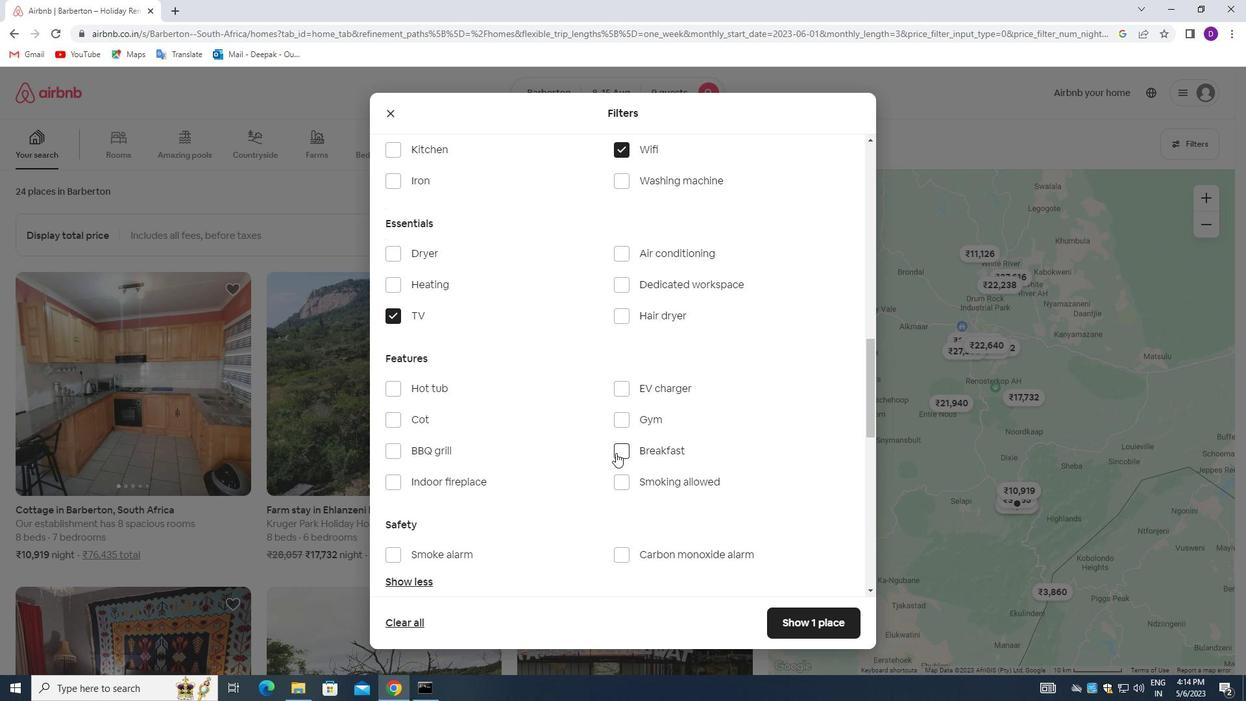 
Action: Mouse moved to (621, 422)
Screenshot: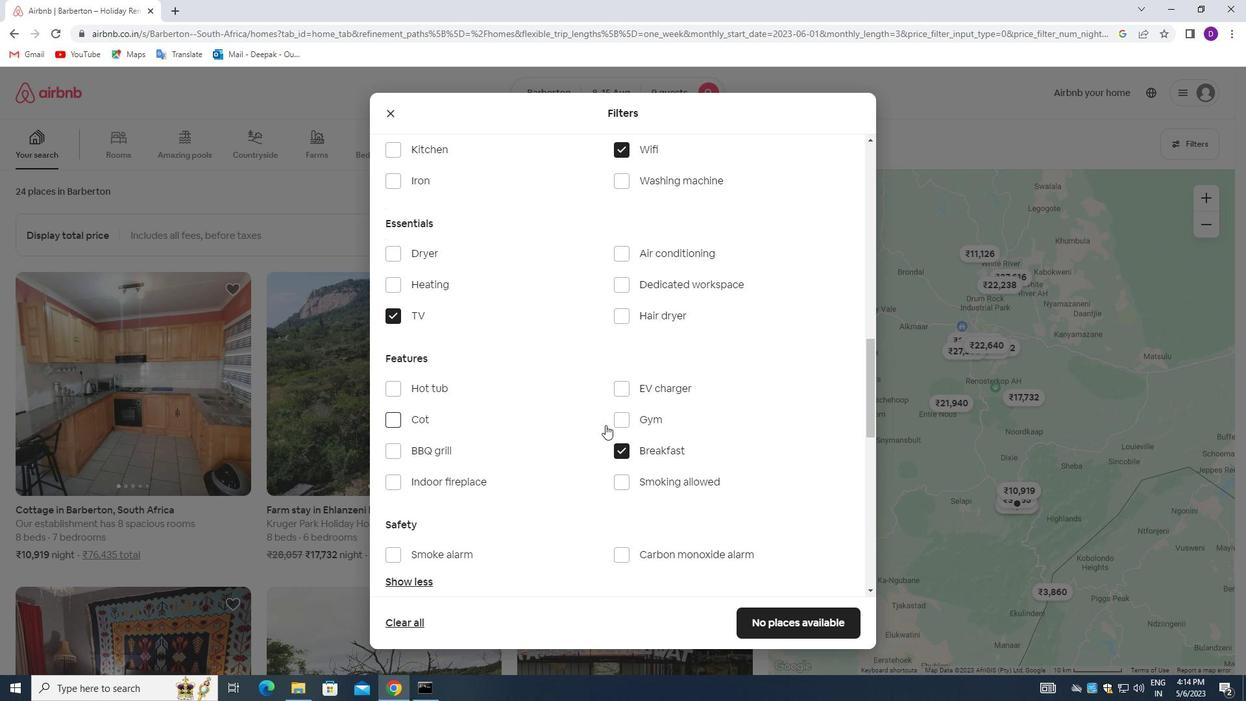
Action: Mouse pressed left at (621, 422)
Screenshot: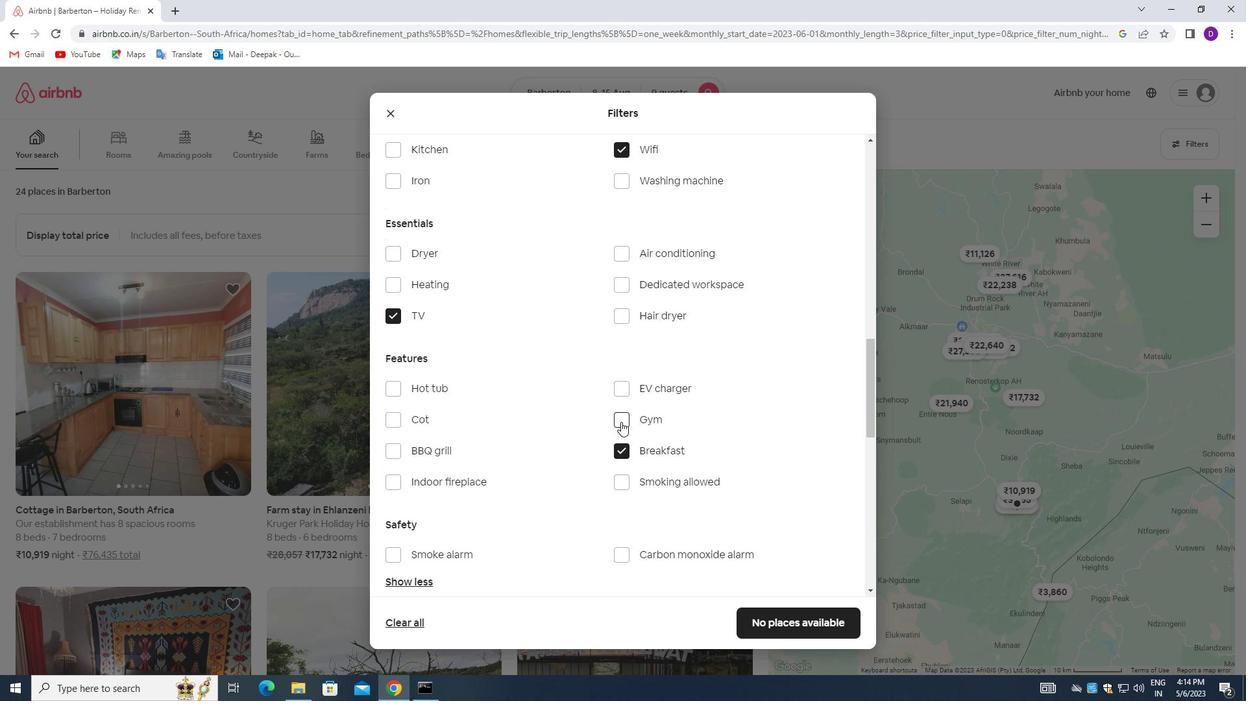 
Action: Mouse moved to (481, 425)
Screenshot: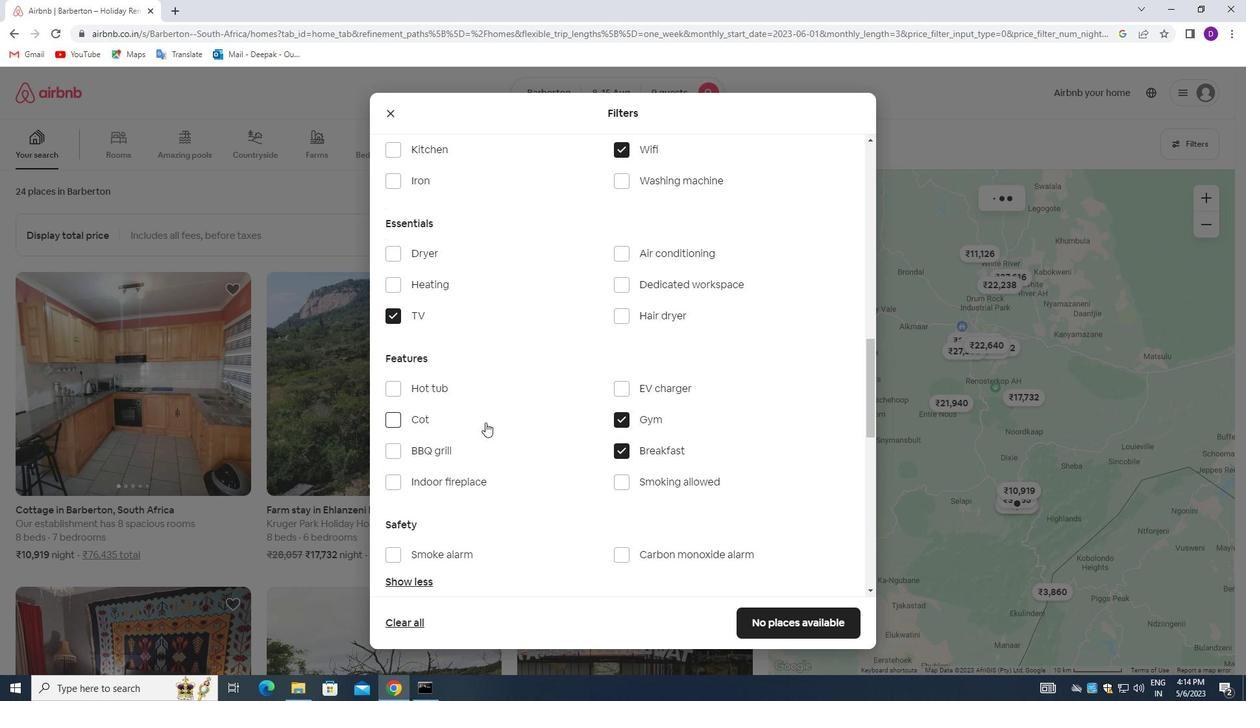 
Action: Mouse scrolled (481, 426) with delta (0, 0)
Screenshot: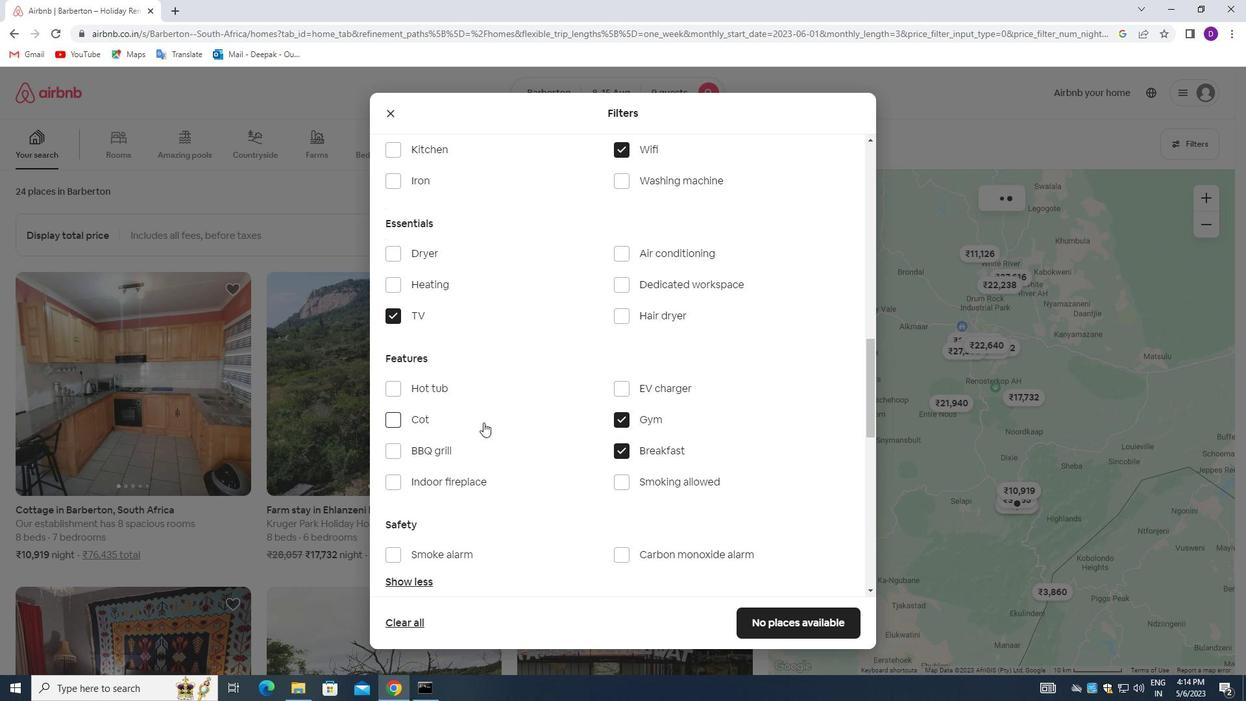 
Action: Mouse moved to (509, 425)
Screenshot: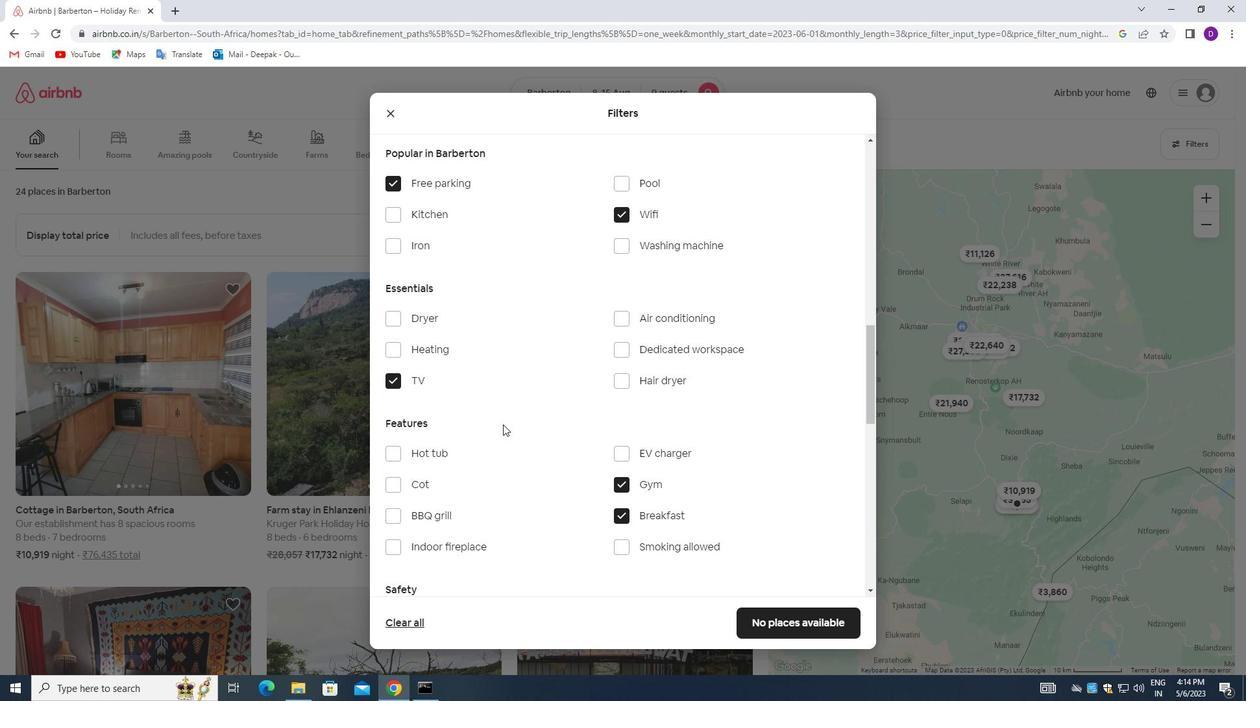 
Action: Mouse scrolled (509, 424) with delta (0, 0)
Screenshot: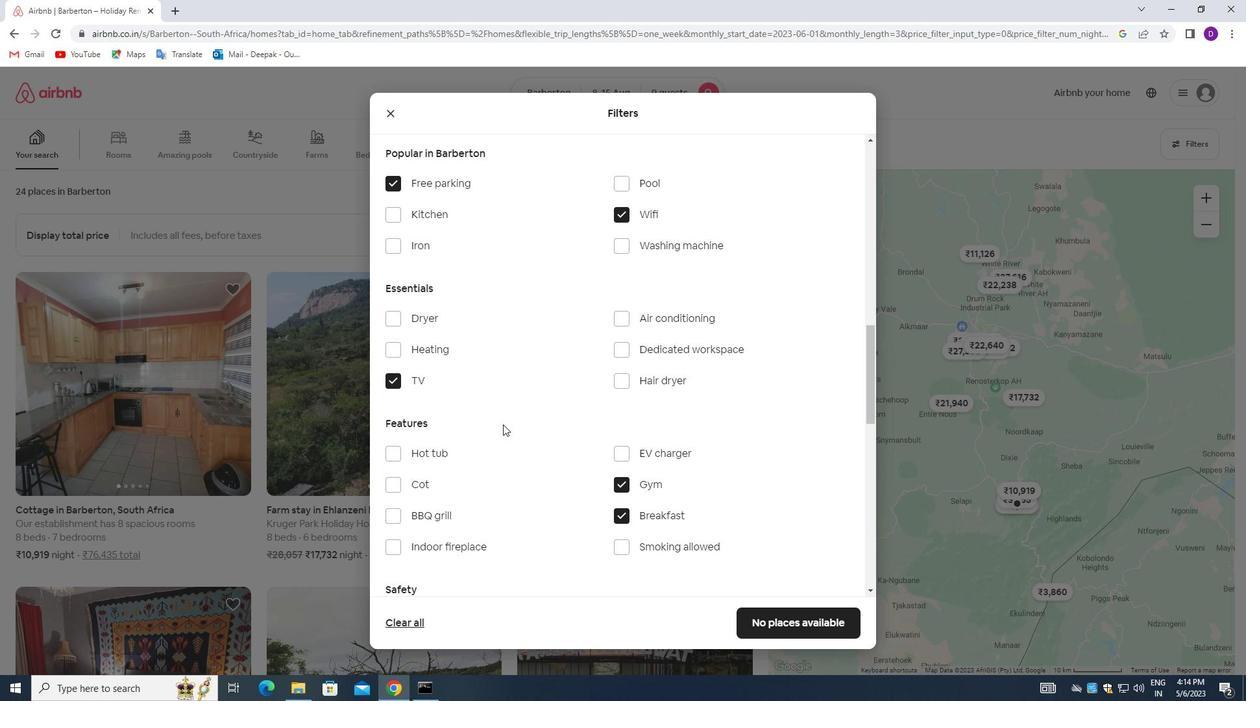
Action: Mouse moved to (512, 427)
Screenshot: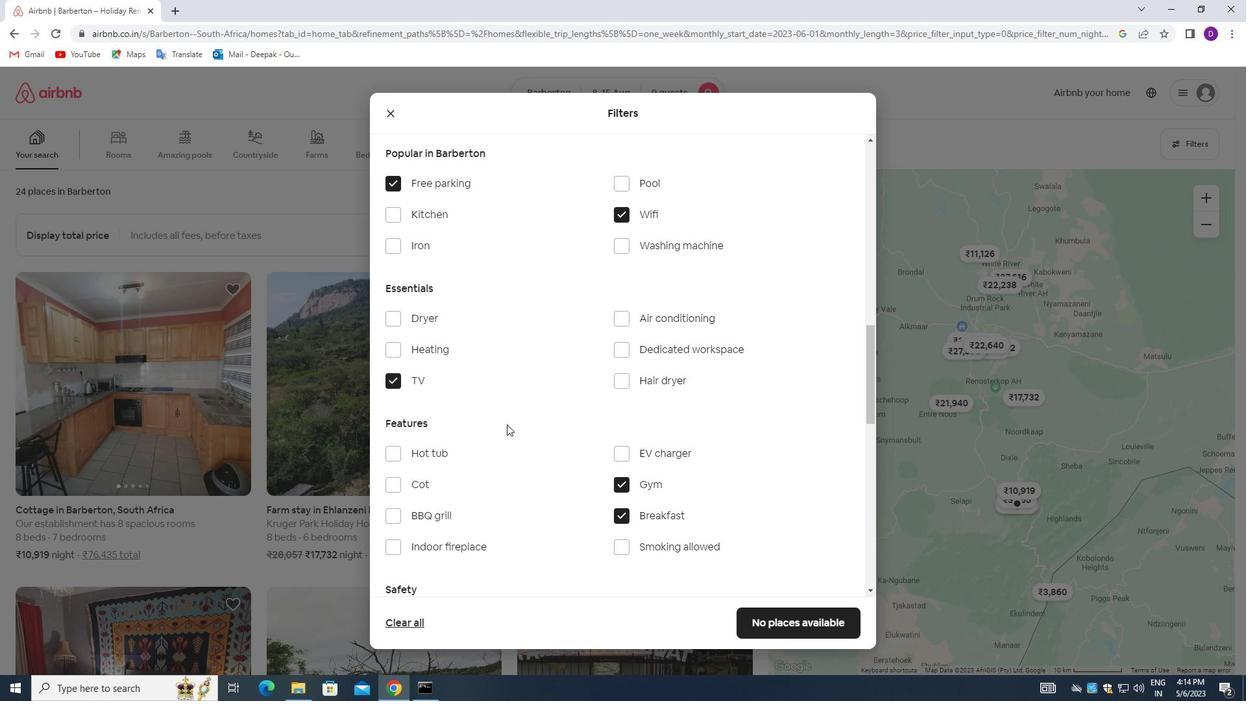 
Action: Mouse scrolled (512, 426) with delta (0, 0)
Screenshot: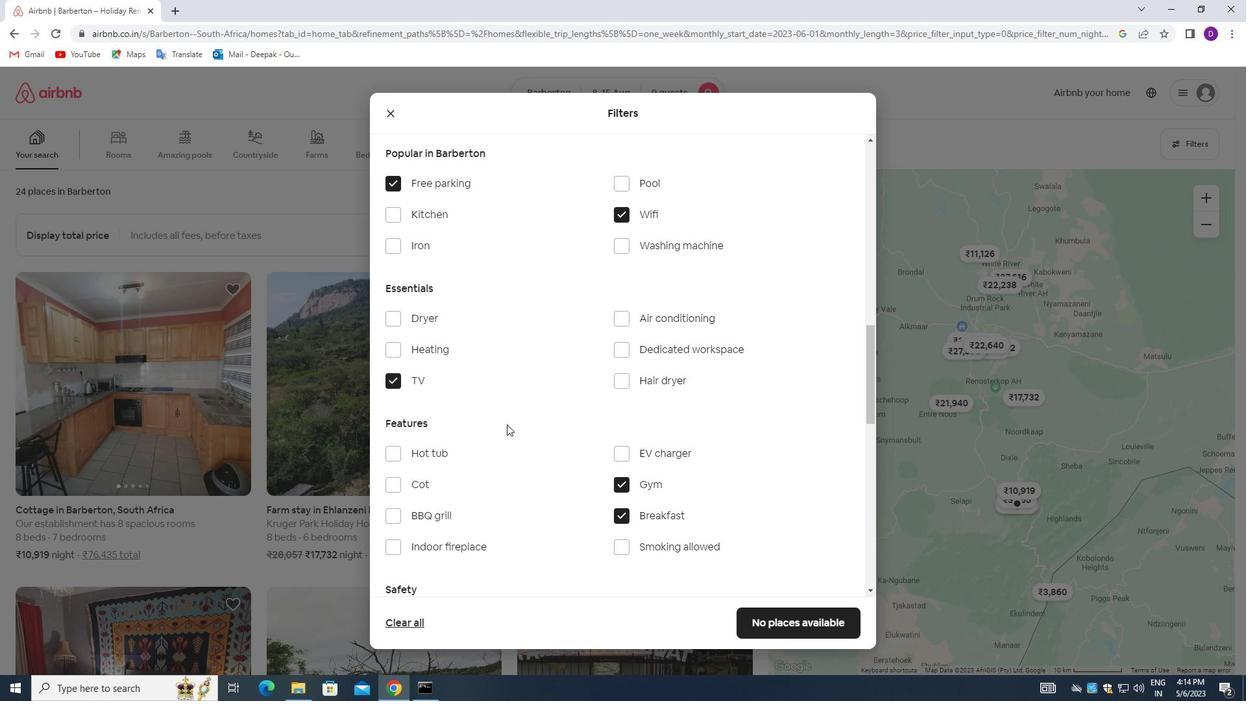 
Action: Mouse moved to (514, 428)
Screenshot: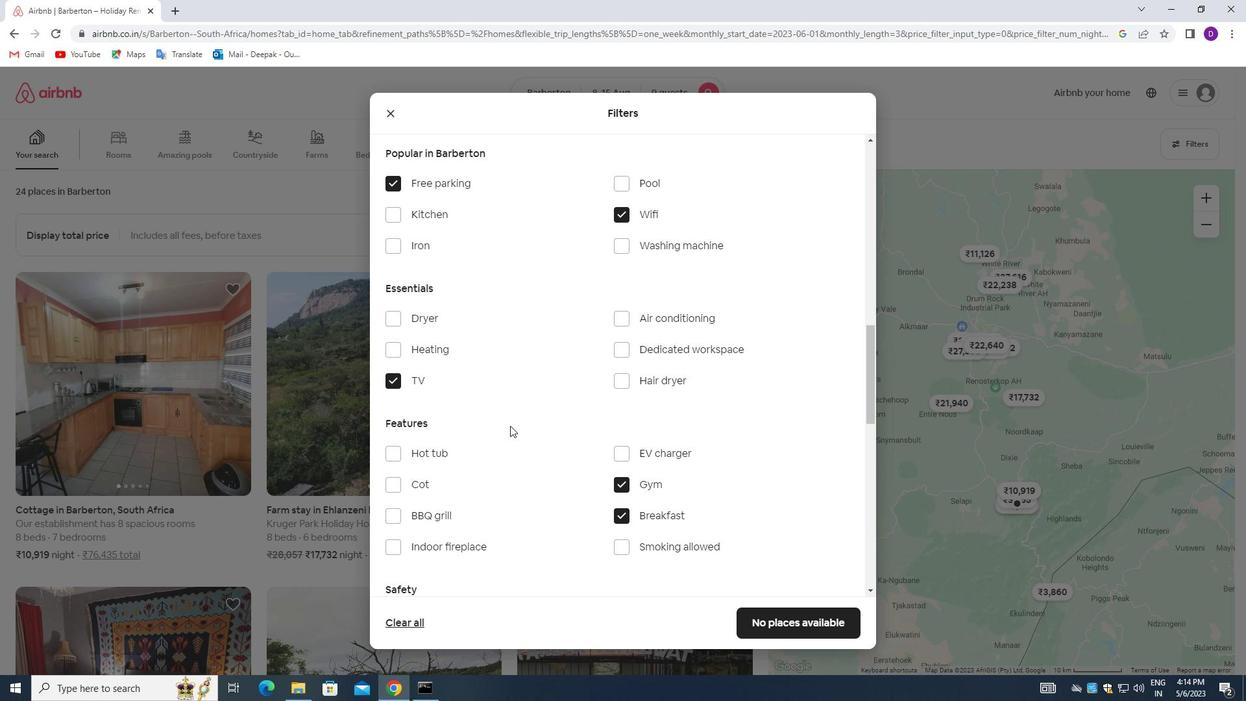 
Action: Mouse scrolled (514, 427) with delta (0, 0)
Screenshot: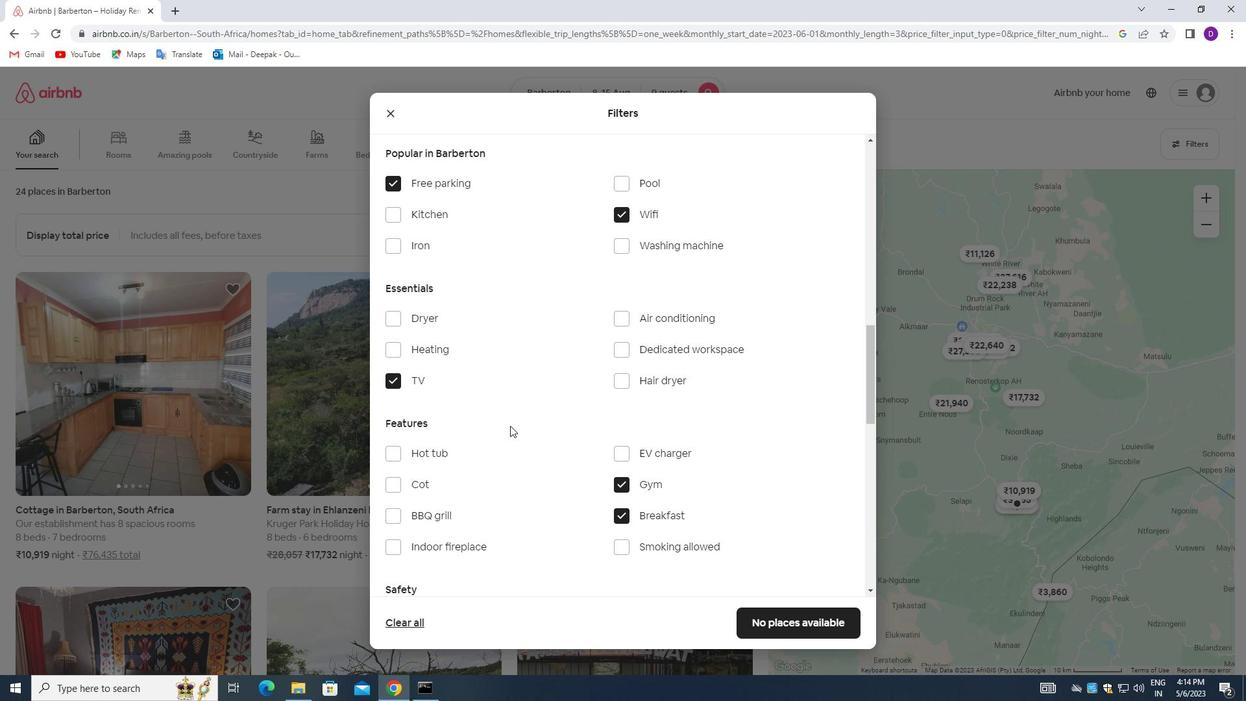 
Action: Mouse moved to (529, 455)
Screenshot: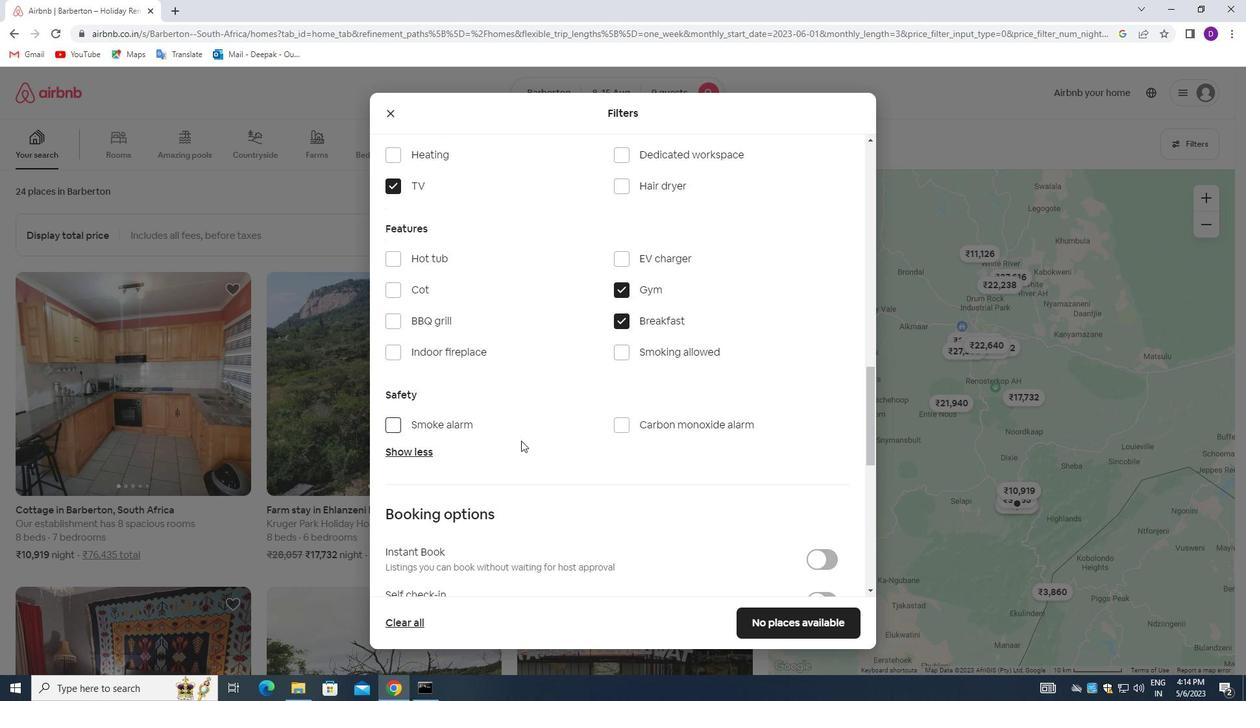 
Action: Mouse scrolled (529, 454) with delta (0, 0)
Screenshot: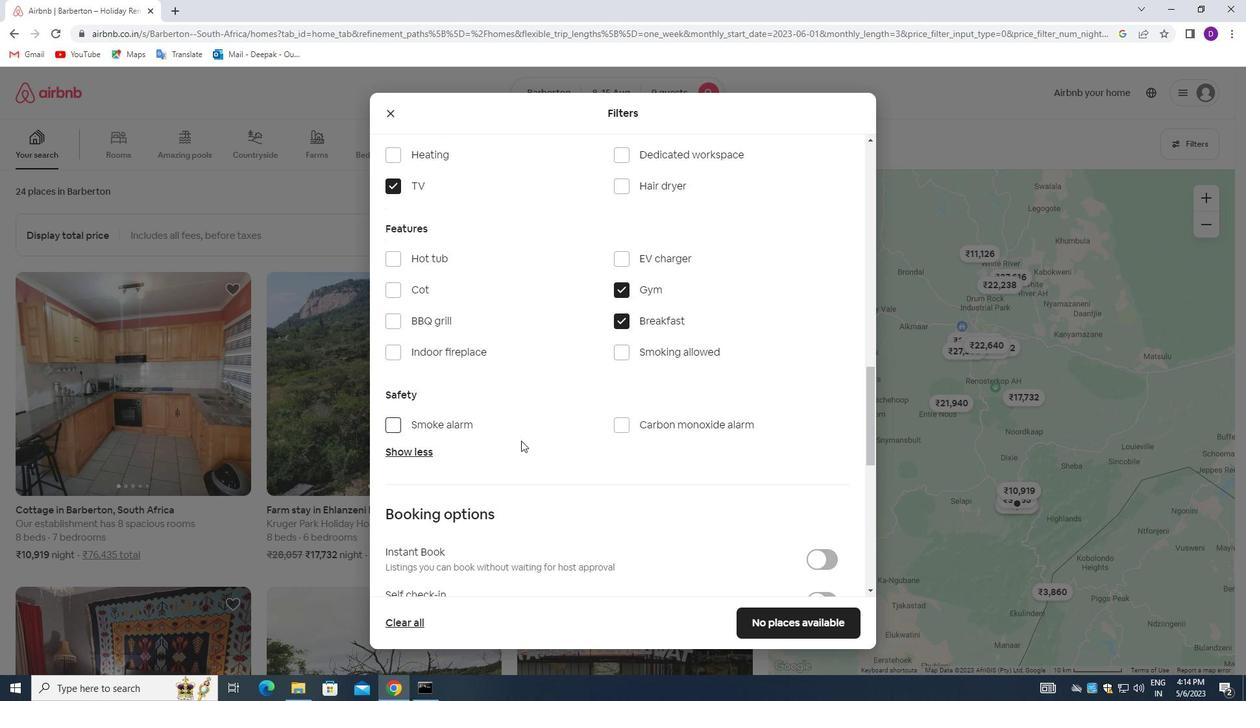 
Action: Mouse moved to (529, 456)
Screenshot: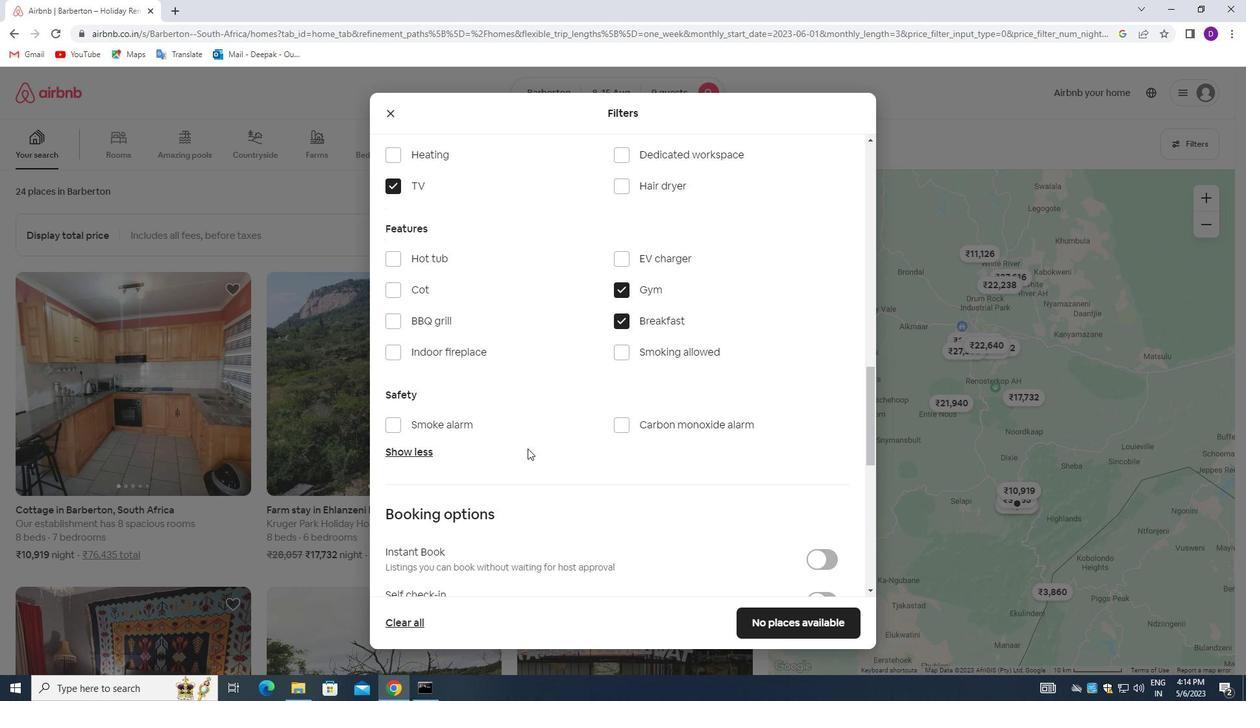 
Action: Mouse scrolled (529, 455) with delta (0, 0)
Screenshot: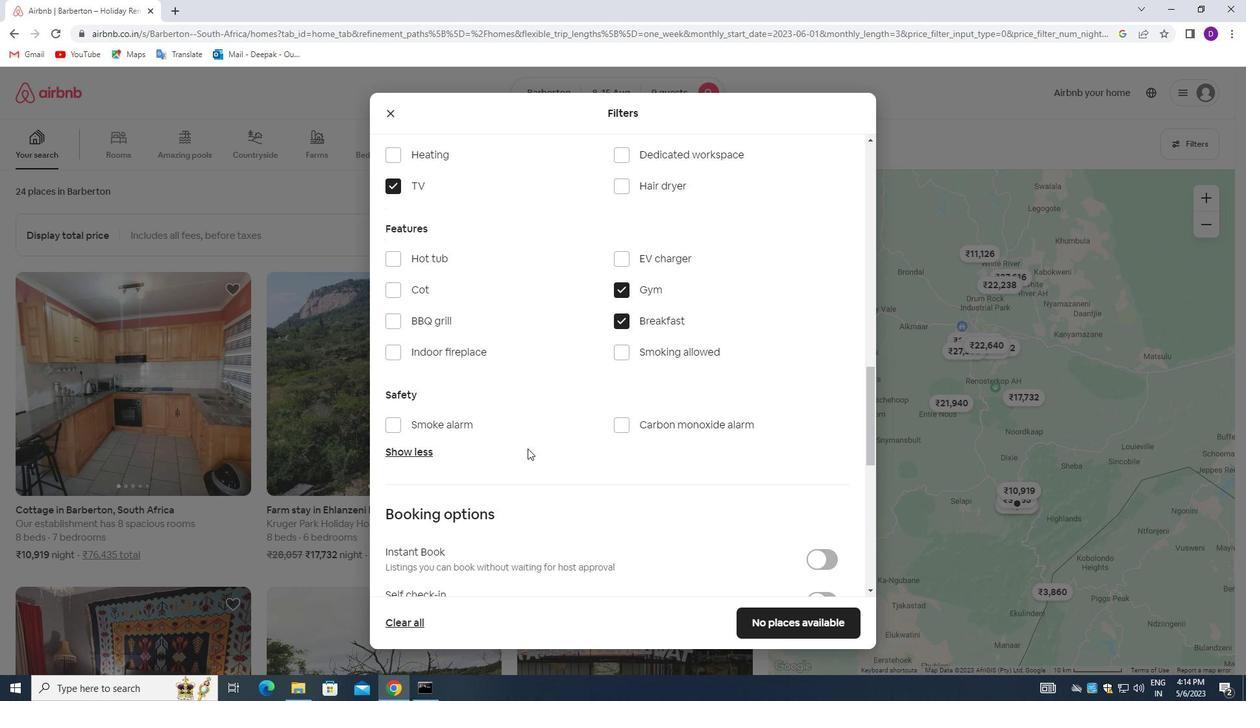 
Action: Mouse moved to (529, 457)
Screenshot: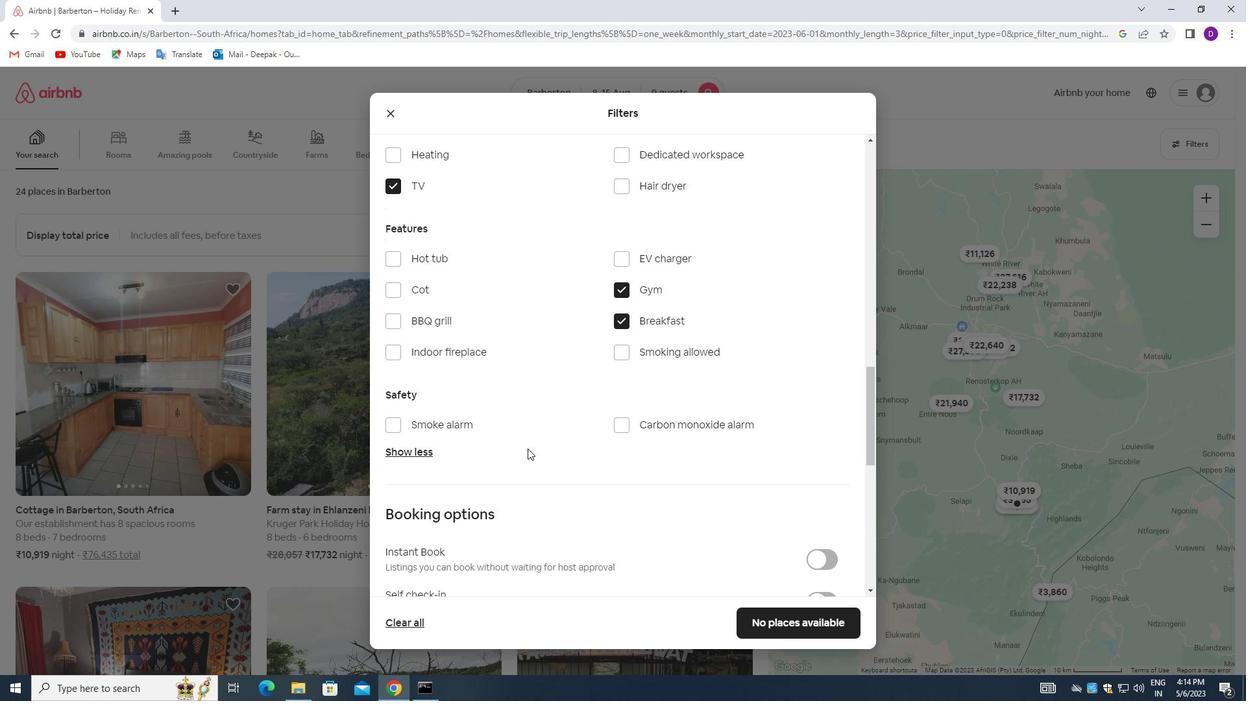 
Action: Mouse scrolled (529, 456) with delta (0, 0)
Screenshot: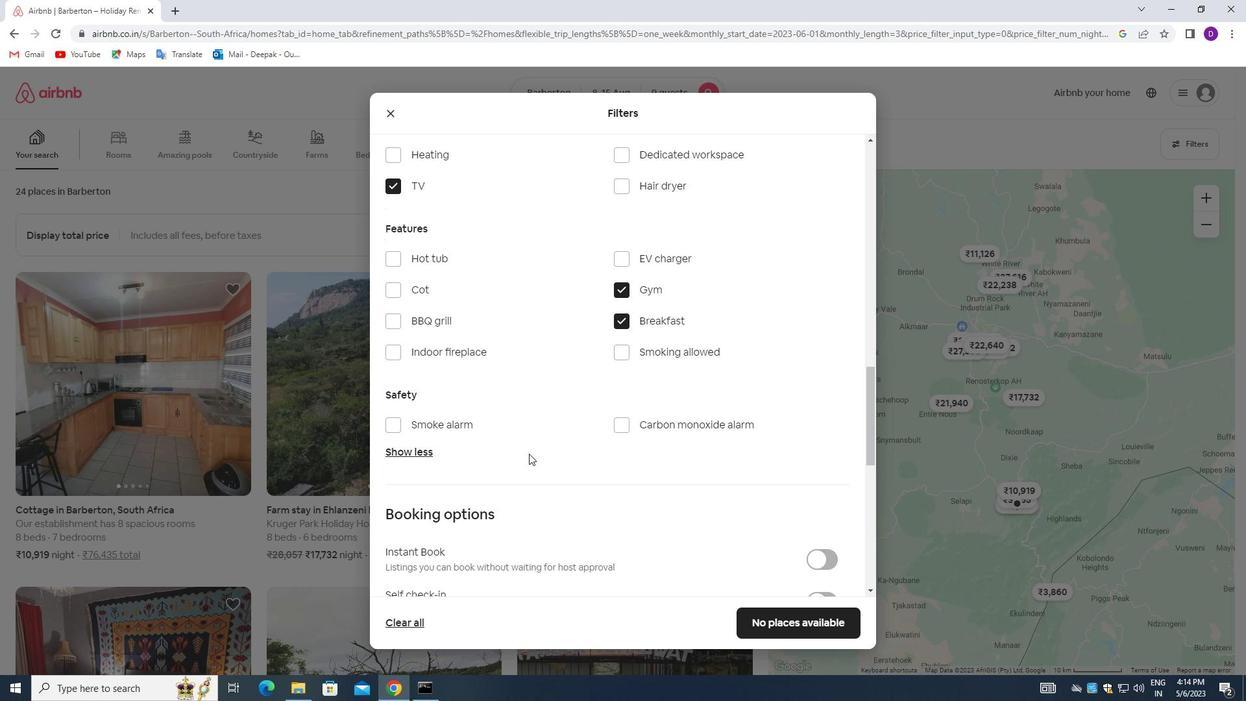 
Action: Mouse moved to (818, 410)
Screenshot: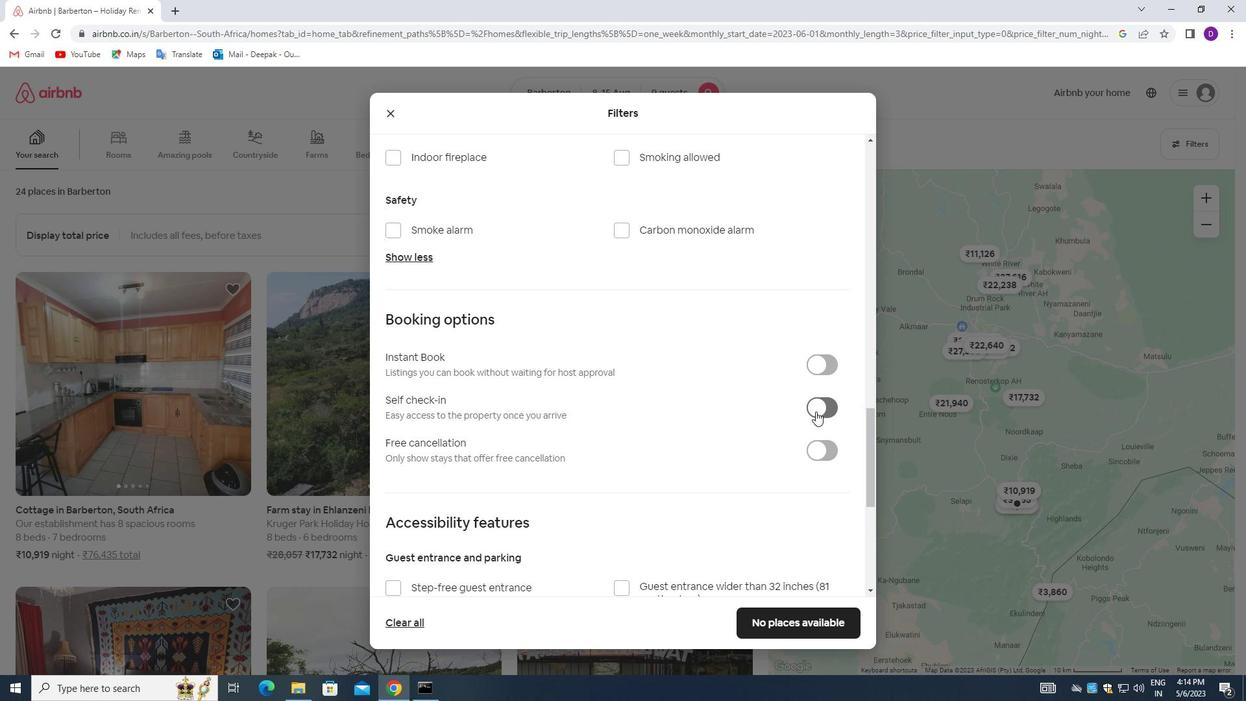 
Action: Mouse pressed left at (818, 410)
Screenshot: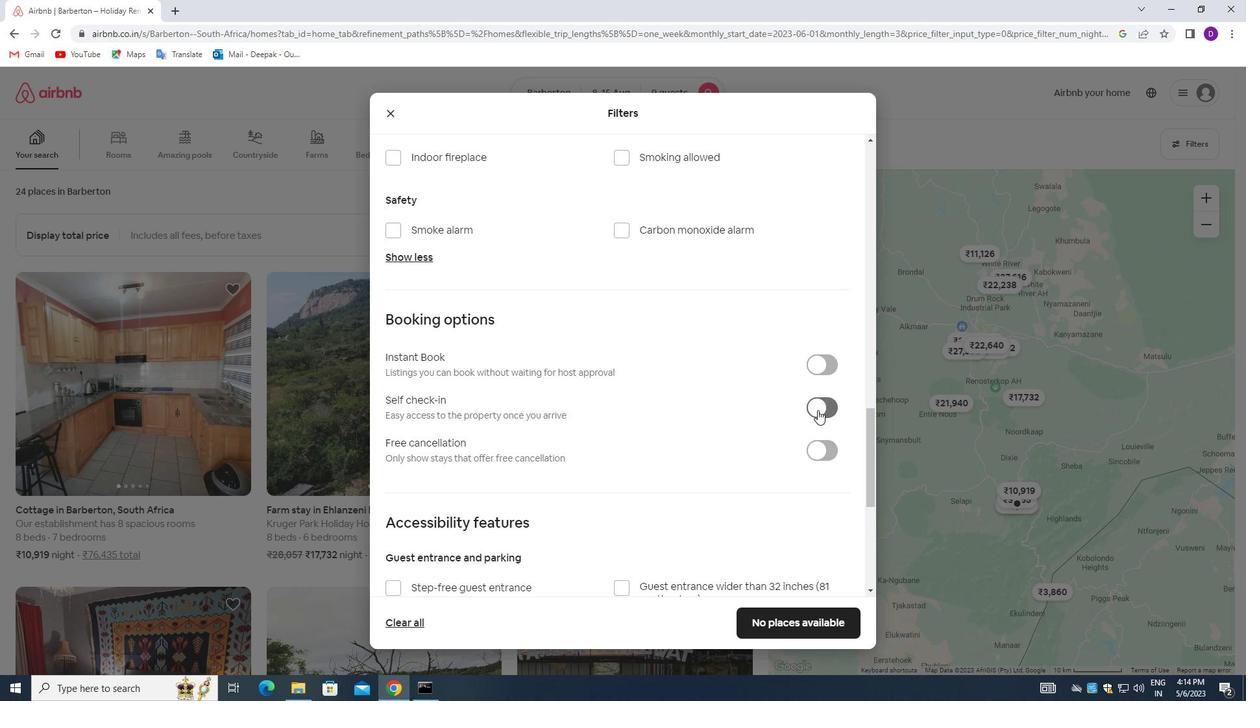 
Action: Mouse moved to (594, 416)
Screenshot: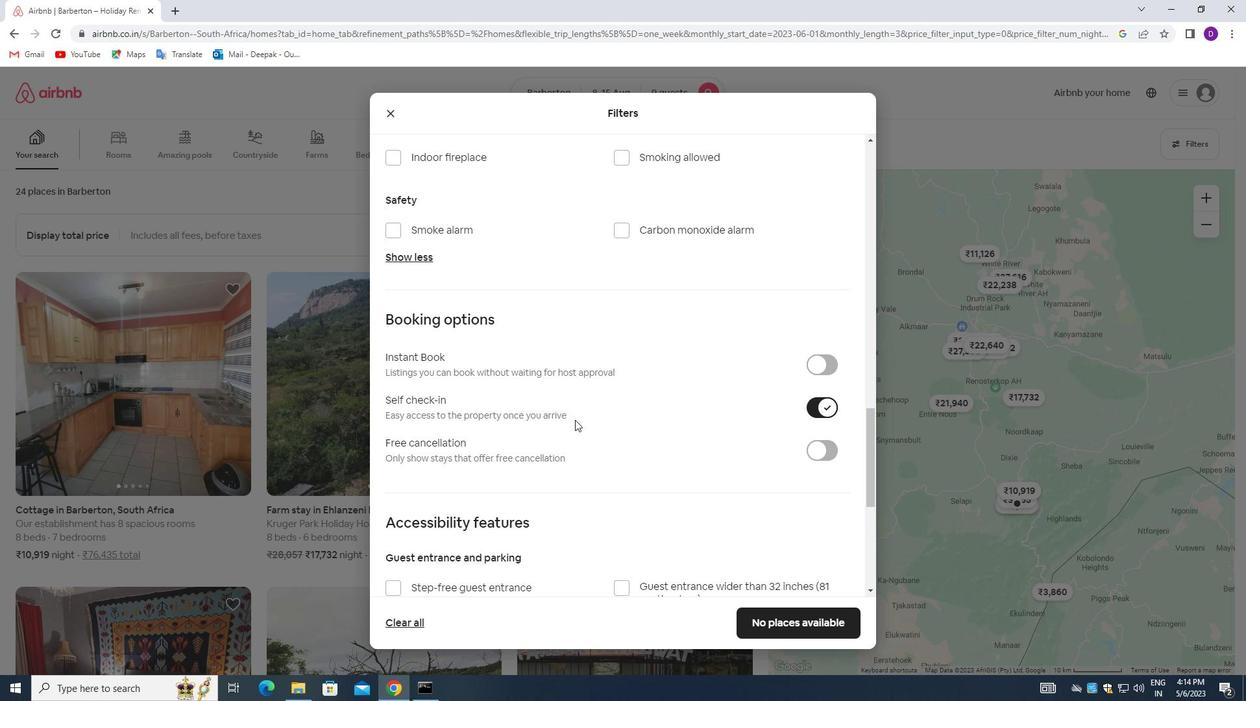 
Action: Mouse scrolled (594, 415) with delta (0, 0)
Screenshot: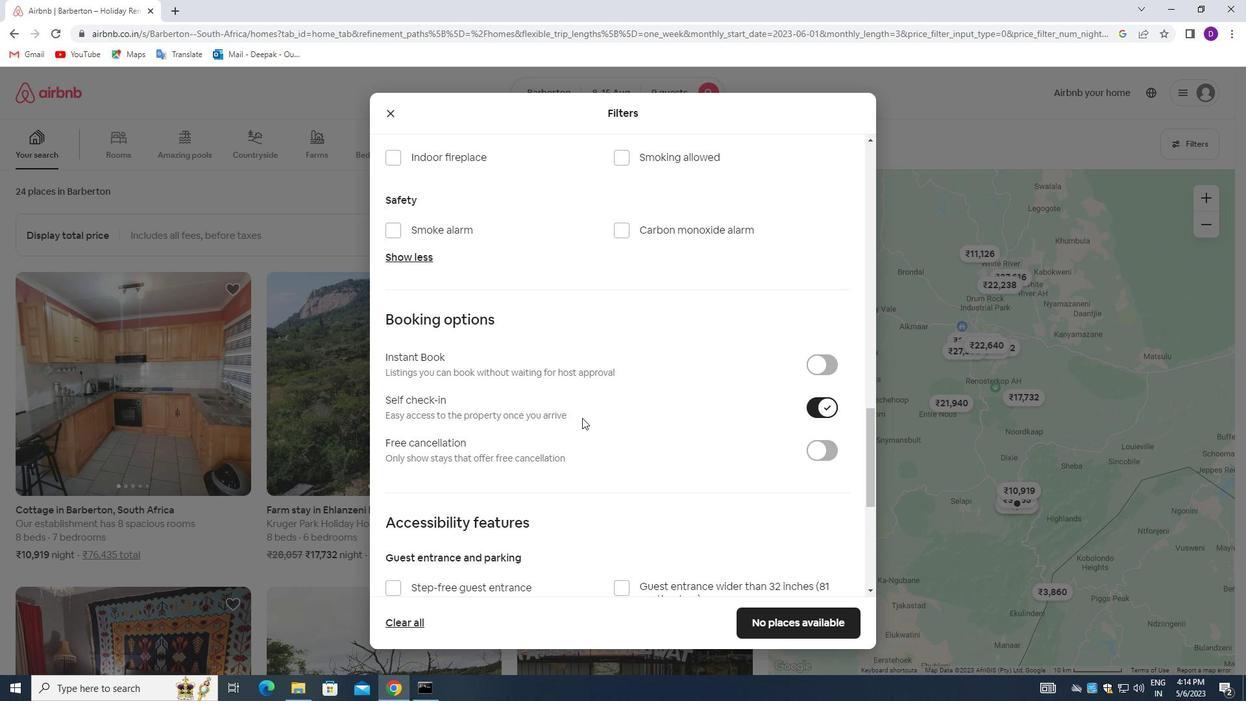 
Action: Mouse scrolled (594, 415) with delta (0, 0)
Screenshot: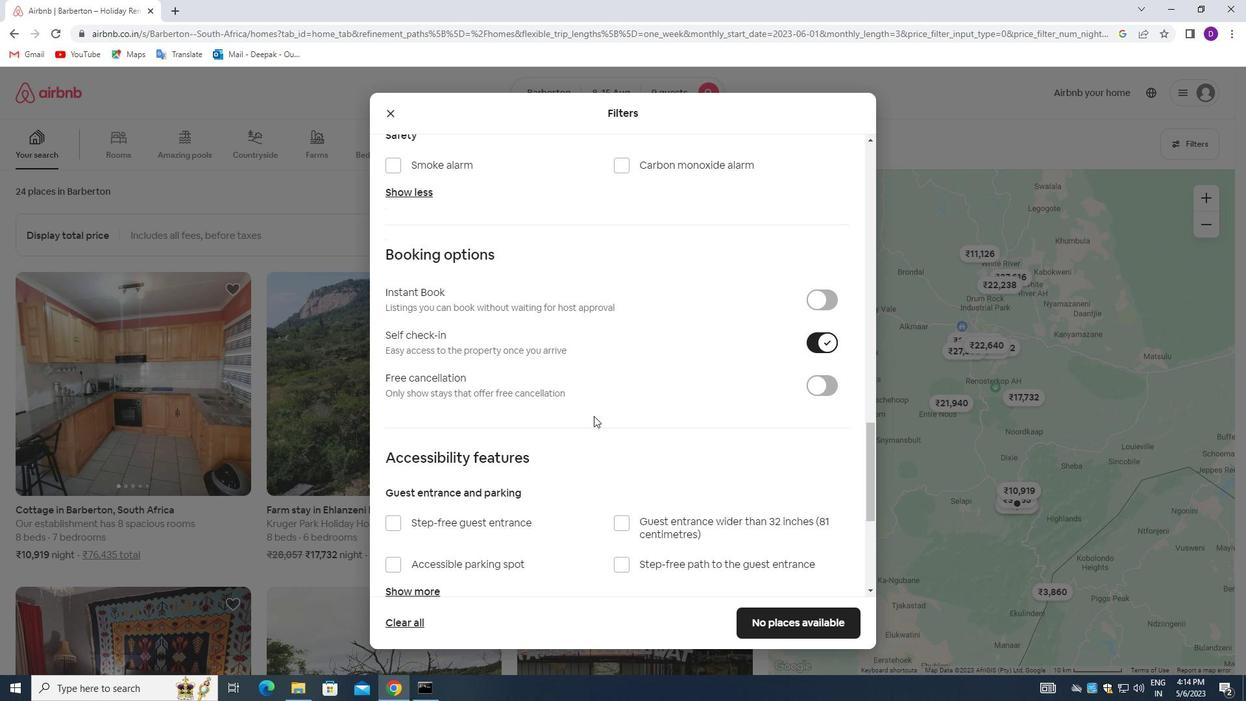 
Action: Mouse scrolled (594, 415) with delta (0, 0)
Screenshot: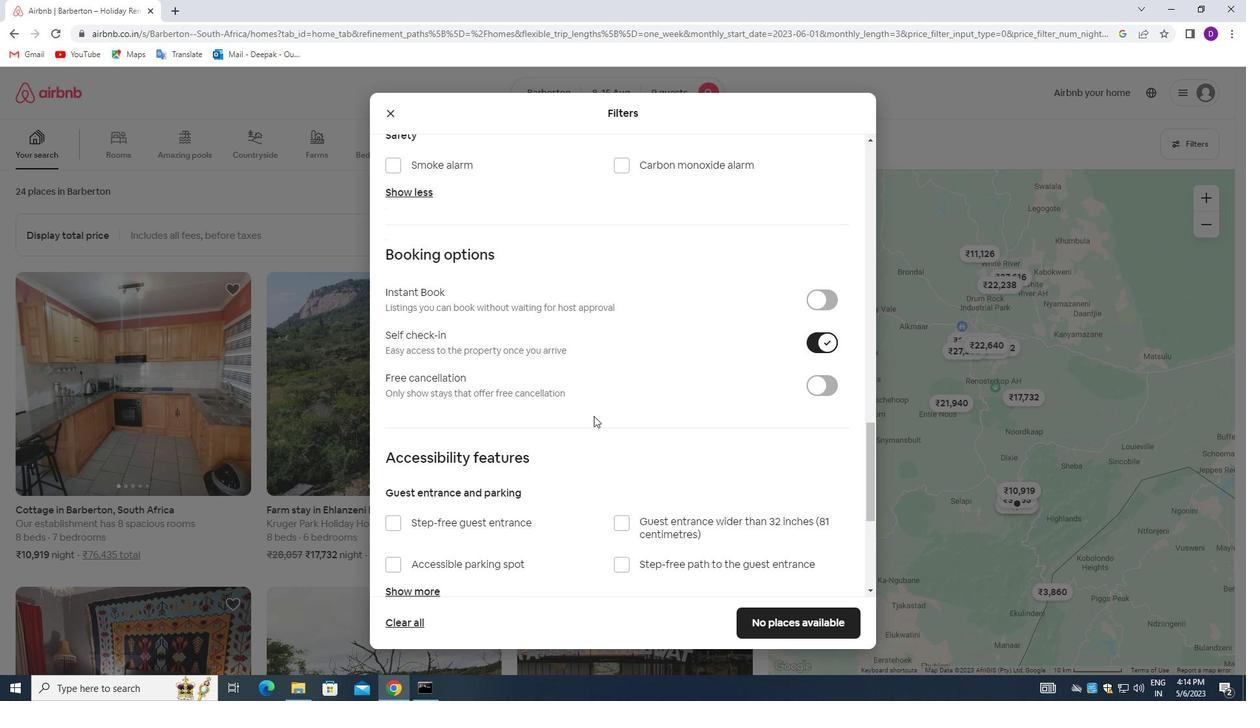 
Action: Mouse scrolled (594, 415) with delta (0, 0)
Screenshot: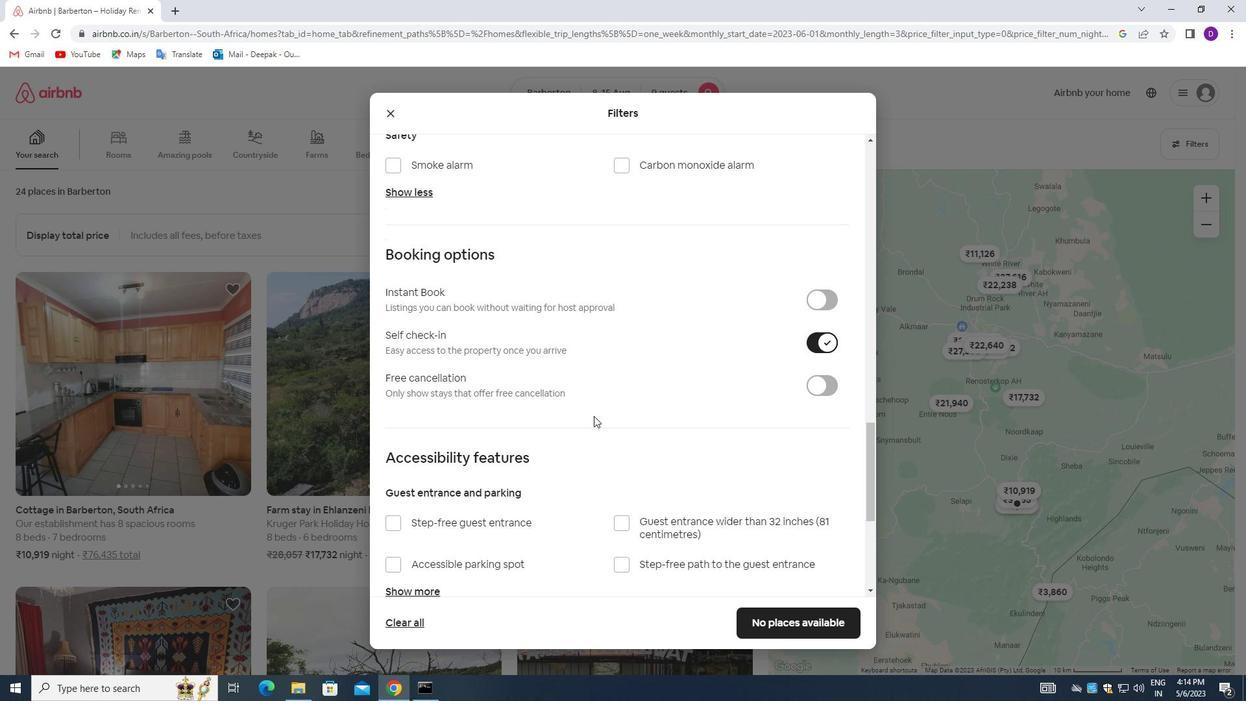
Action: Mouse moved to (597, 430)
Screenshot: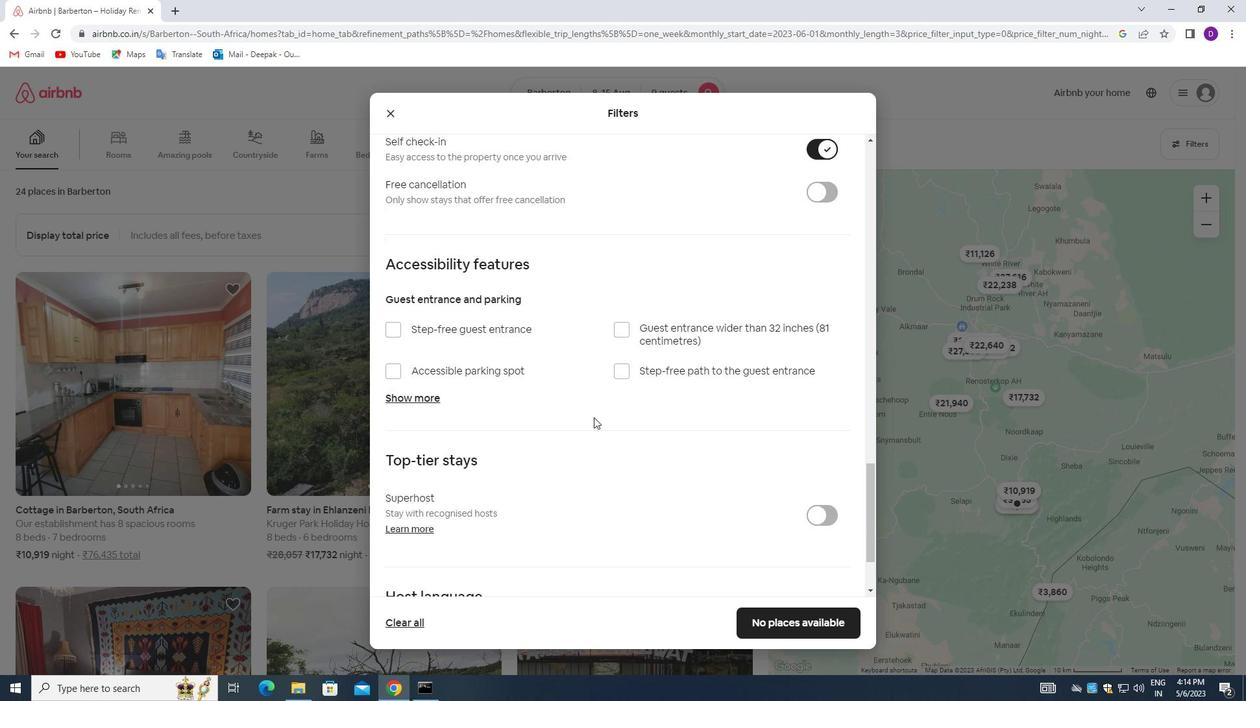 
Action: Mouse scrolled (597, 429) with delta (0, 0)
Screenshot: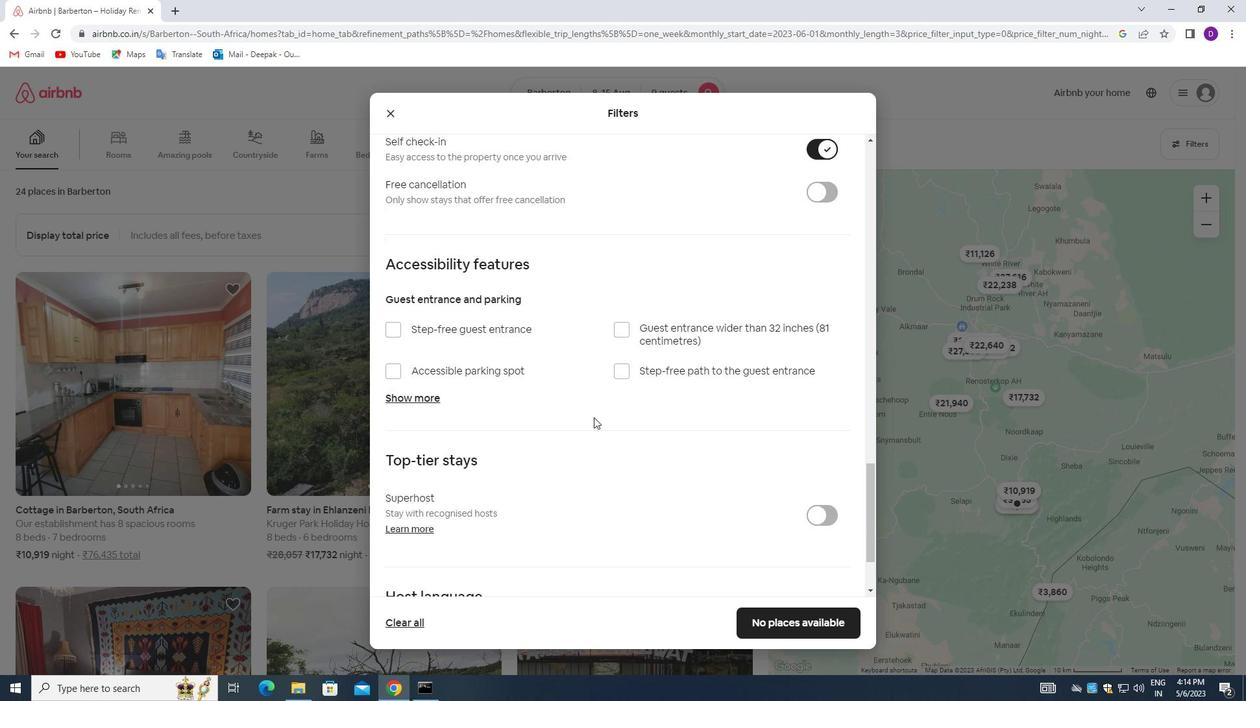 
Action: Mouse moved to (597, 433)
Screenshot: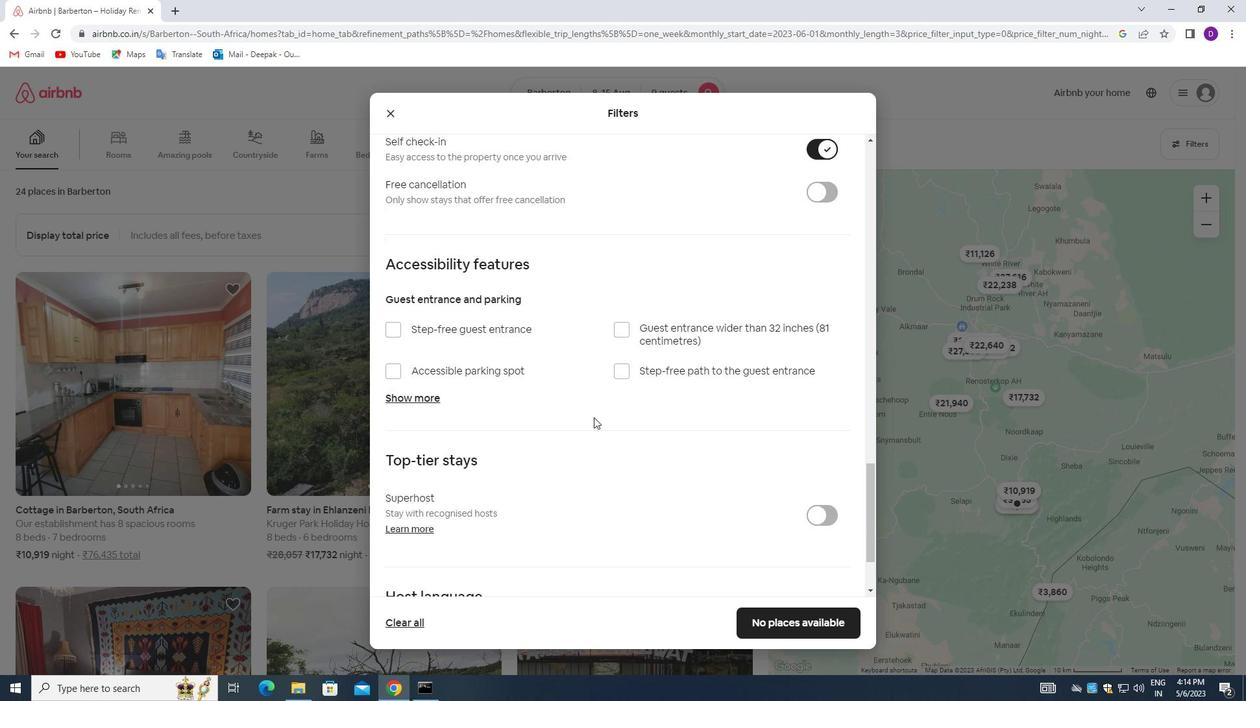 
Action: Mouse scrolled (597, 433) with delta (0, 0)
Screenshot: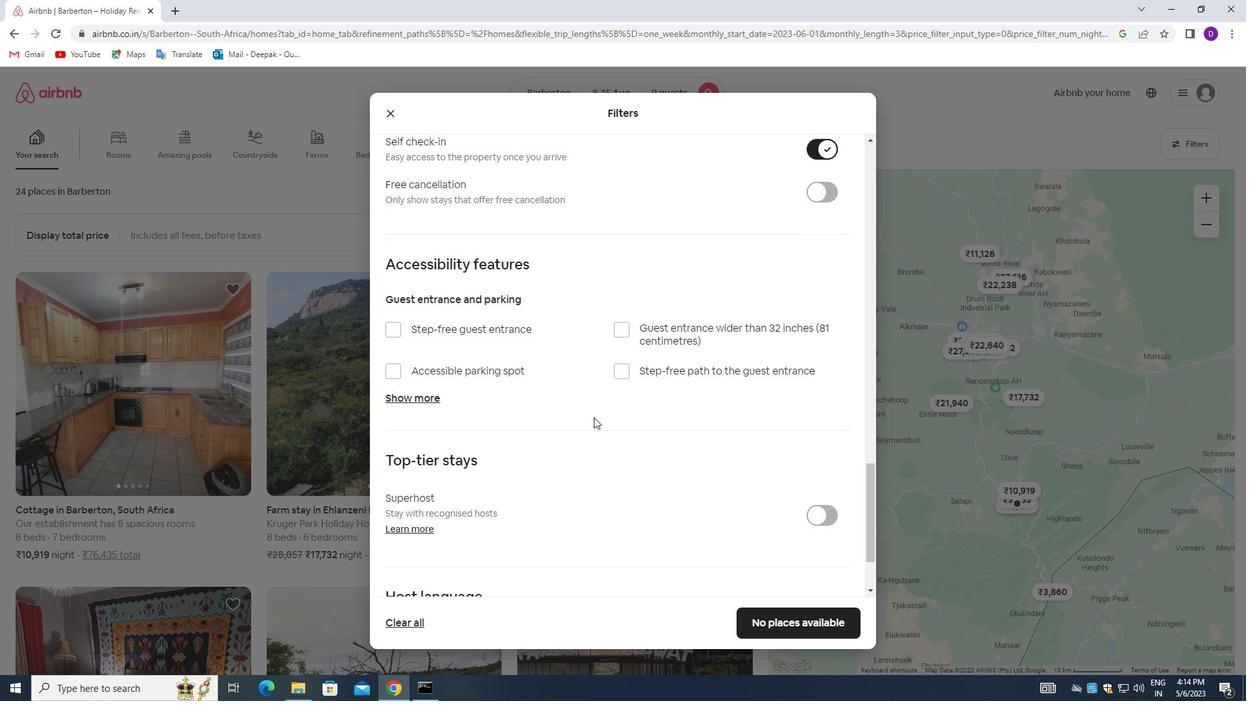
Action: Mouse moved to (597, 435)
Screenshot: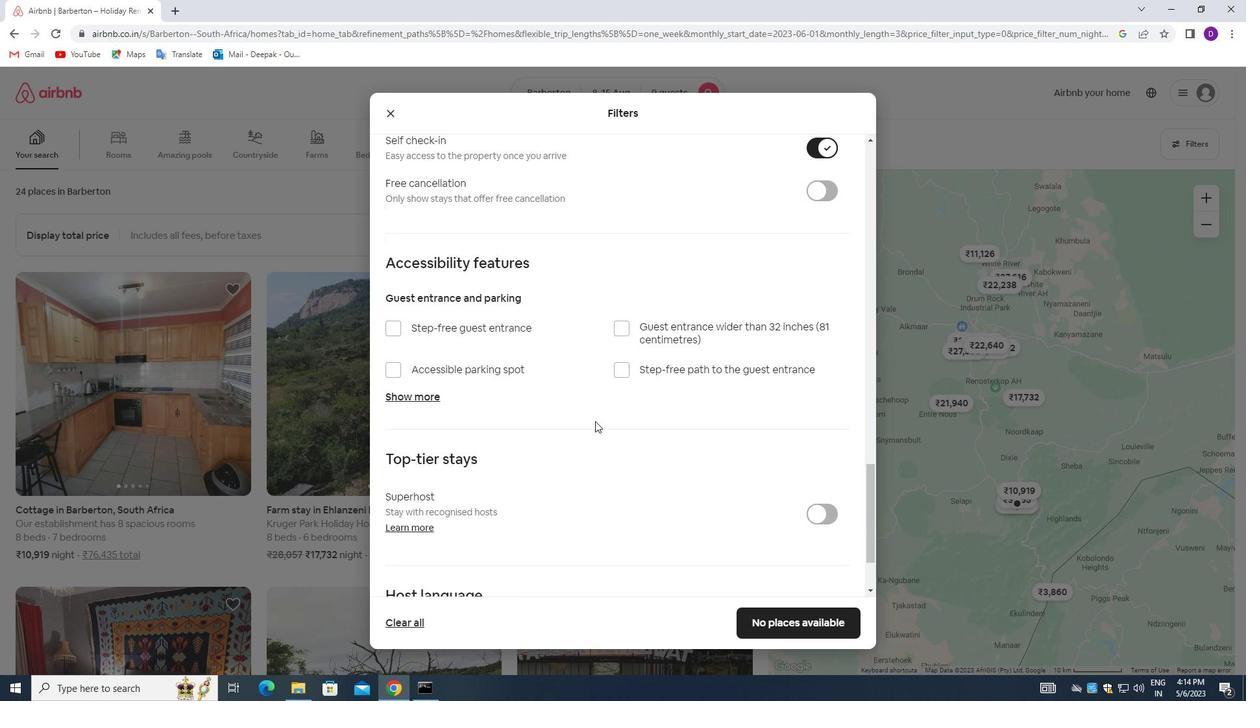 
Action: Mouse scrolled (597, 435) with delta (0, 0)
Screenshot: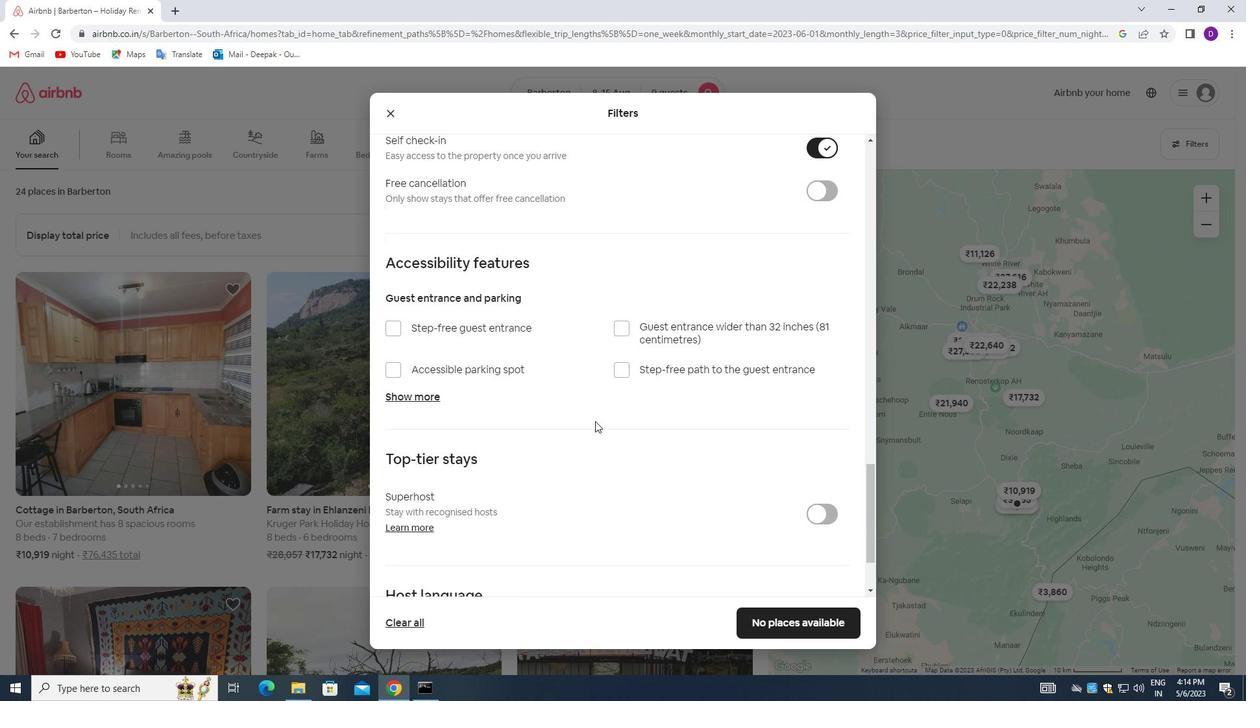 
Action: Mouse moved to (597, 438)
Screenshot: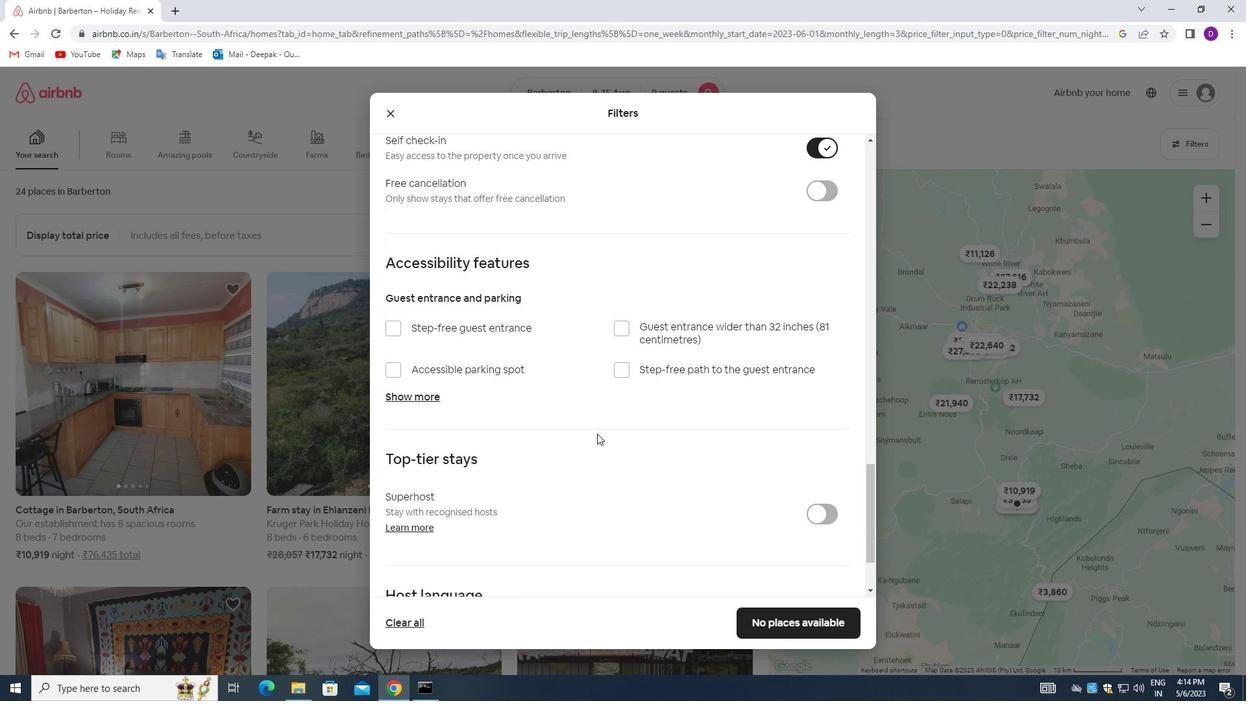 
Action: Mouse scrolled (597, 438) with delta (0, 0)
Screenshot: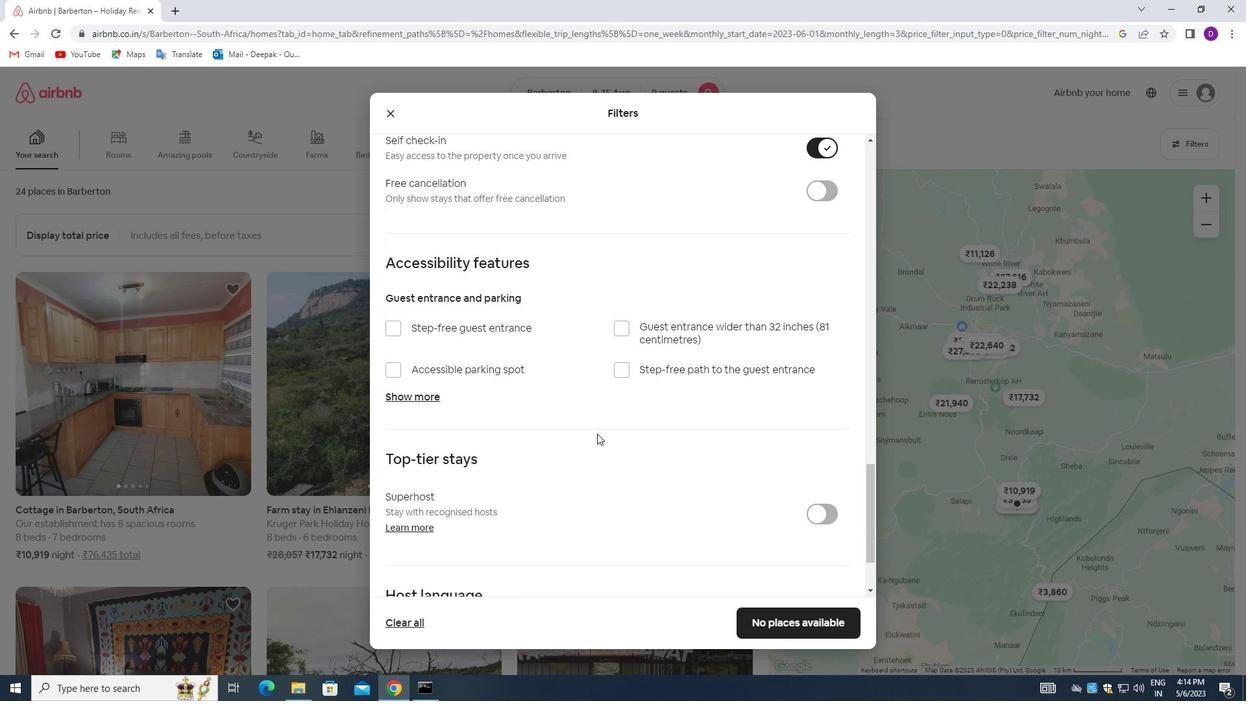 
Action: Mouse moved to (398, 531)
Screenshot: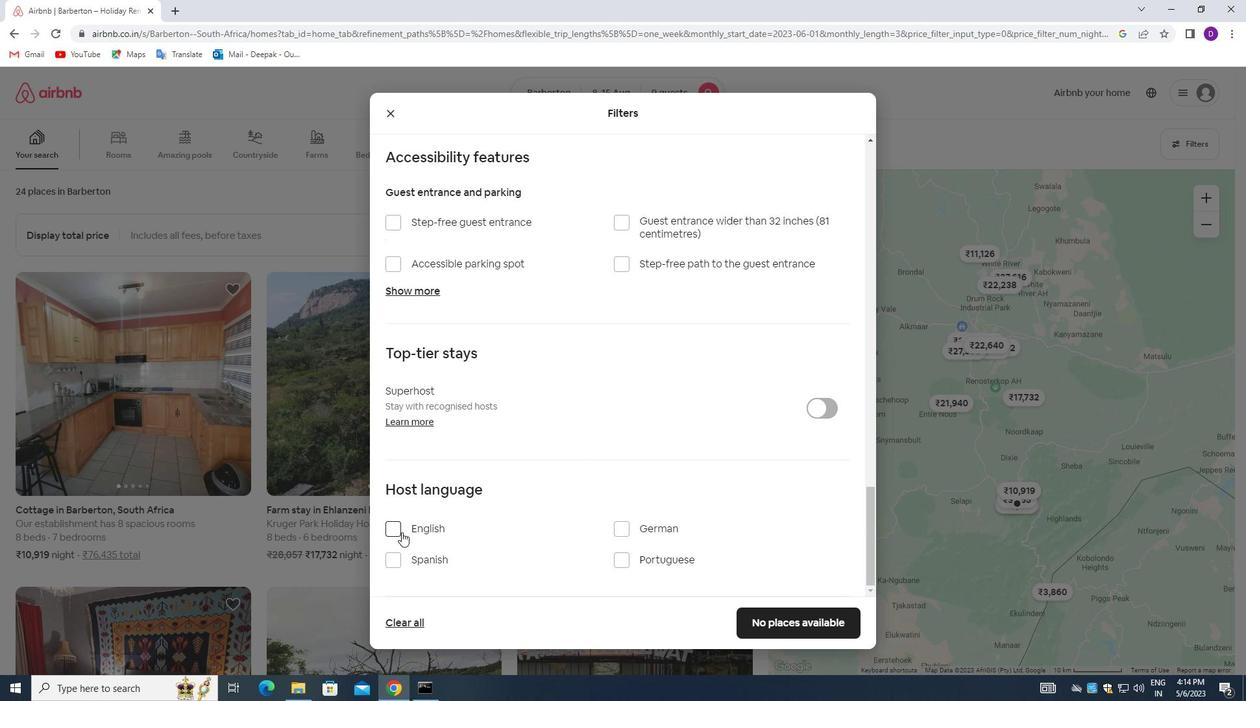 
Action: Mouse pressed left at (398, 531)
Screenshot: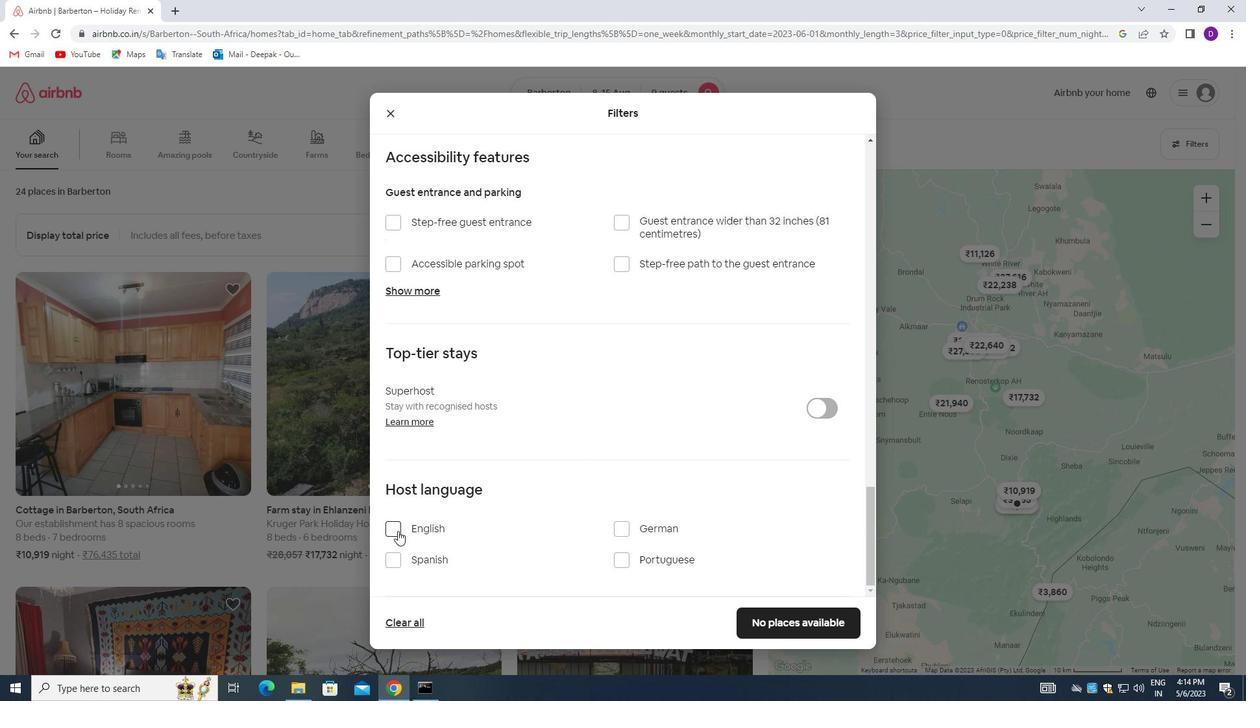 
Action: Mouse moved to (761, 622)
Screenshot: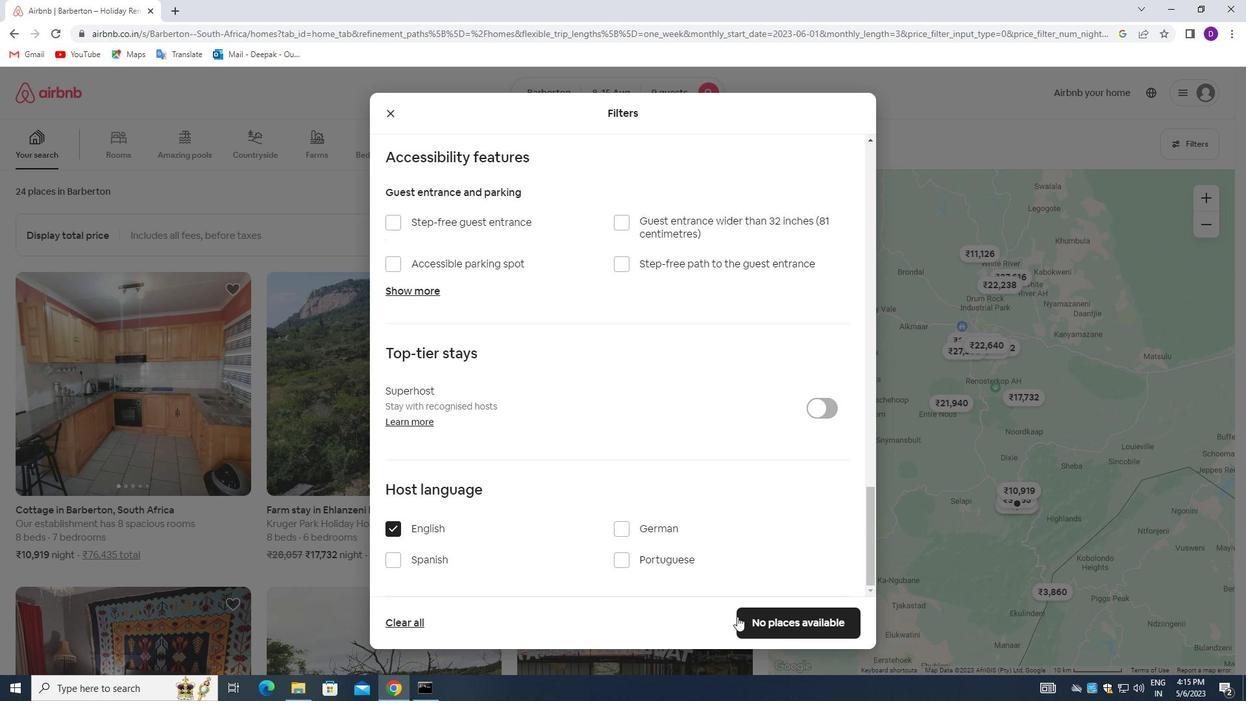 
Action: Mouse pressed left at (761, 622)
Screenshot: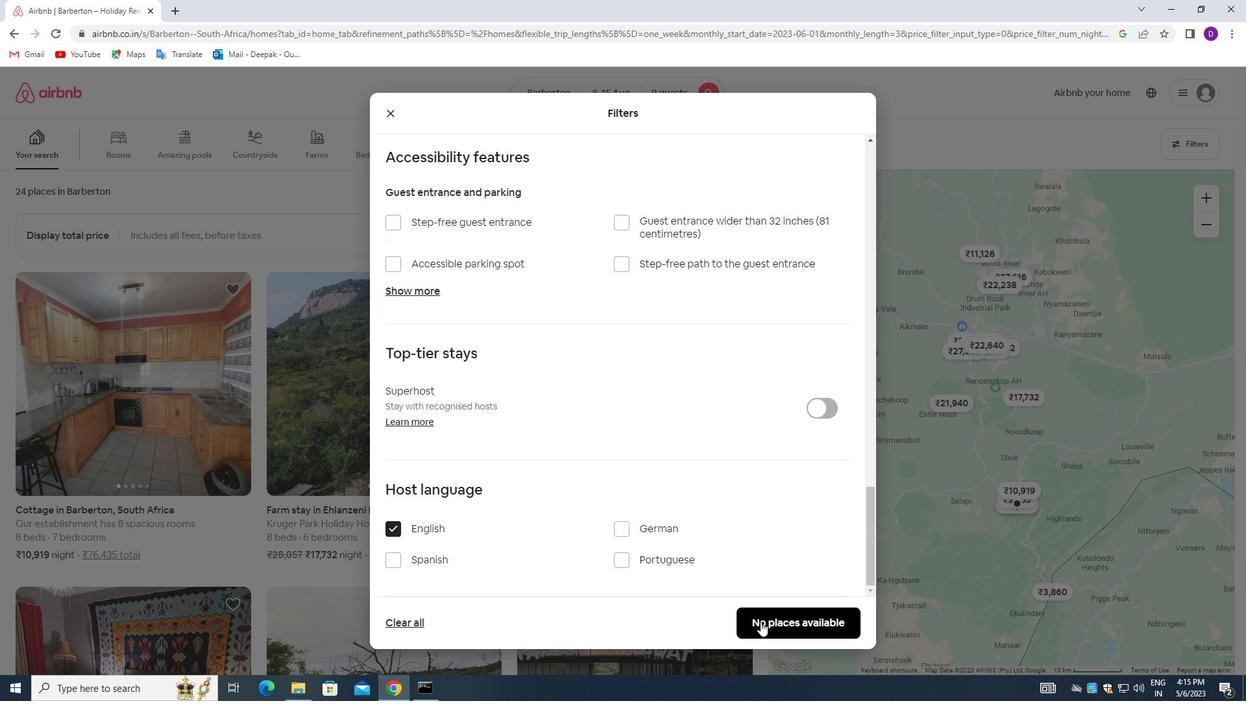
Action: Mouse moved to (673, 425)
Screenshot: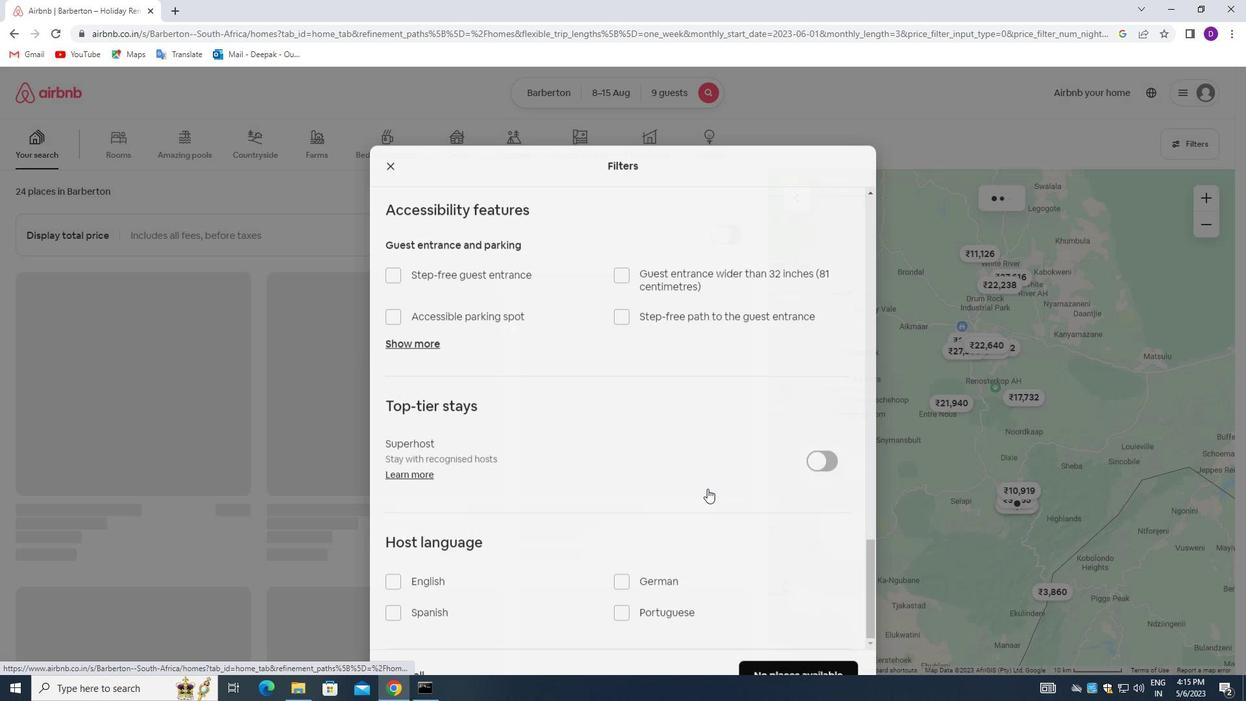 
